 Task: Plan a trip to Rujewa, Tanzania from 22th December, 2023 to 26th December, 2023 for 8 adults. Place can be private room with 8 bedrooms having 8 beds and 8 bathrooms. Property type can be hotel. Amenities needed are: wifi, TV, free parkinig on premises, gym, breakfast.
Action: Mouse moved to (500, 131)
Screenshot: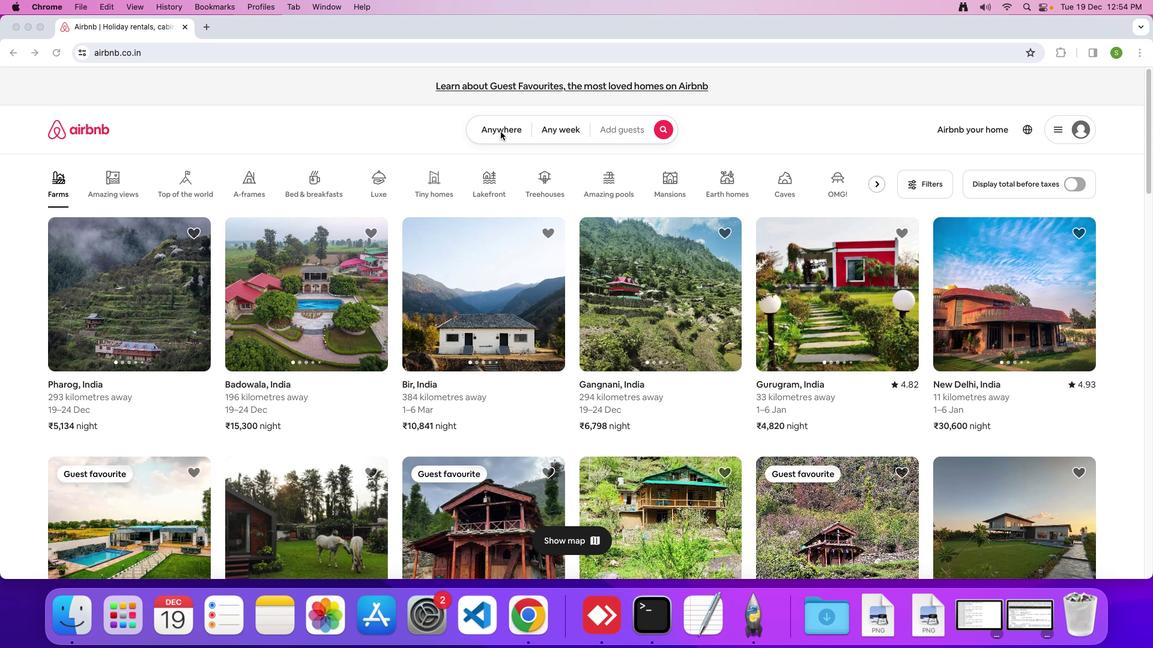 
Action: Mouse pressed left at (500, 131)
Screenshot: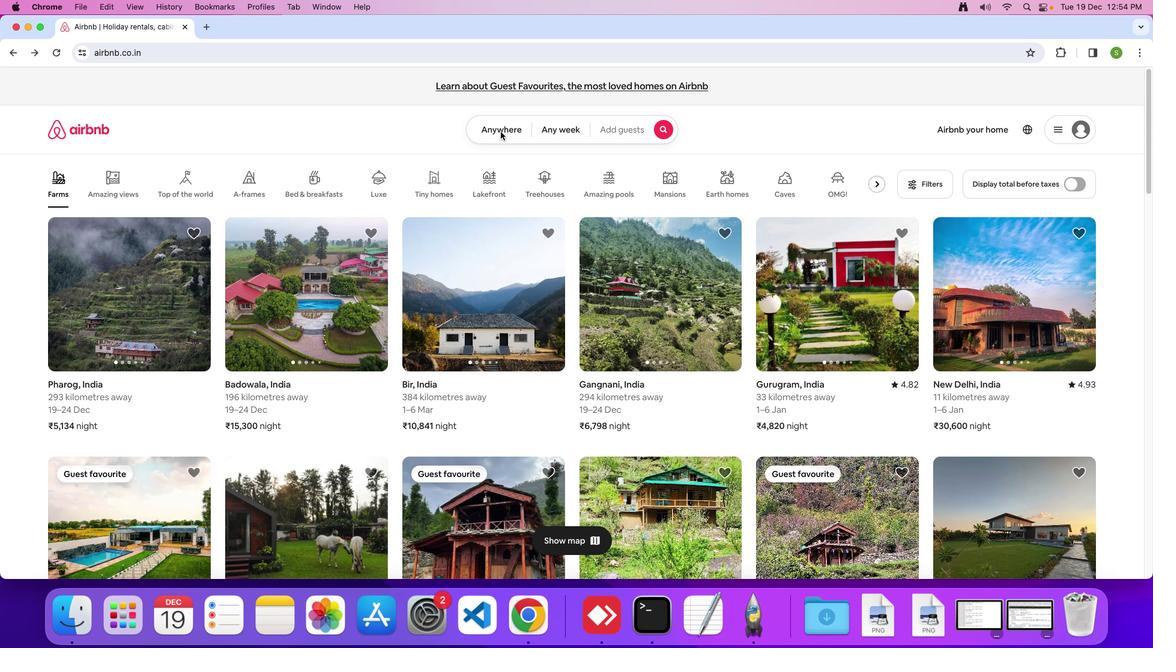 
Action: Mouse moved to (499, 130)
Screenshot: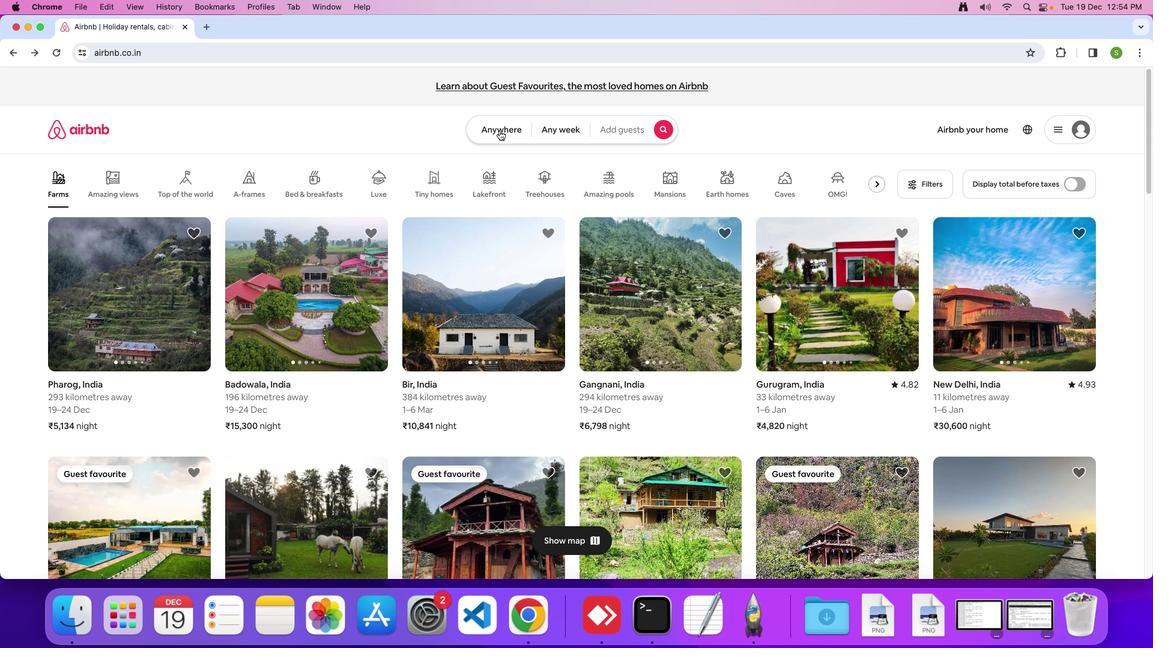 
Action: Mouse pressed left at (499, 130)
Screenshot: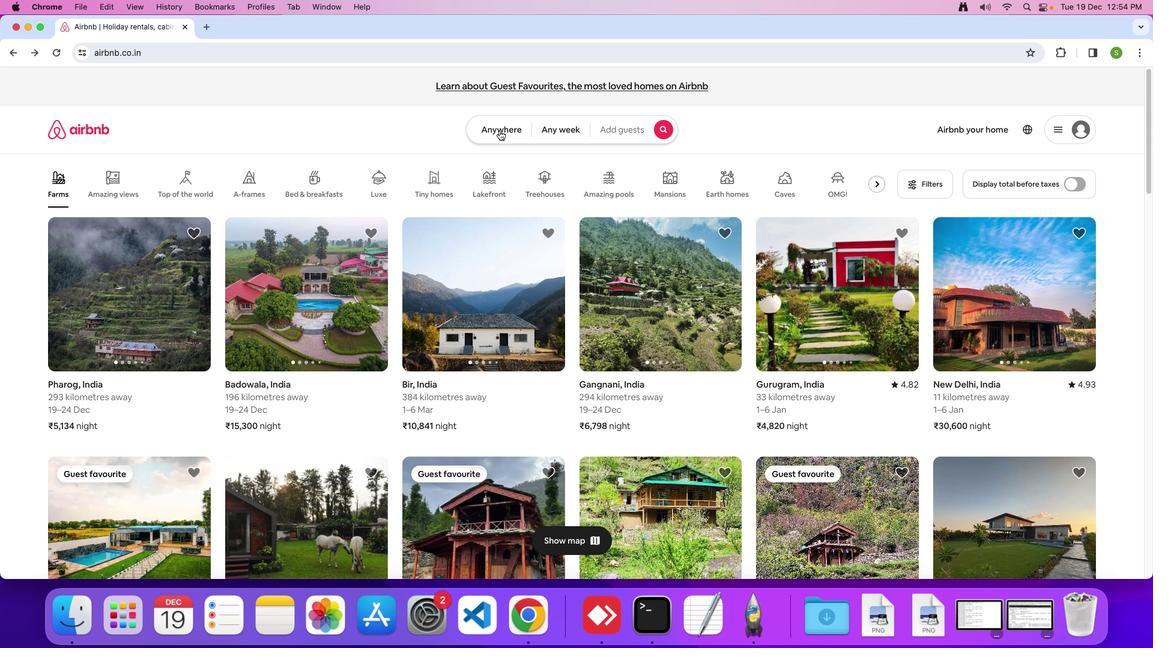 
Action: Mouse moved to (424, 168)
Screenshot: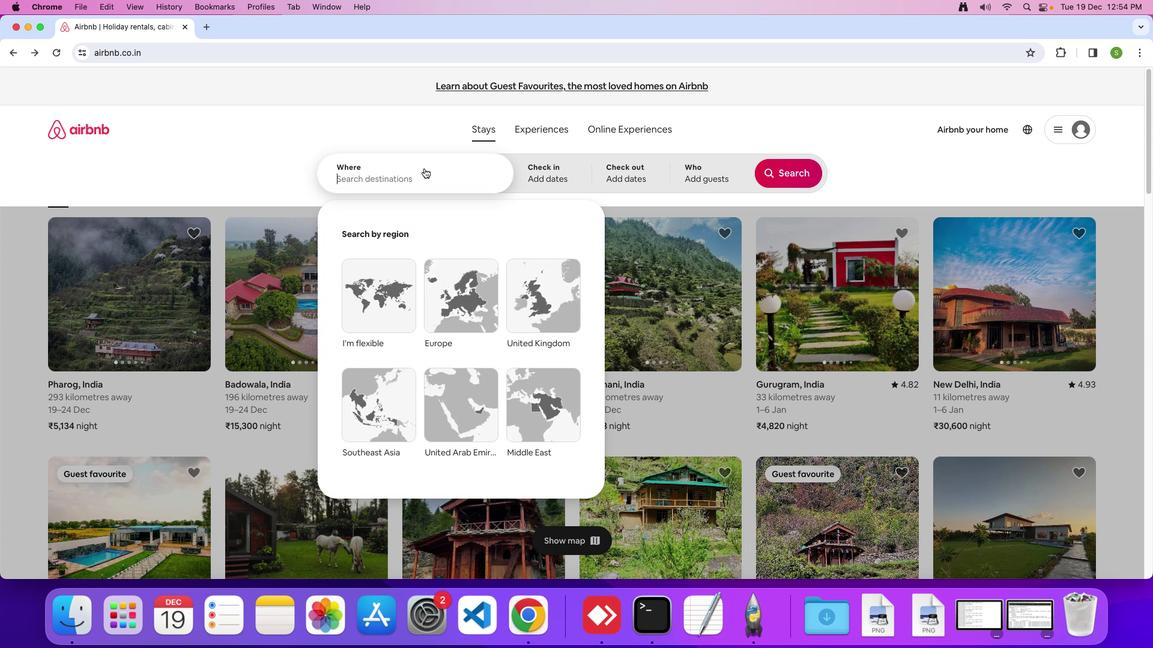 
Action: Mouse pressed left at (424, 168)
Screenshot: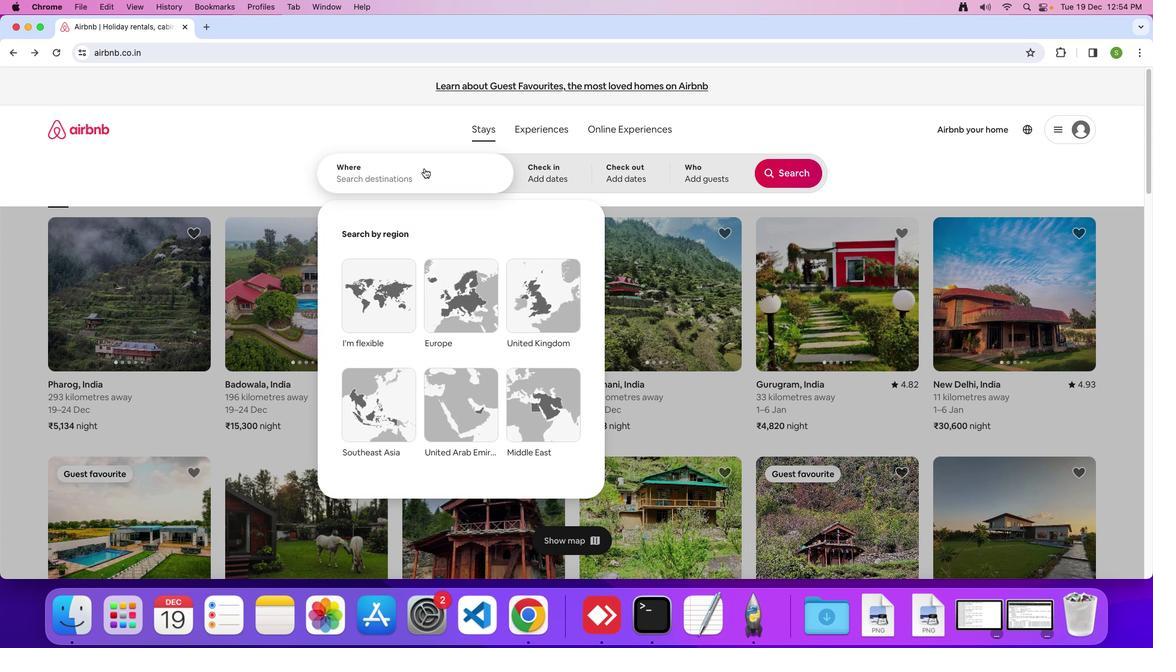 
Action: Mouse moved to (427, 167)
Screenshot: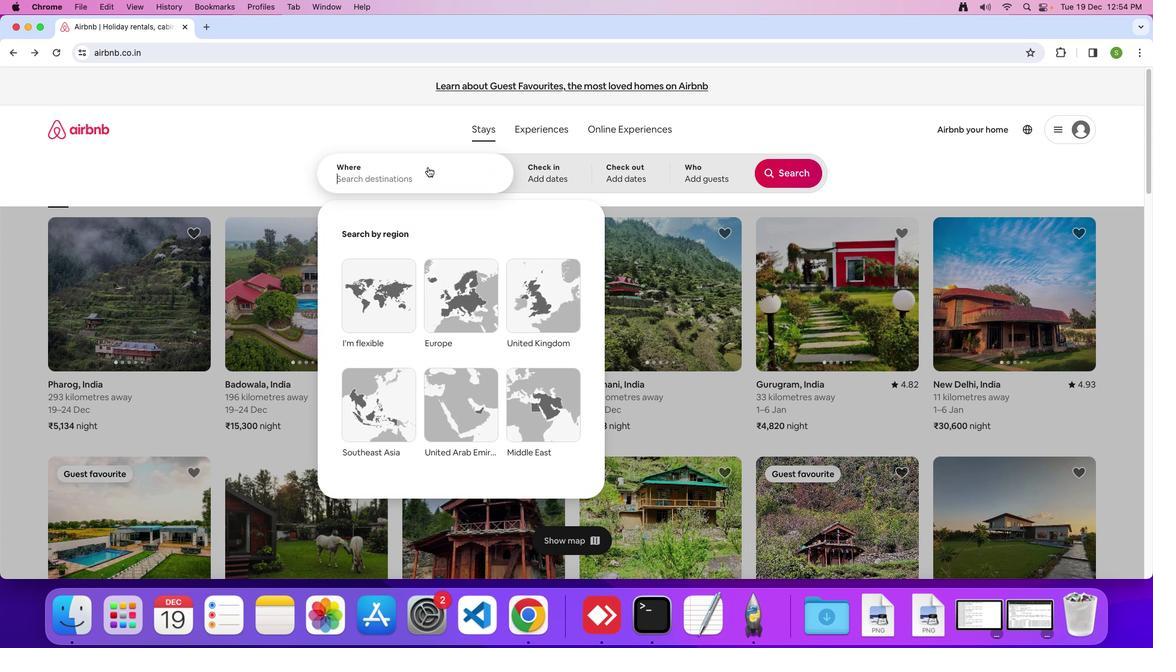 
Action: Key pressed 'R'Key.caps_lock'u''j''e''w''a'','Key.space
Screenshot: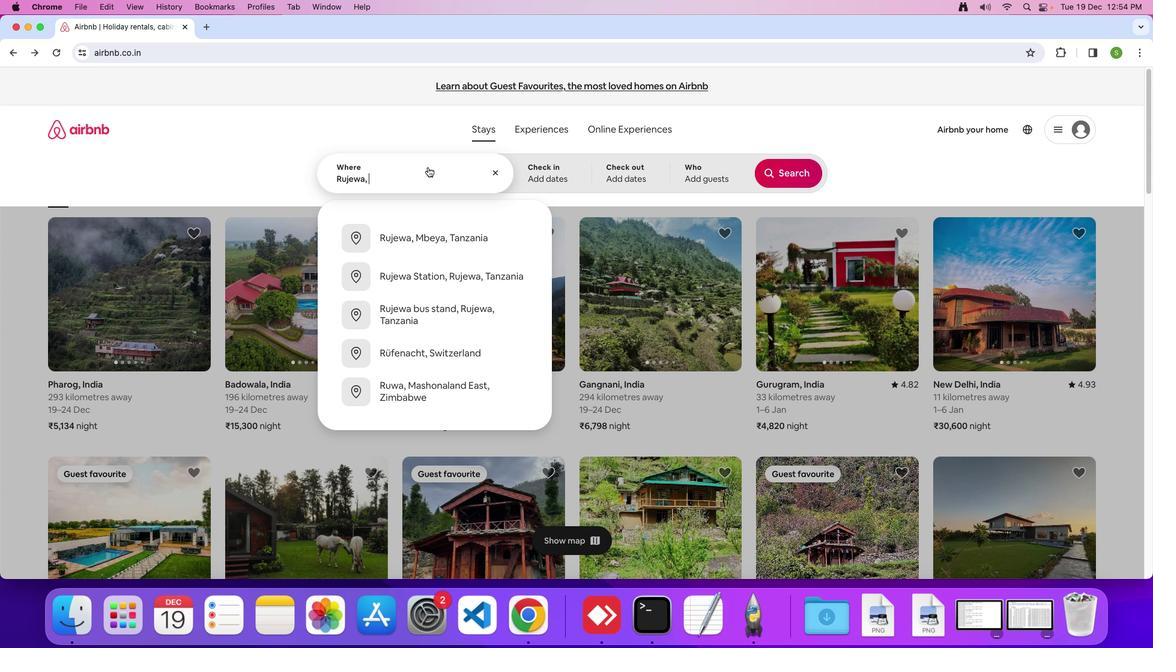 
Action: Mouse moved to (428, 167)
Screenshot: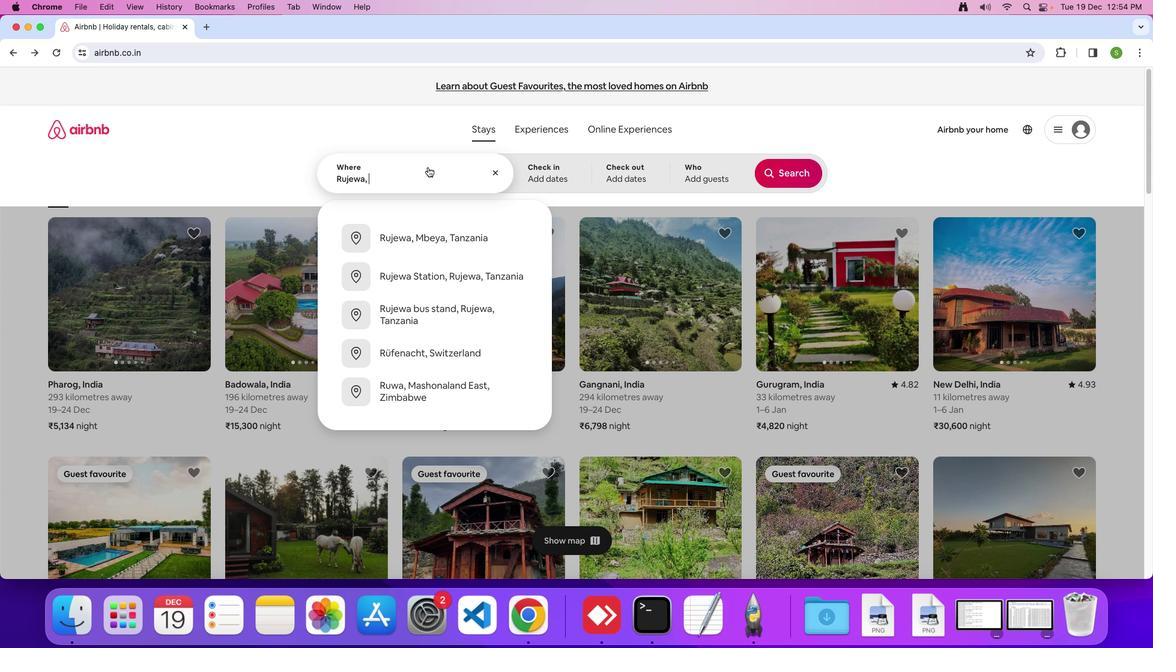 
Action: Key pressed Key.shift'T''a''n''z''a''n''i''a'Key.enter
Screenshot: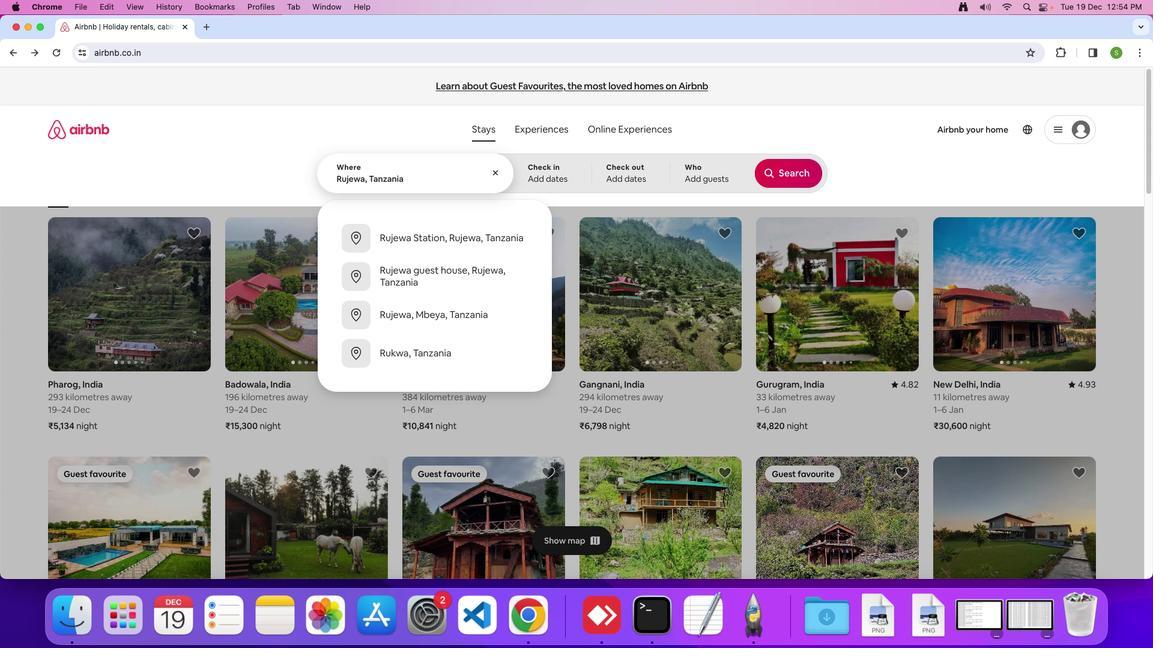 
Action: Mouse moved to (509, 408)
Screenshot: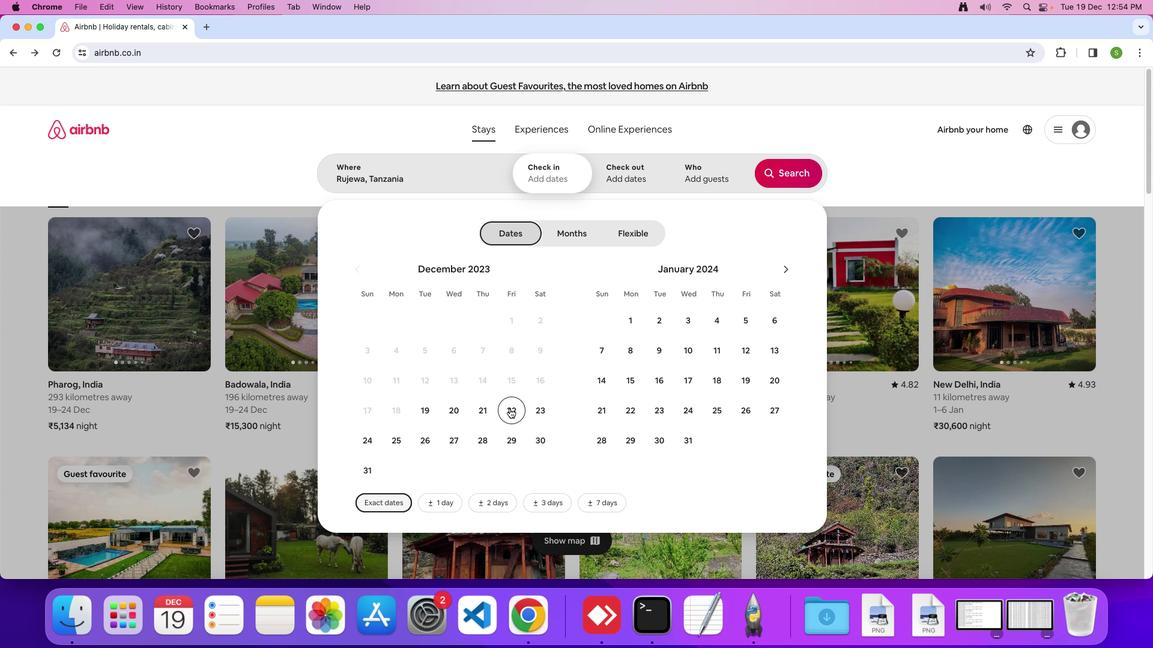 
Action: Mouse pressed left at (509, 408)
Screenshot: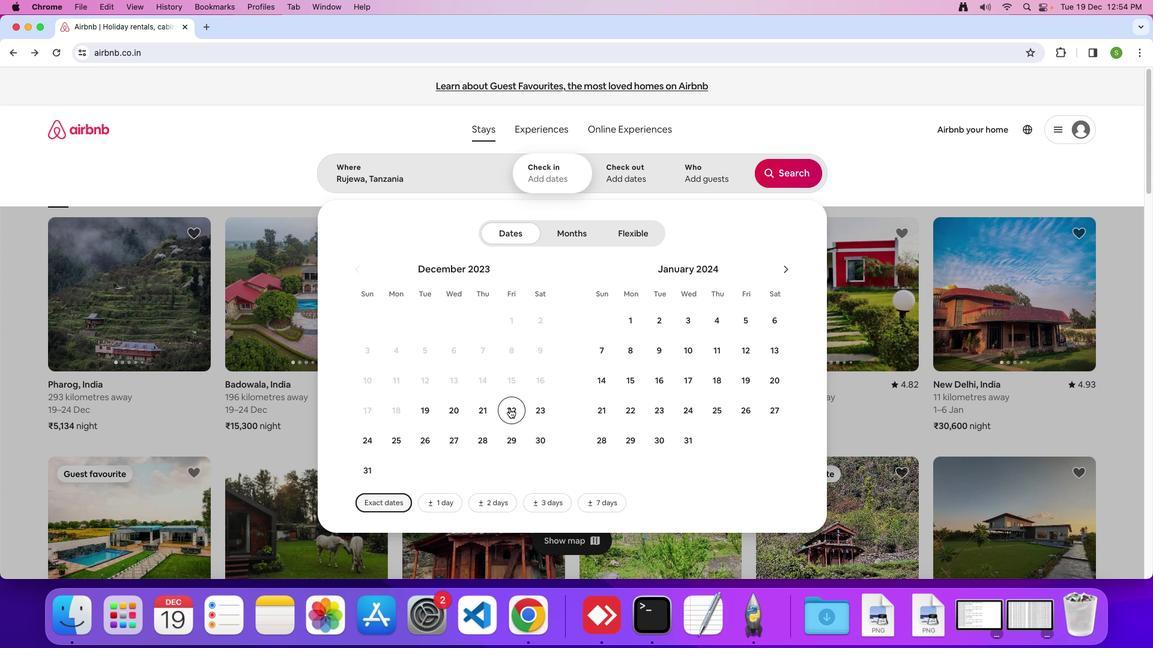 
Action: Mouse moved to (431, 446)
Screenshot: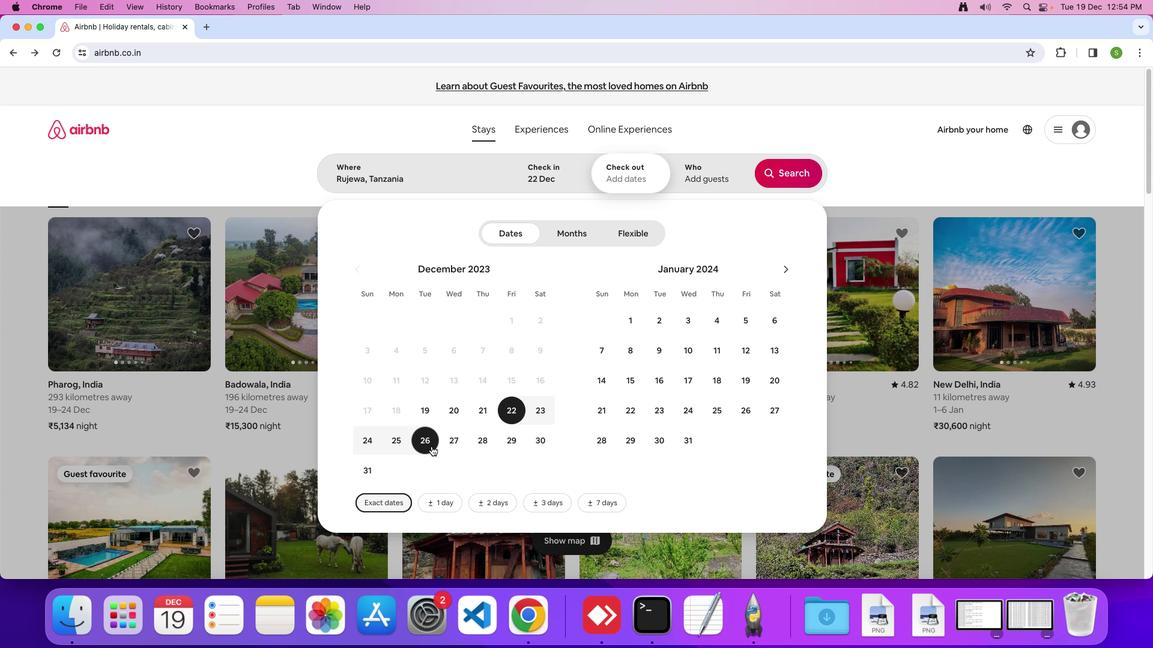 
Action: Mouse pressed left at (431, 446)
Screenshot: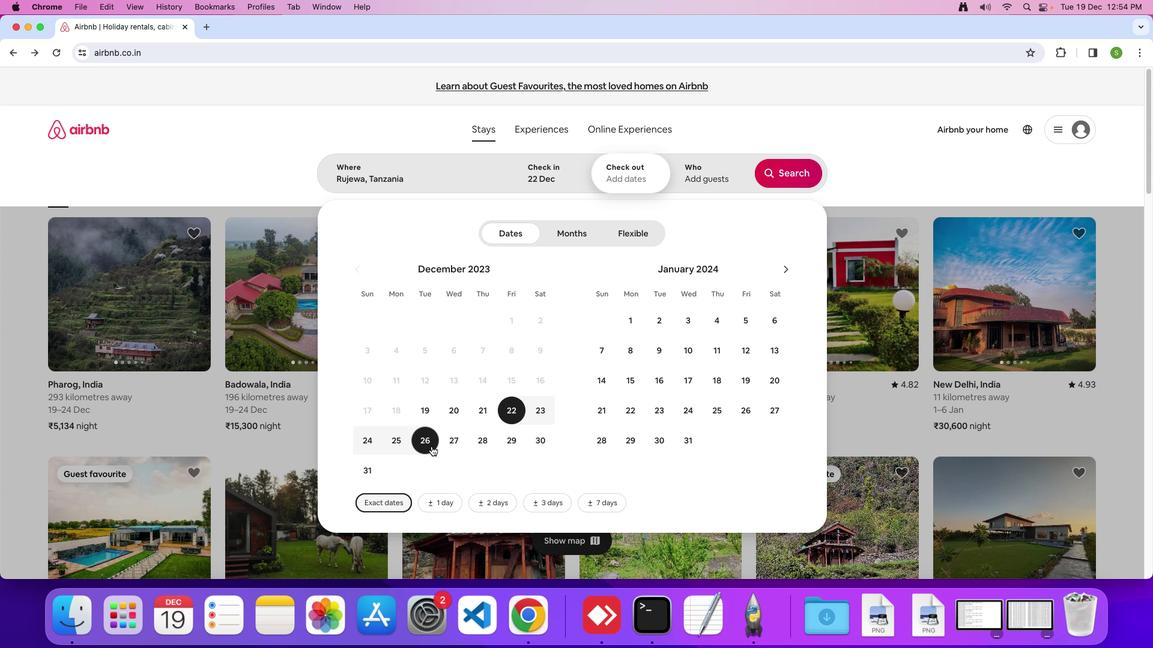 
Action: Mouse moved to (722, 180)
Screenshot: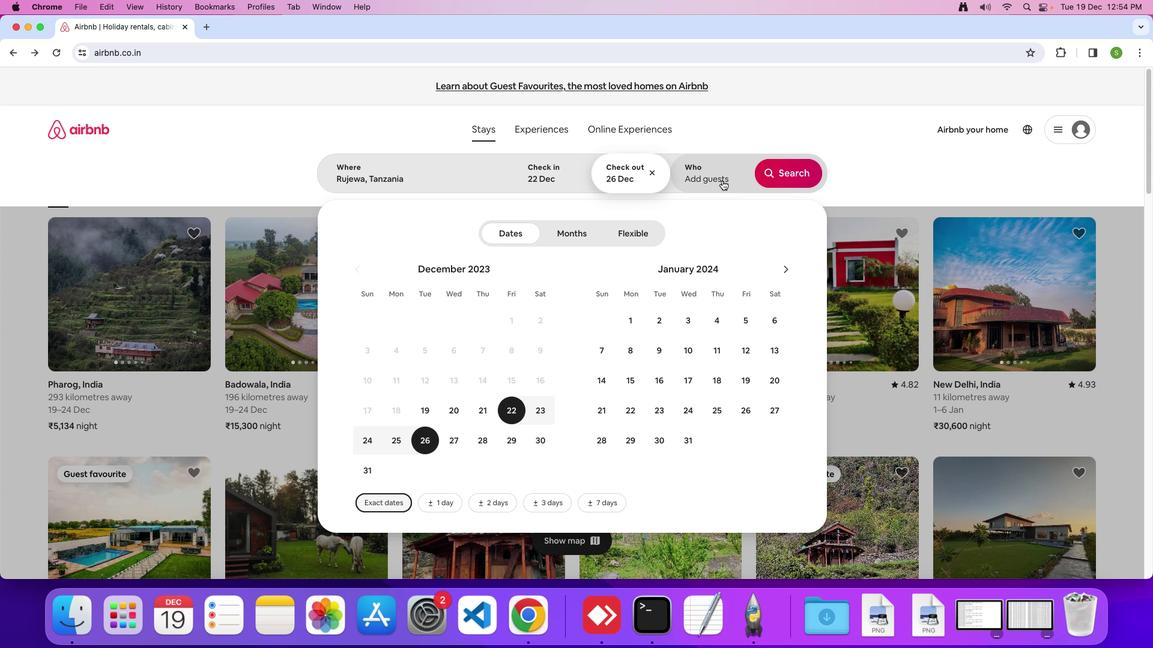
Action: Mouse pressed left at (722, 180)
Screenshot: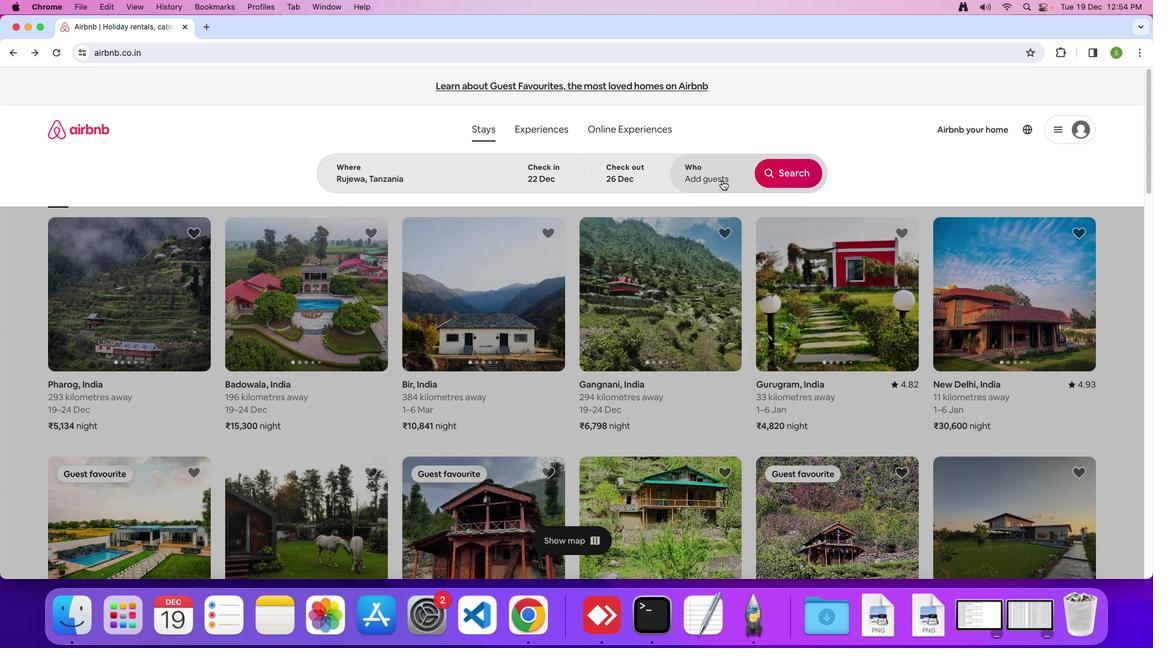 
Action: Mouse moved to (794, 237)
Screenshot: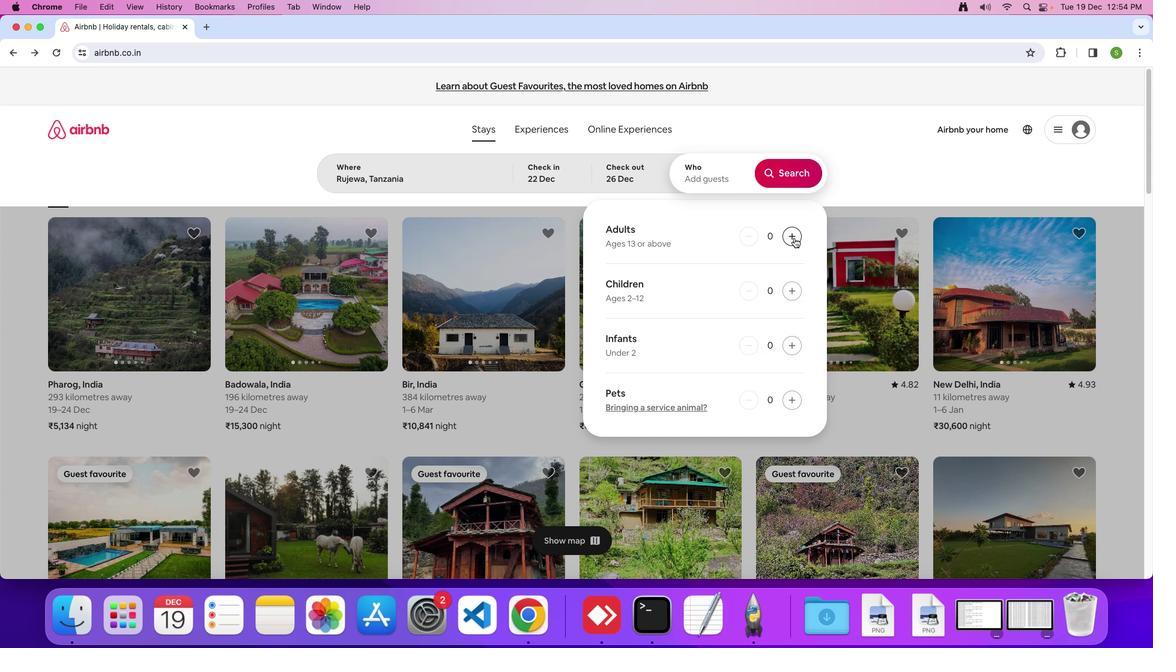 
Action: Mouse pressed left at (794, 237)
Screenshot: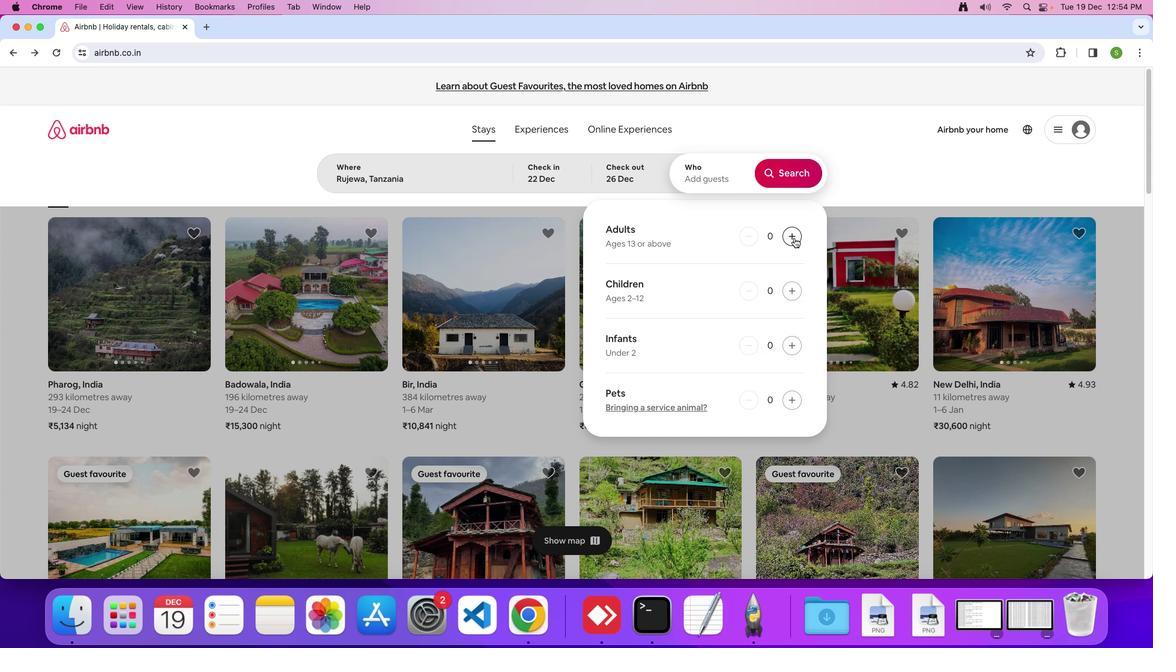 
Action: Mouse pressed left at (794, 237)
Screenshot: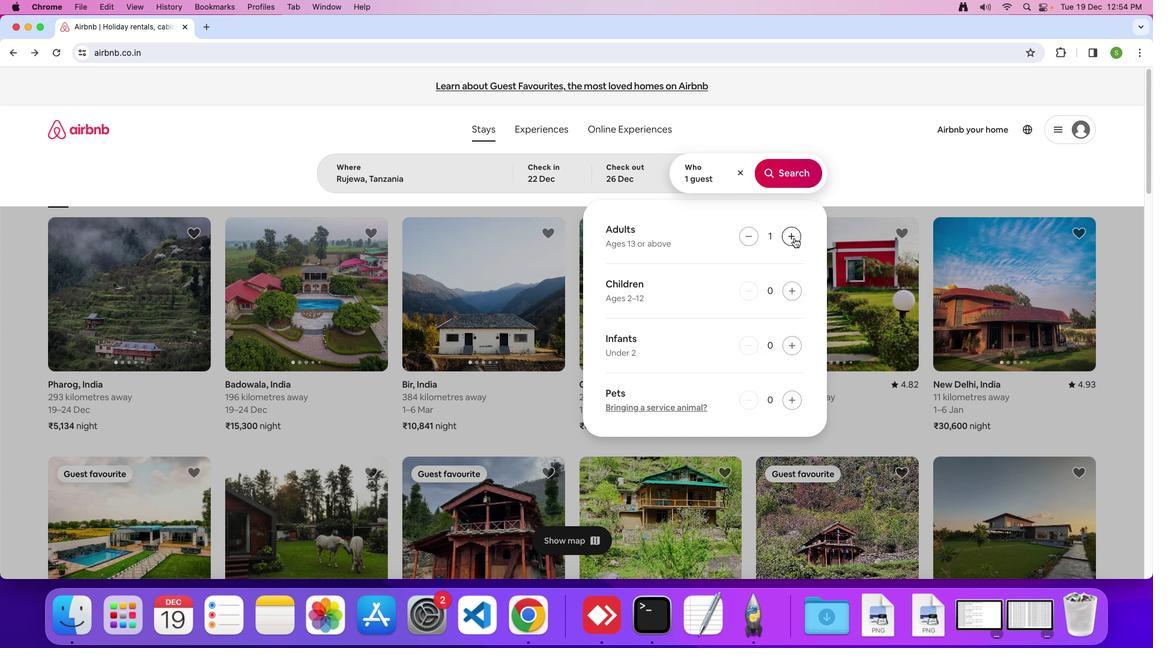 
Action: Mouse pressed left at (794, 237)
Screenshot: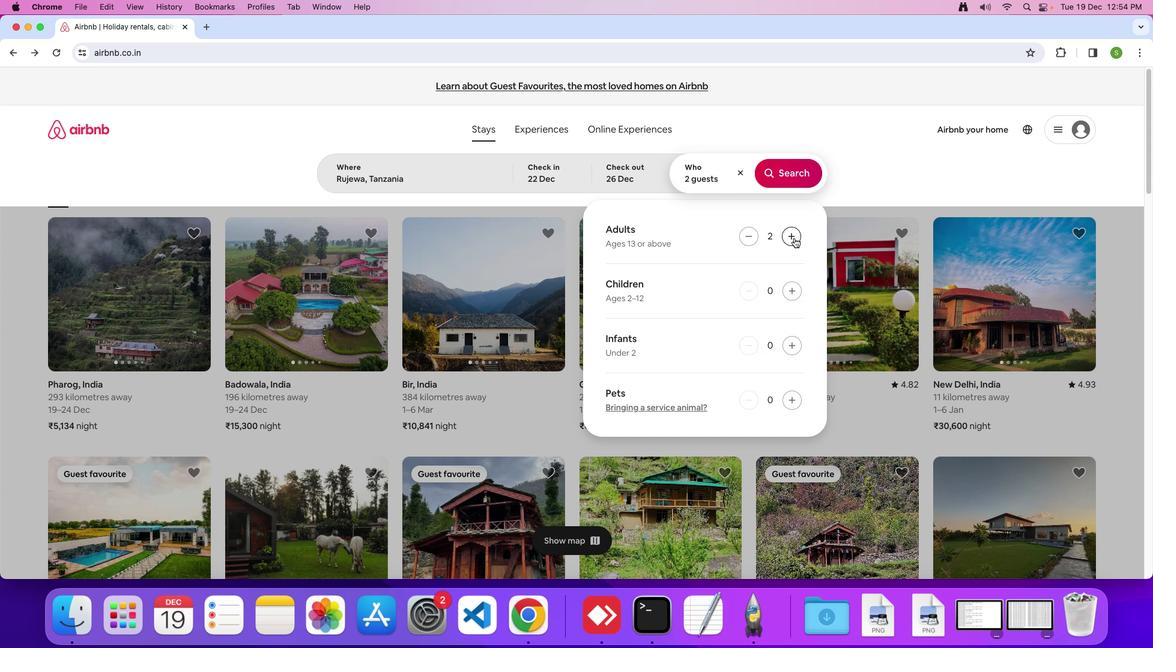 
Action: Mouse pressed left at (794, 237)
Screenshot: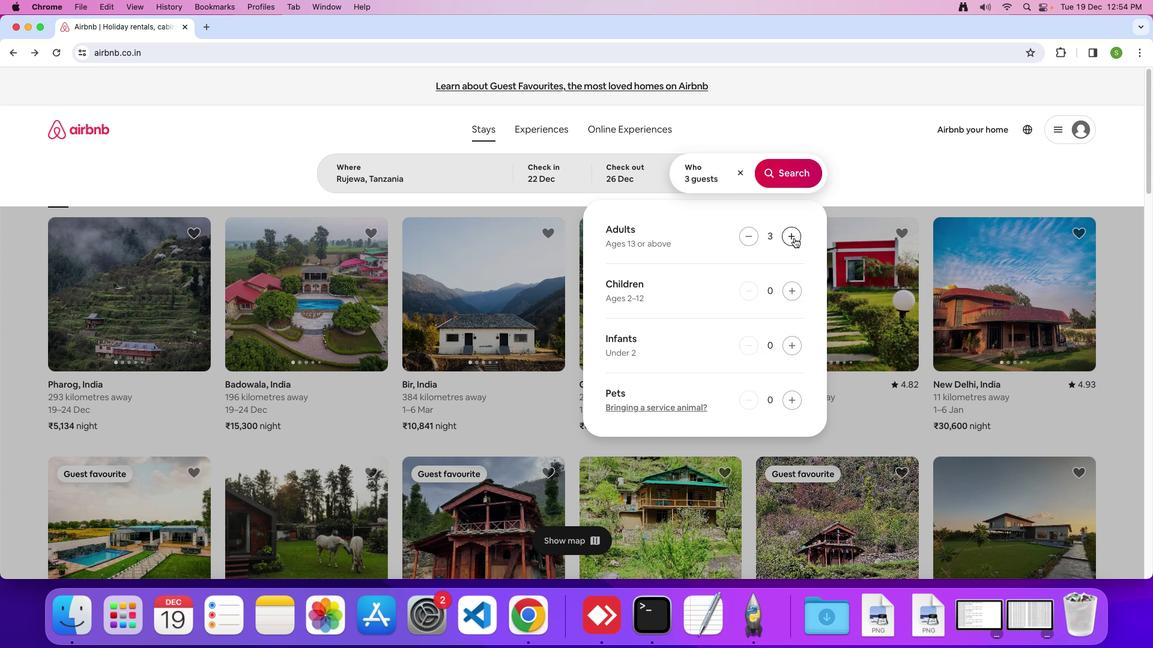 
Action: Mouse pressed left at (794, 237)
Screenshot: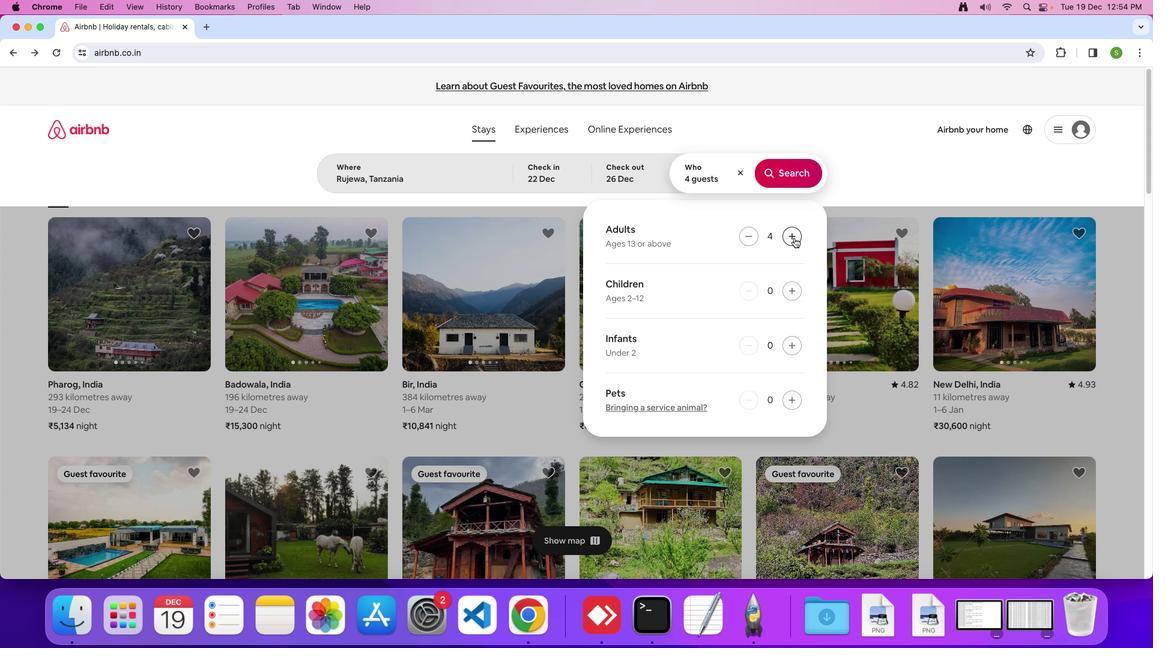 
Action: Mouse pressed left at (794, 237)
Screenshot: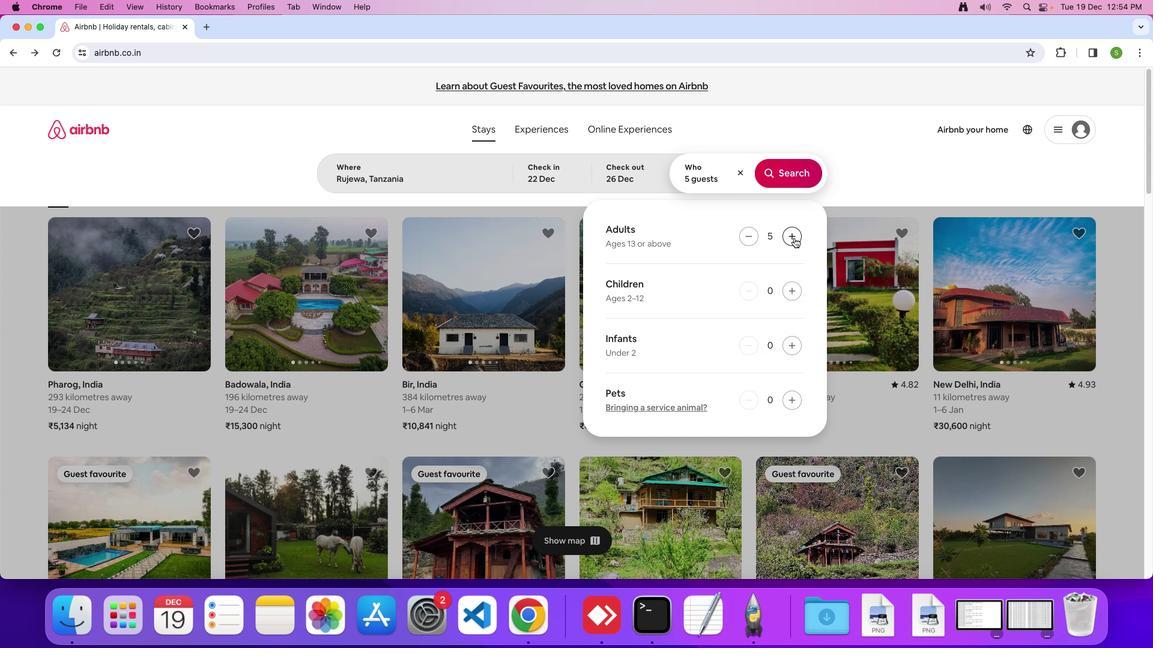 
Action: Mouse pressed left at (794, 237)
Screenshot: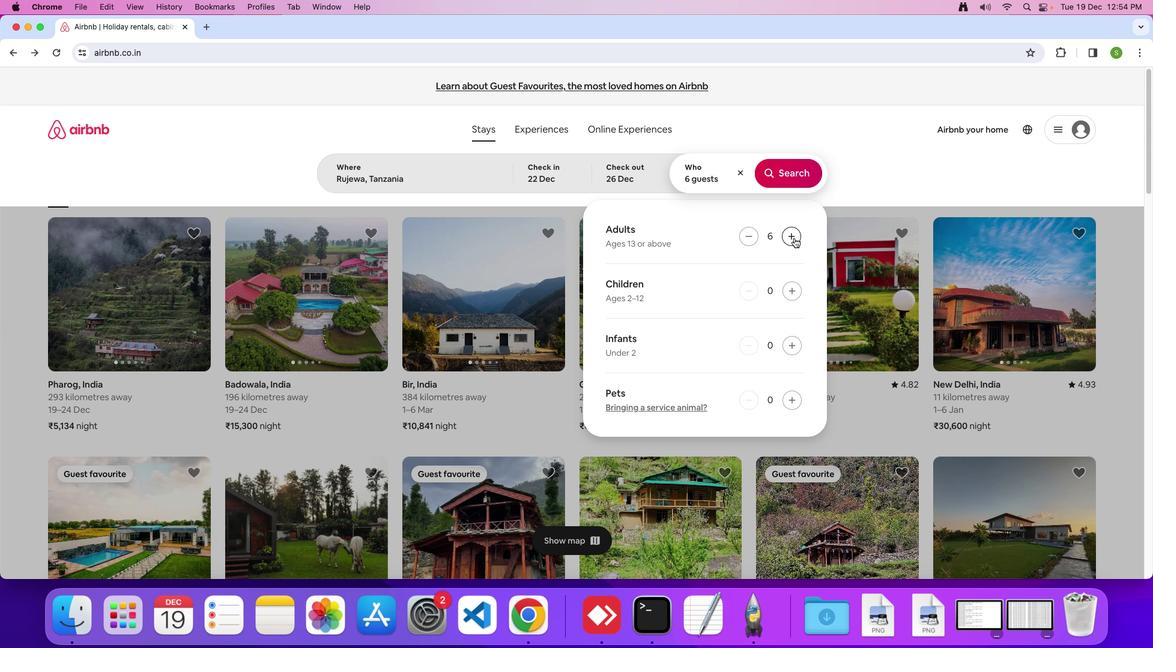 
Action: Mouse pressed left at (794, 237)
Screenshot: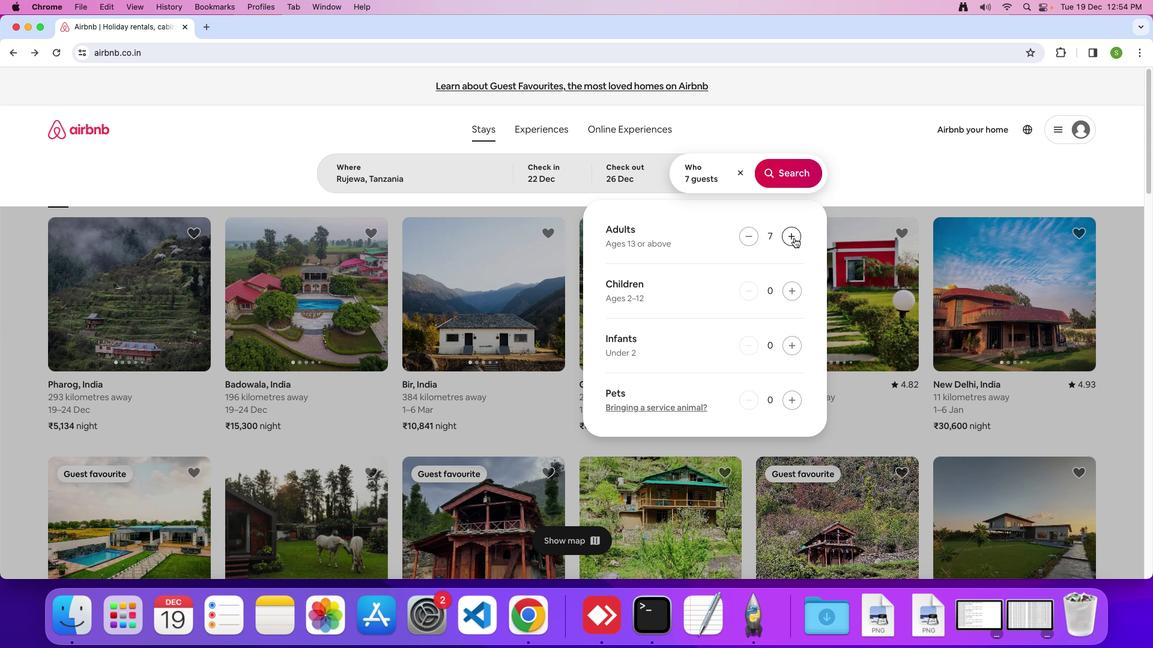 
Action: Mouse moved to (788, 179)
Screenshot: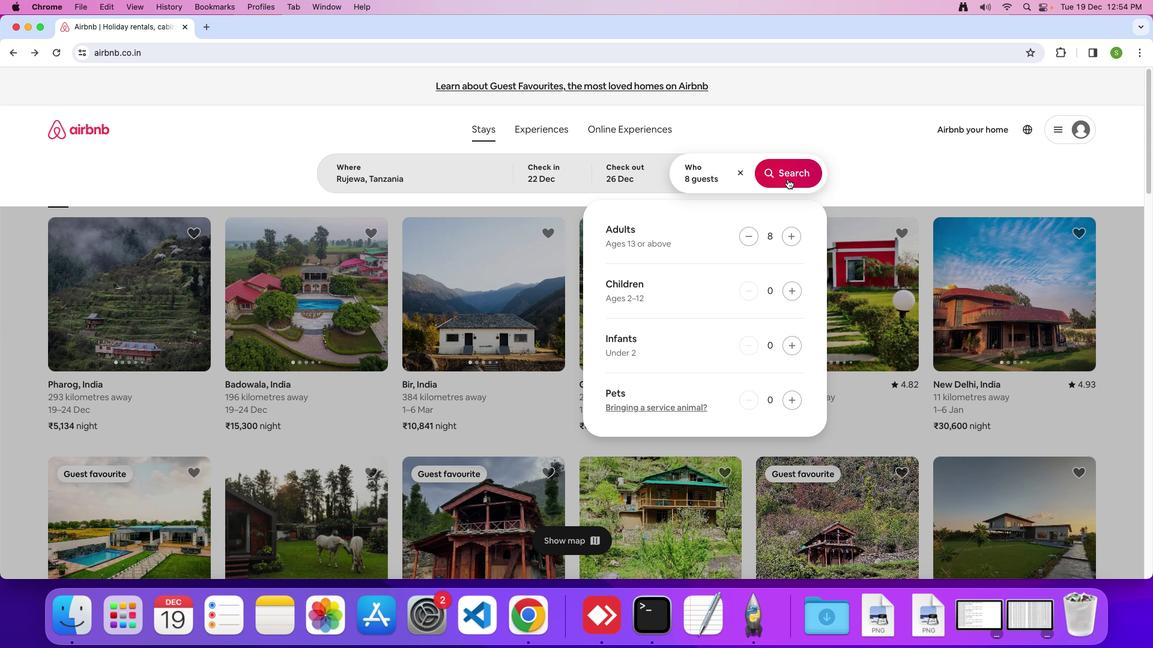 
Action: Mouse pressed left at (788, 179)
Screenshot: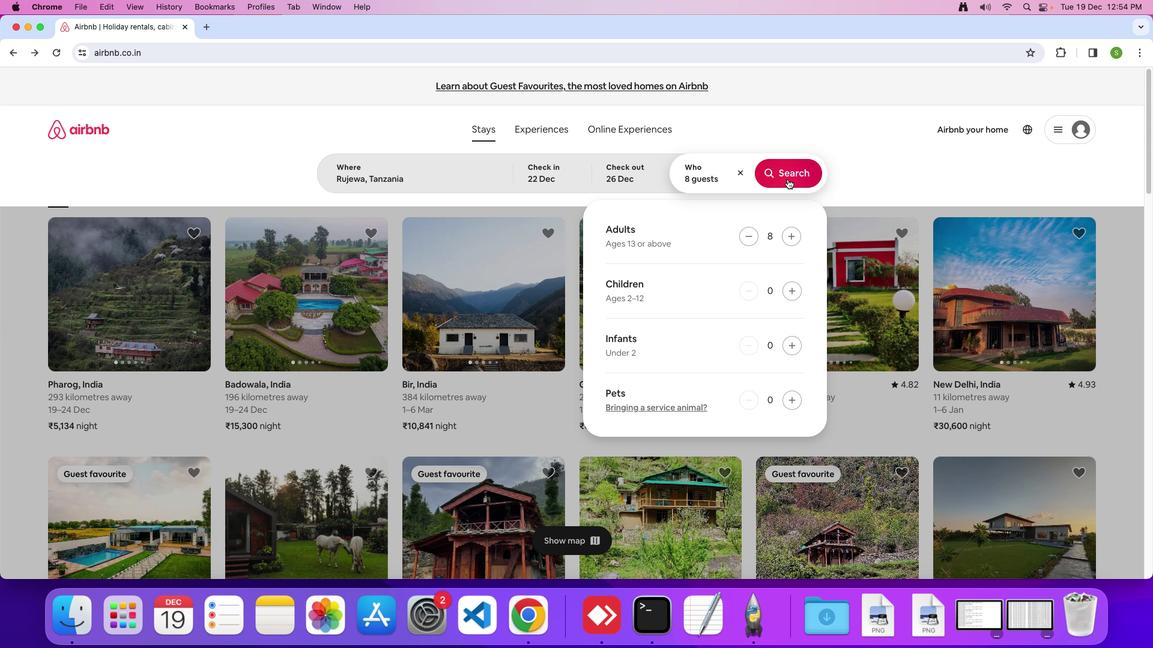 
Action: Mouse moved to (951, 143)
Screenshot: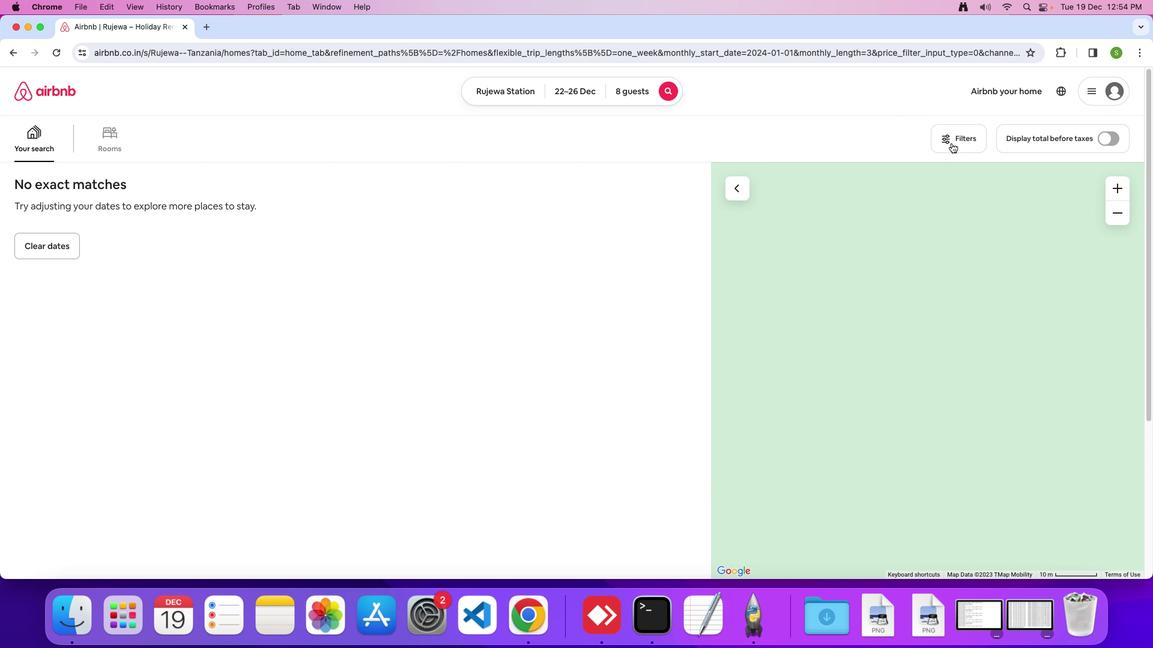 
Action: Mouse pressed left at (951, 143)
Screenshot: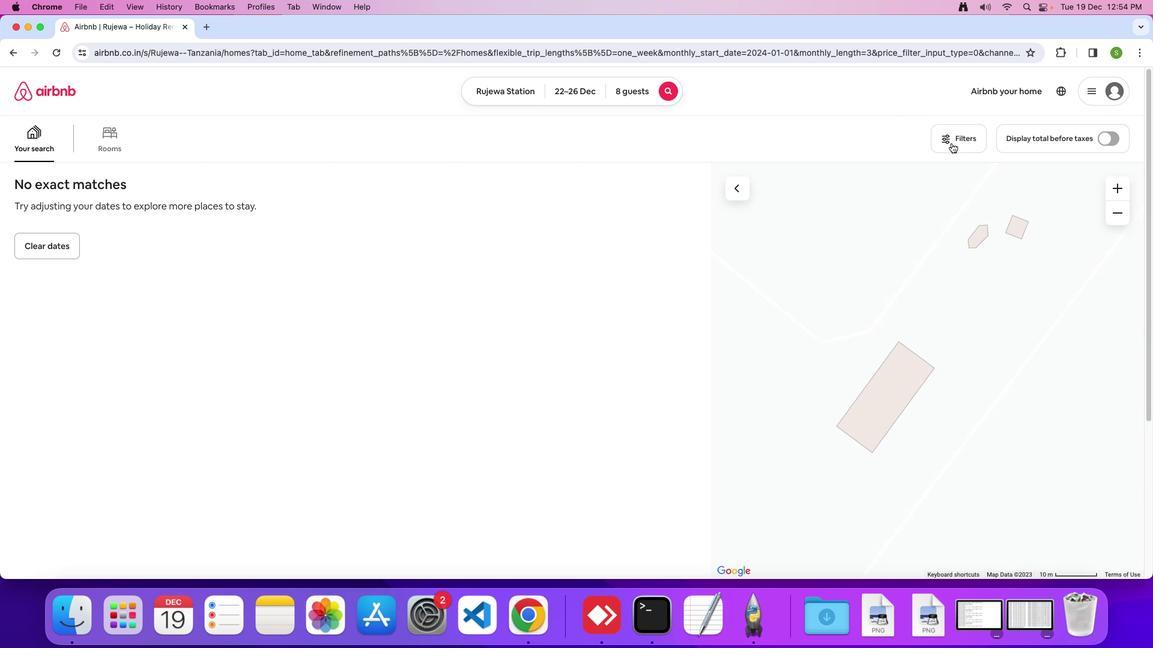 
Action: Mouse moved to (580, 423)
Screenshot: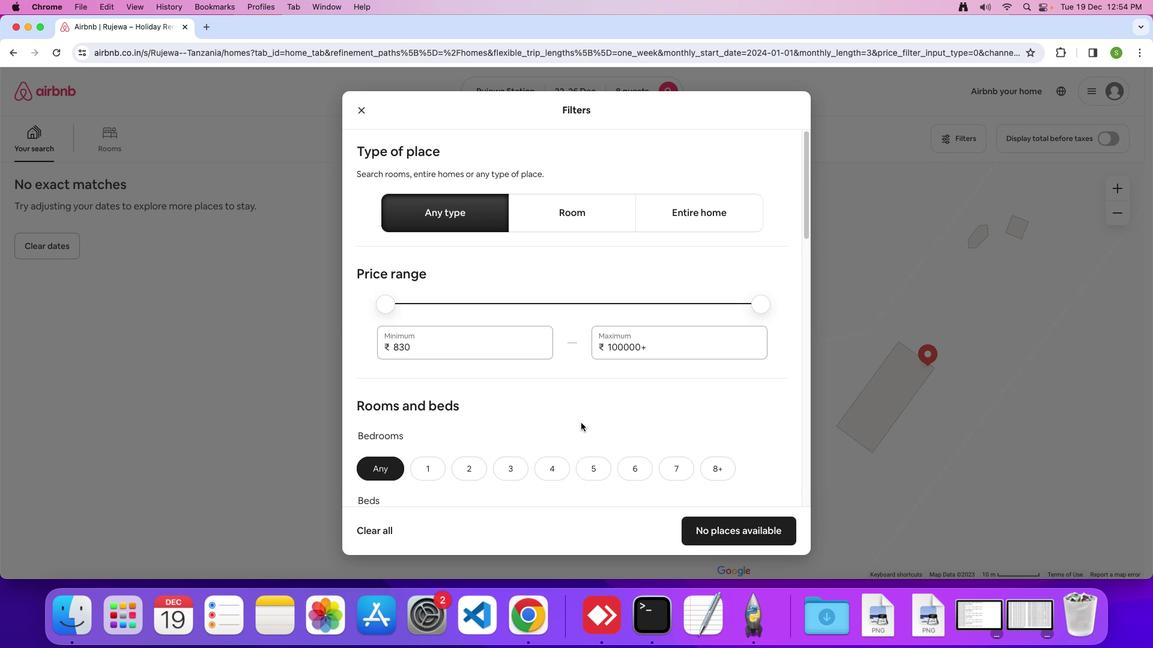 
Action: Mouse scrolled (580, 423) with delta (0, 0)
Screenshot: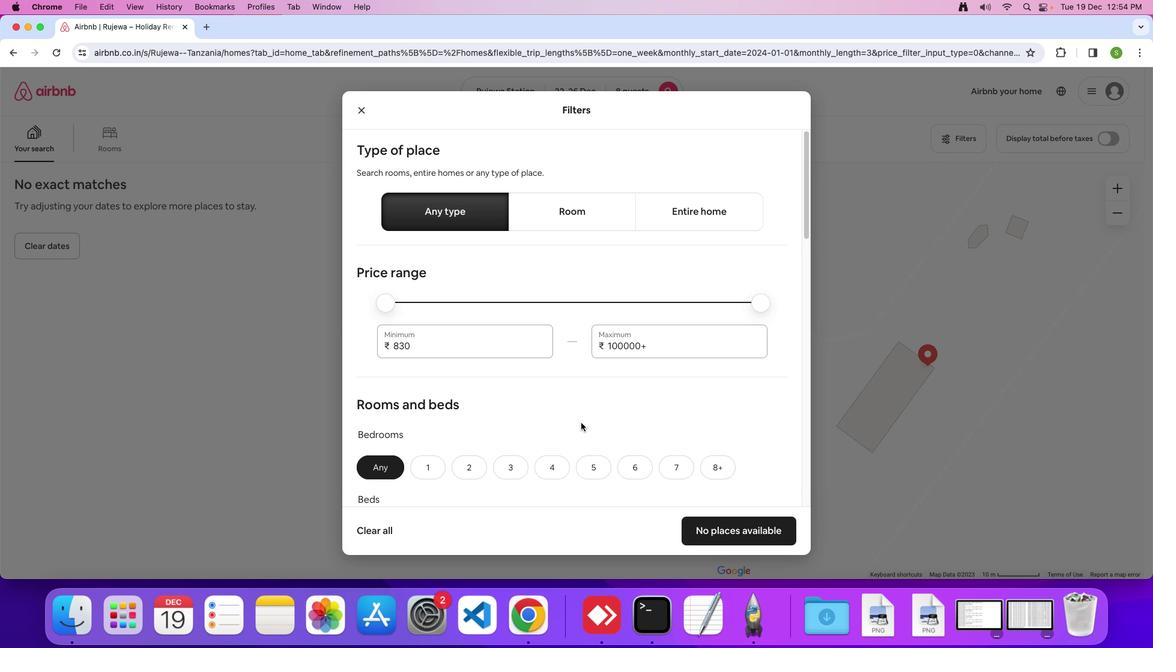 
Action: Mouse moved to (581, 422)
Screenshot: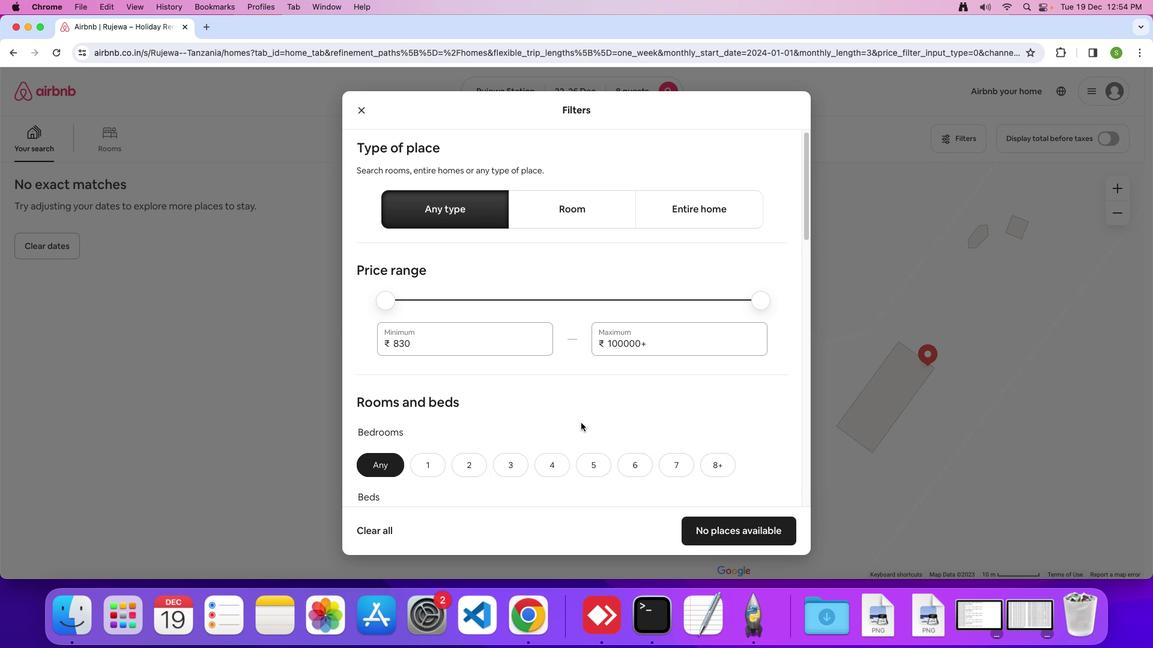 
Action: Mouse scrolled (581, 422) with delta (0, 0)
Screenshot: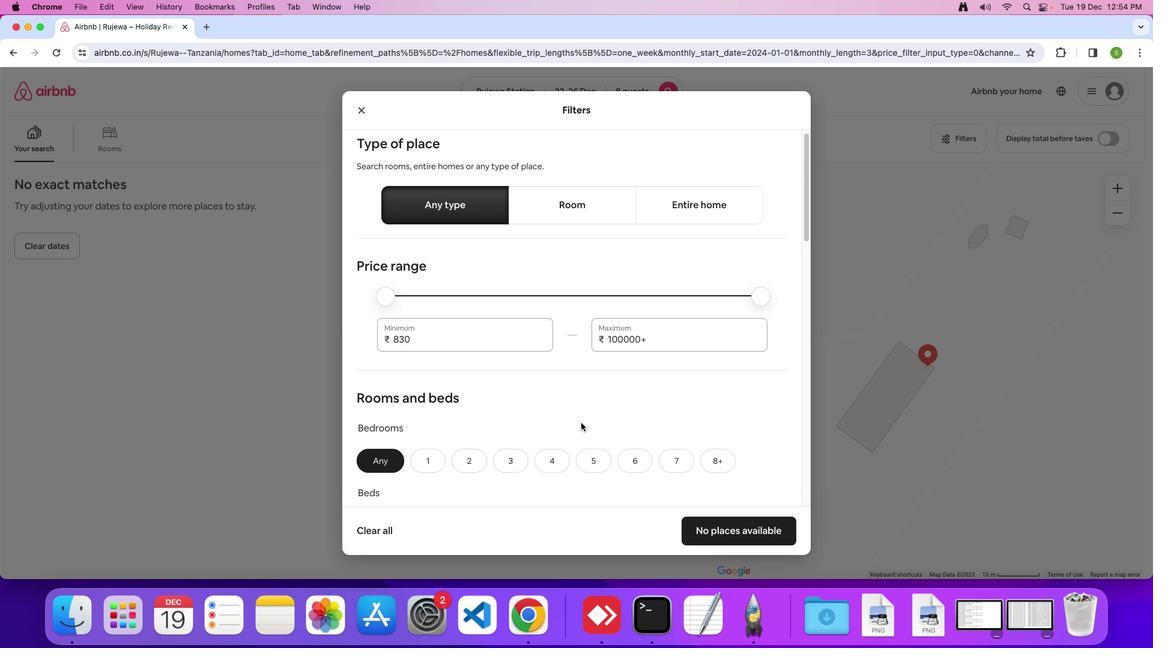 
Action: Mouse moved to (581, 421)
Screenshot: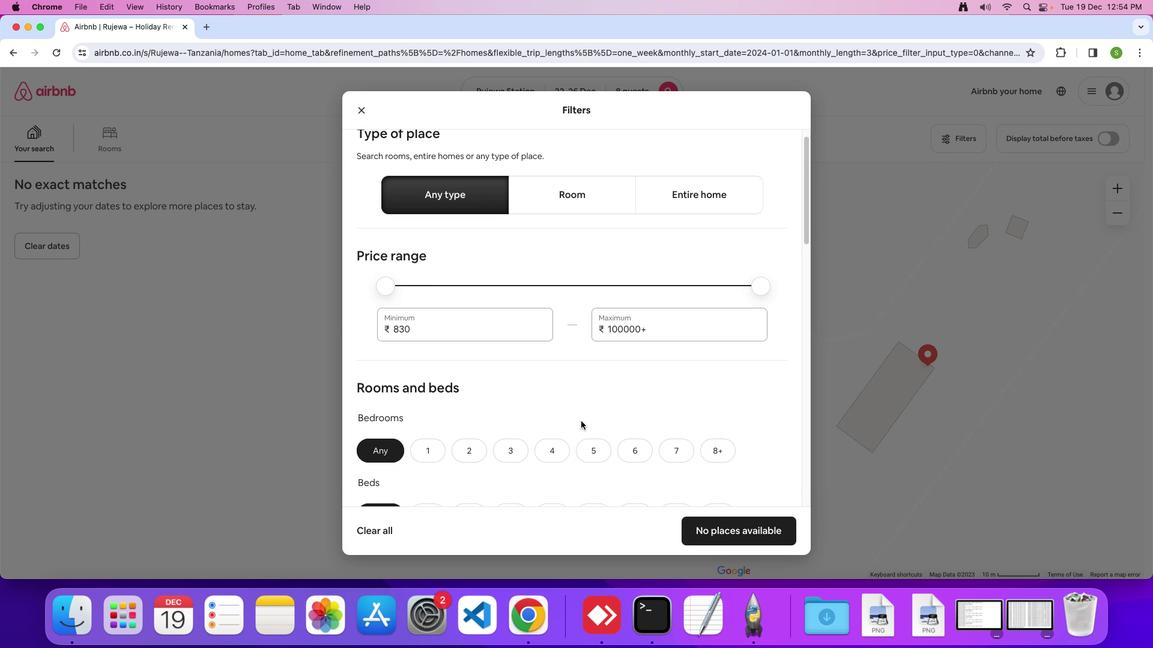 
Action: Mouse scrolled (581, 421) with delta (0, 0)
Screenshot: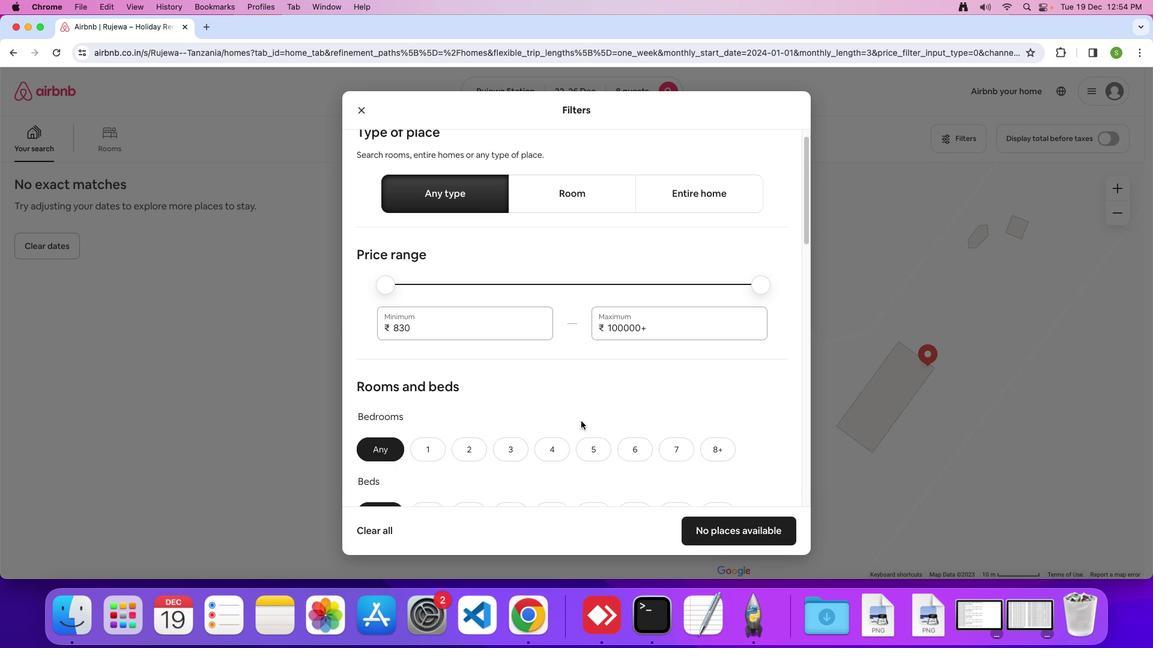 
Action: Mouse scrolled (581, 421) with delta (0, 0)
Screenshot: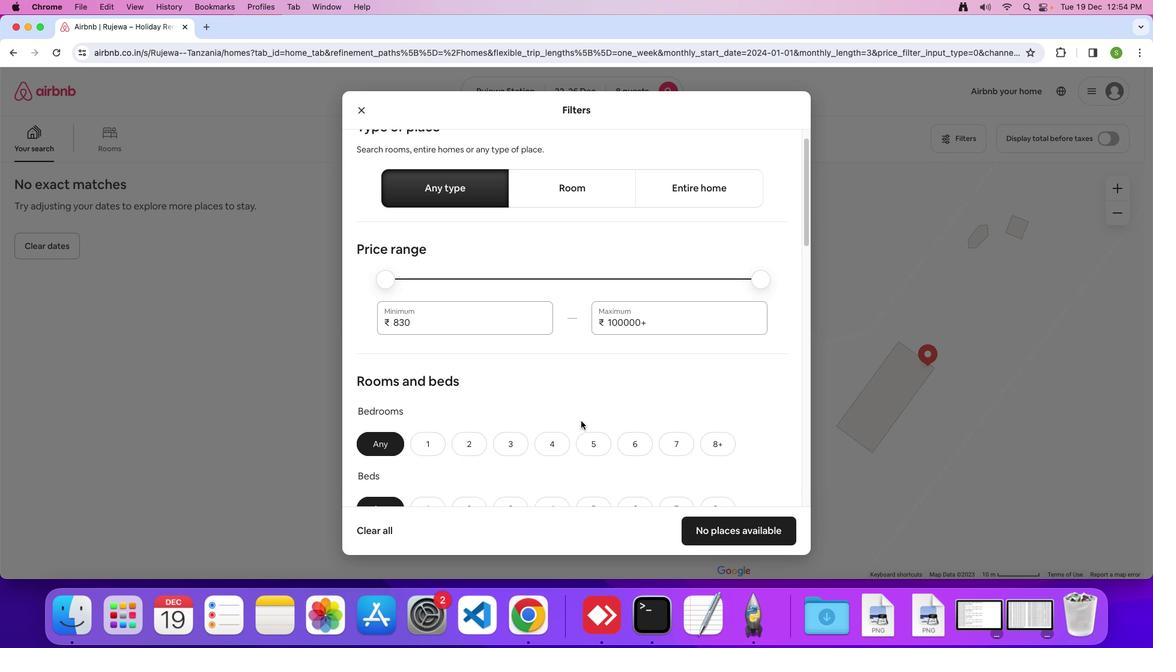 
Action: Mouse scrolled (581, 421) with delta (0, 0)
Screenshot: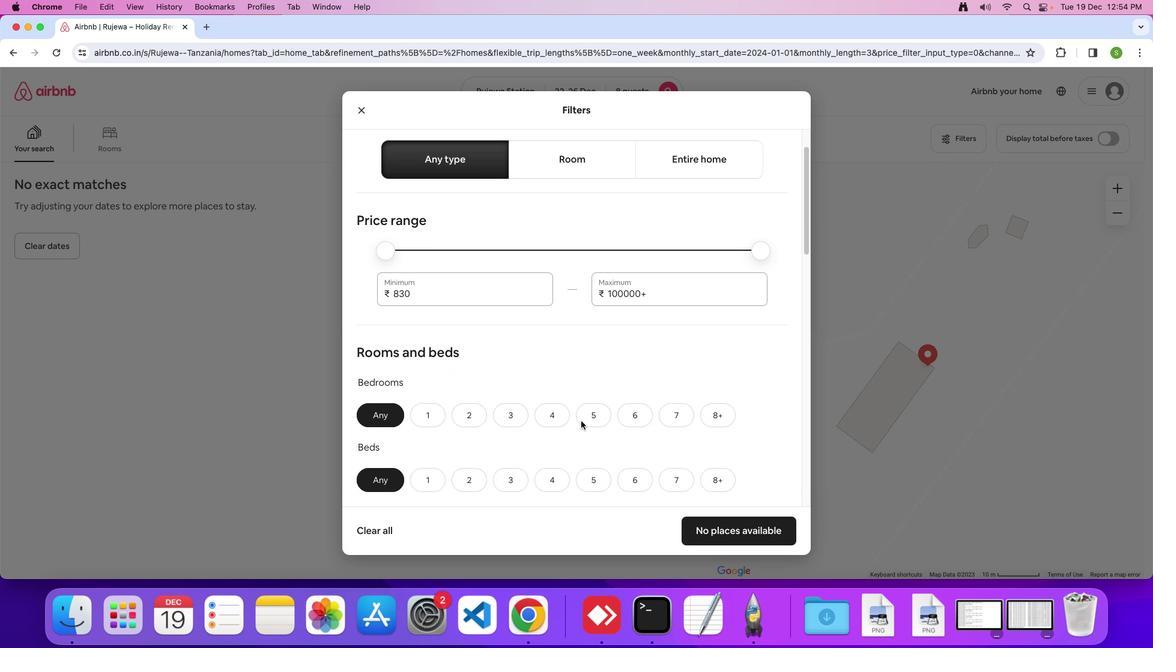 
Action: Mouse moved to (580, 421)
Screenshot: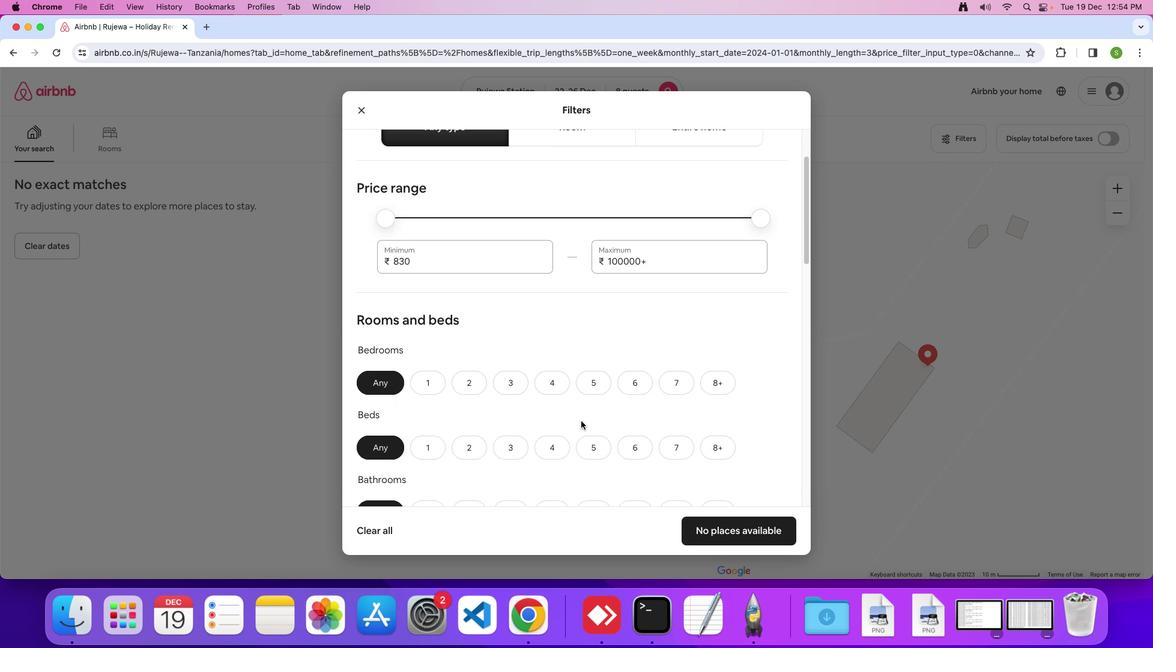 
Action: Mouse scrolled (580, 421) with delta (0, 0)
Screenshot: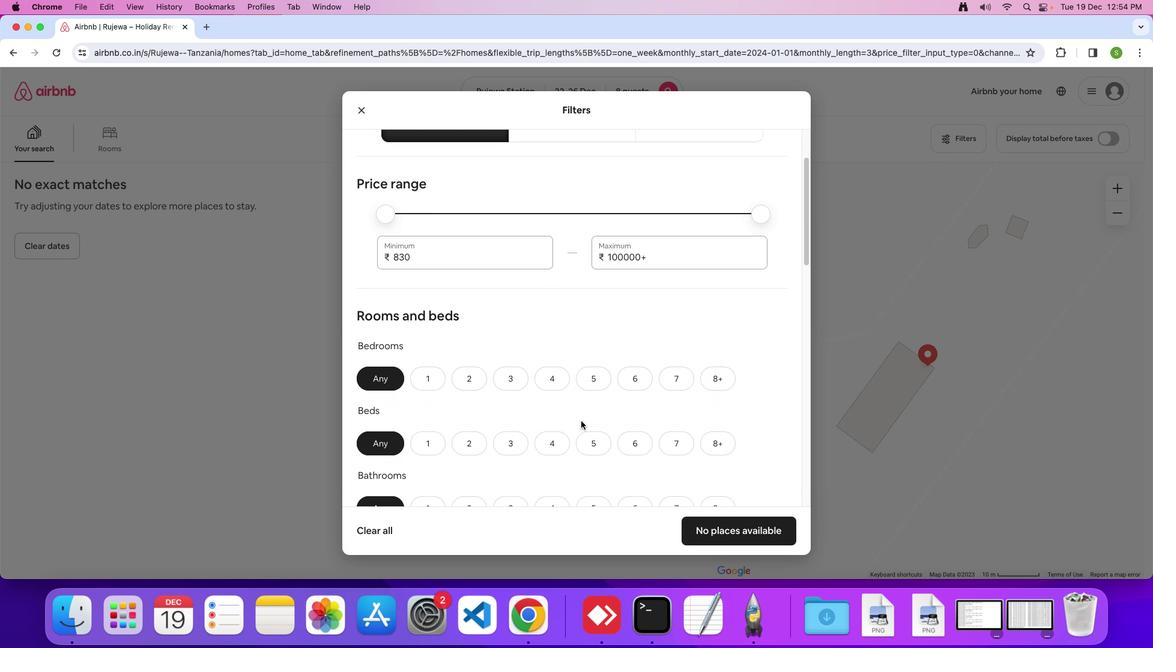 
Action: Mouse scrolled (580, 421) with delta (0, 0)
Screenshot: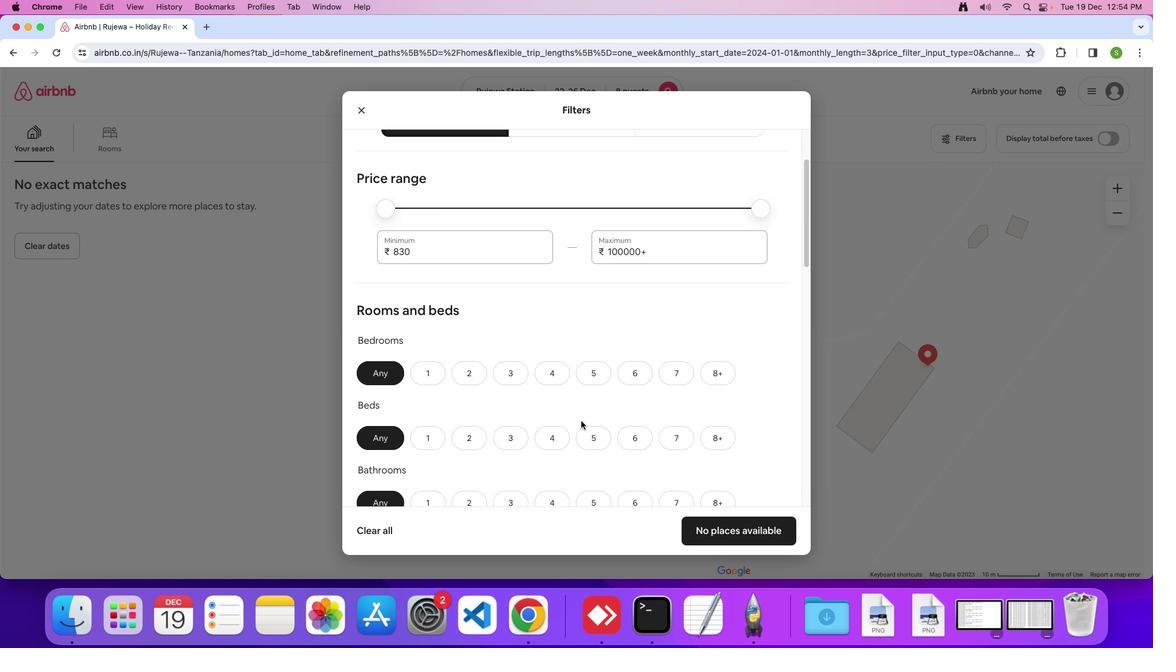 
Action: Mouse scrolled (580, 421) with delta (0, -1)
Screenshot: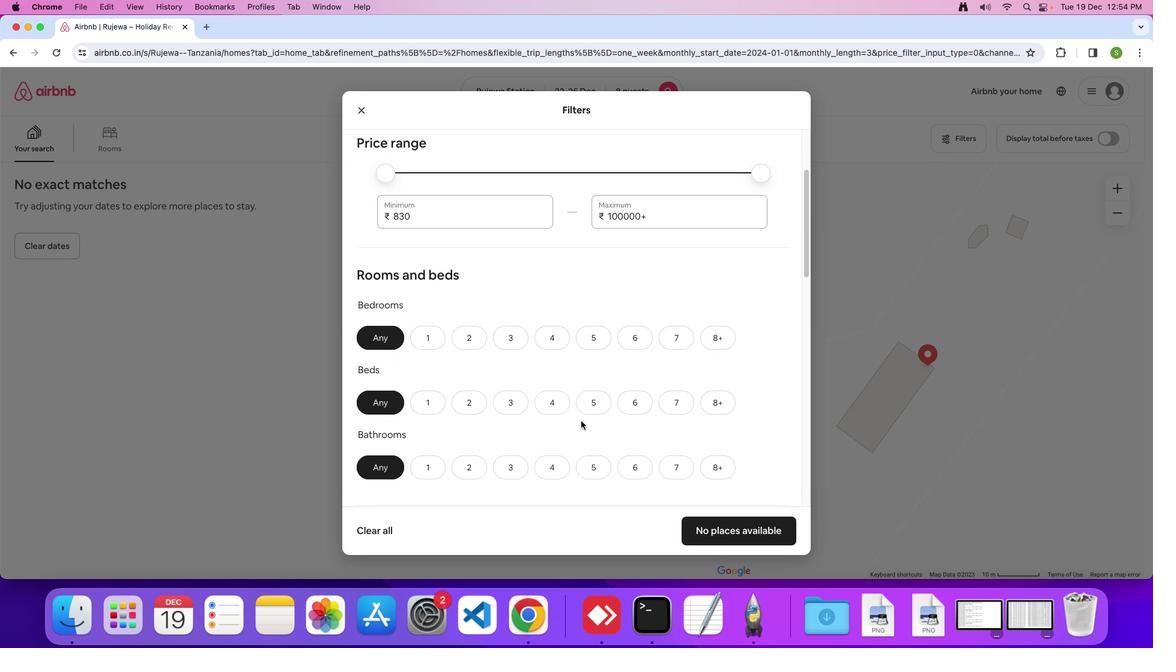 
Action: Mouse scrolled (580, 421) with delta (0, 0)
Screenshot: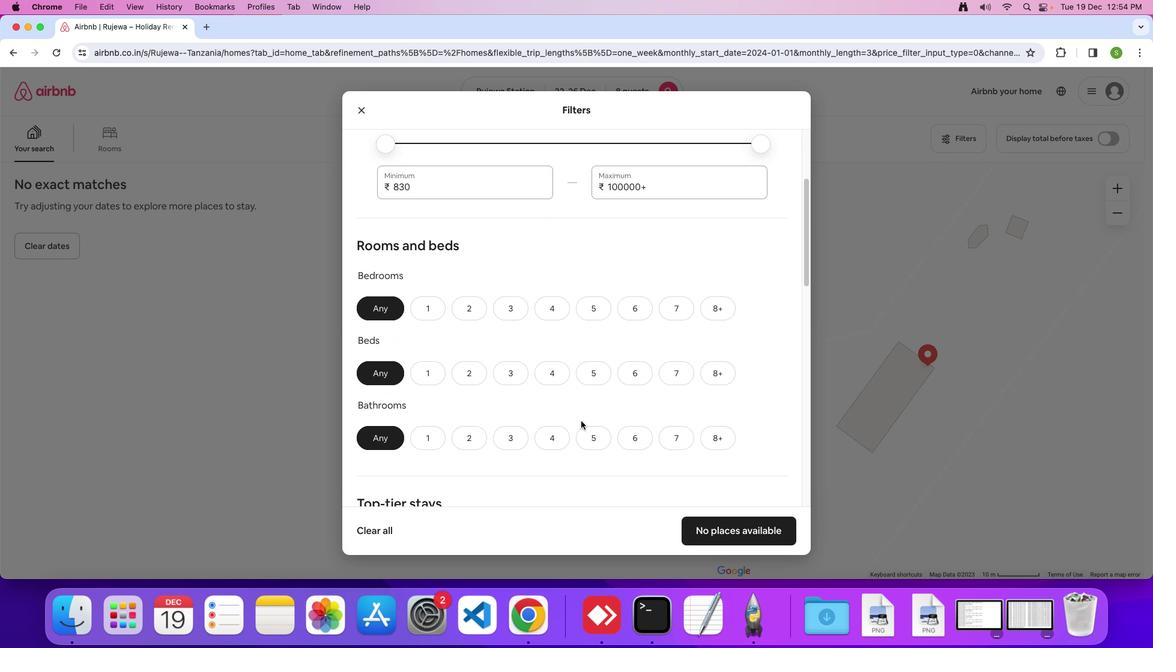 
Action: Mouse scrolled (580, 421) with delta (0, 0)
Screenshot: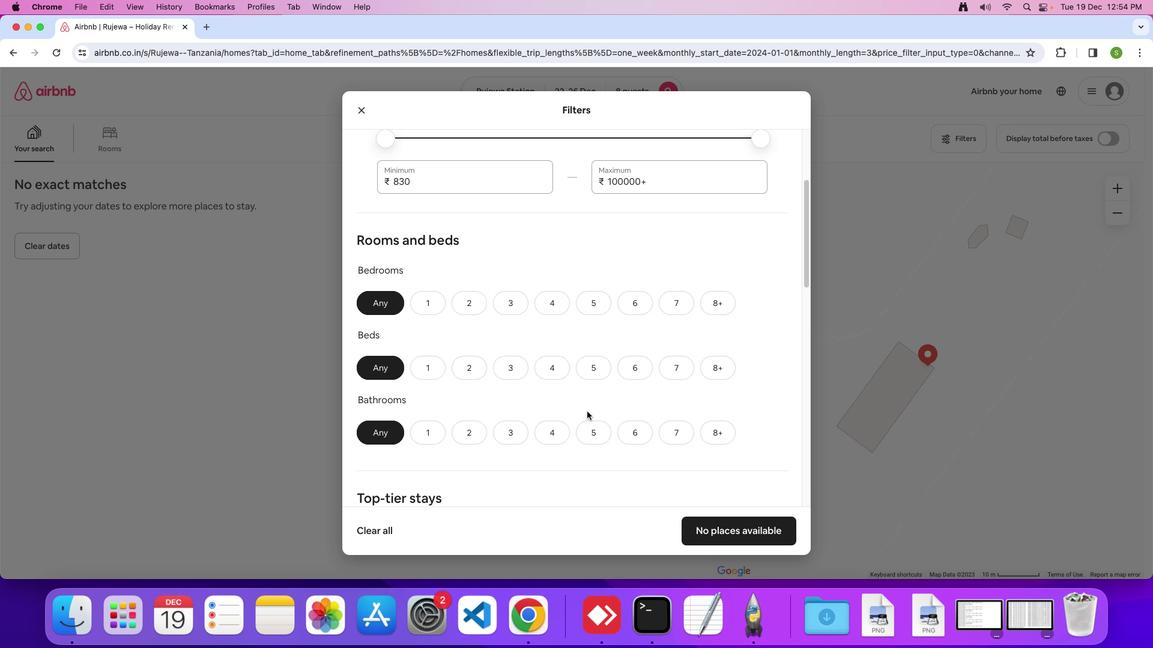 
Action: Mouse moved to (721, 305)
Screenshot: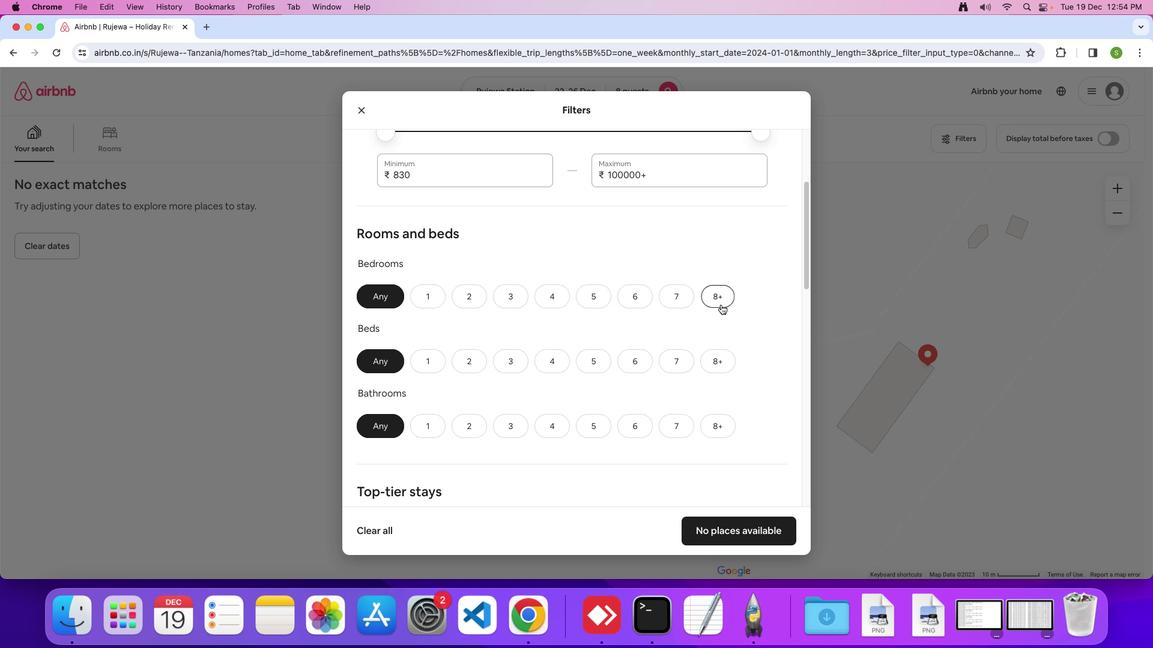 
Action: Mouse pressed left at (721, 305)
Screenshot: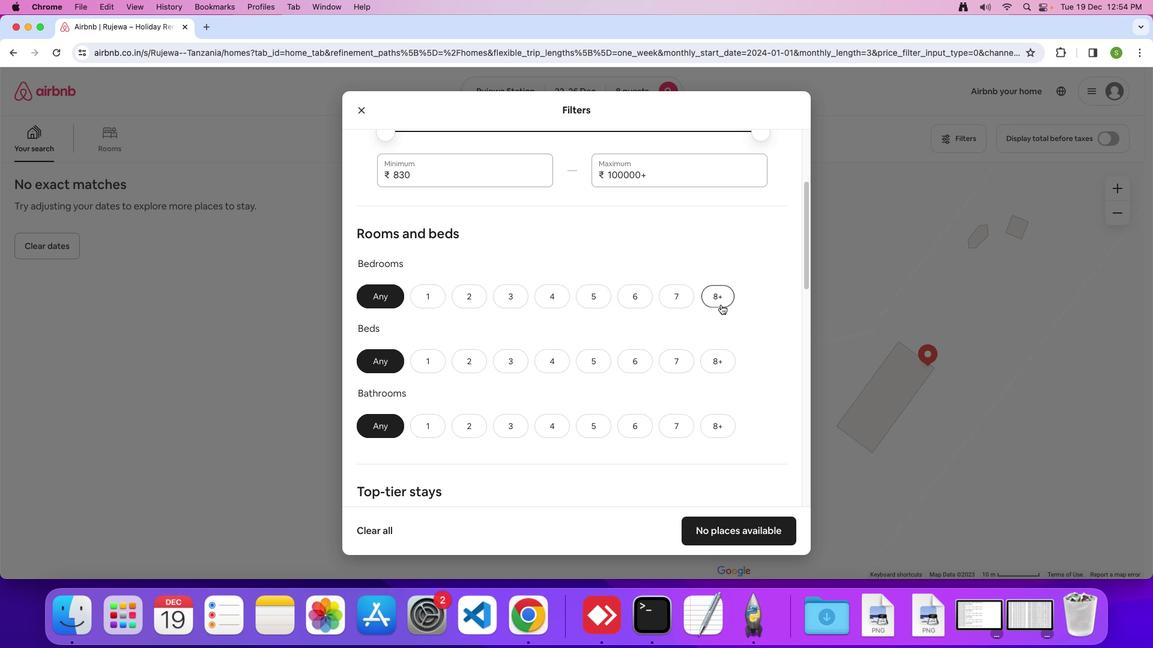 
Action: Mouse moved to (720, 352)
Screenshot: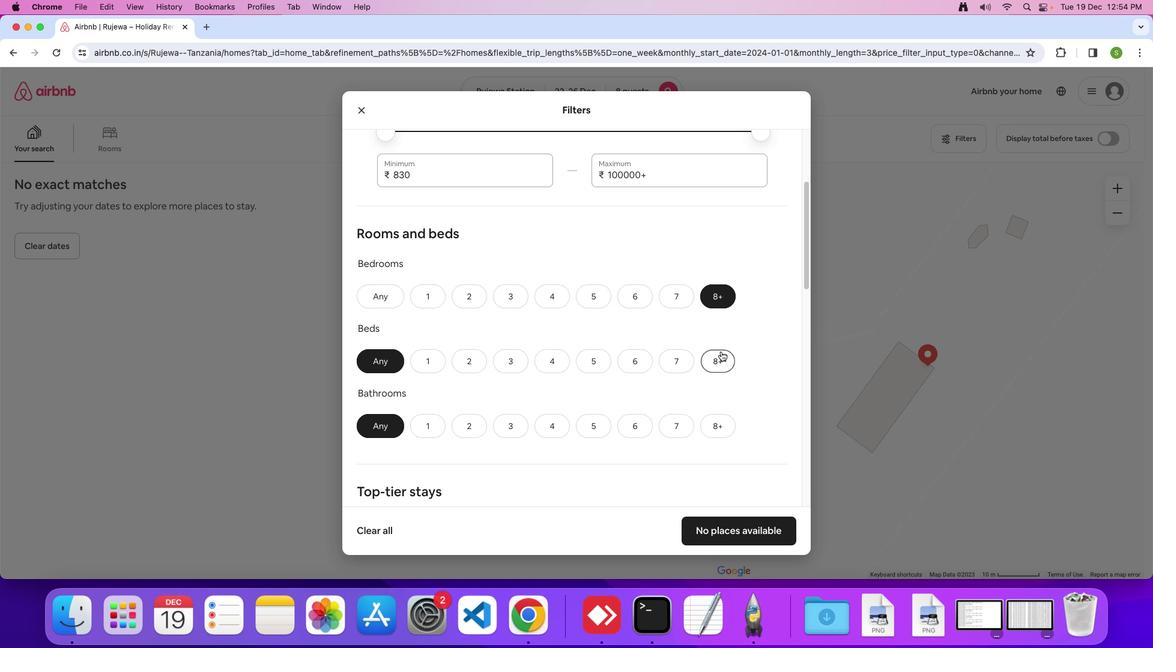 
Action: Mouse pressed left at (720, 352)
Screenshot: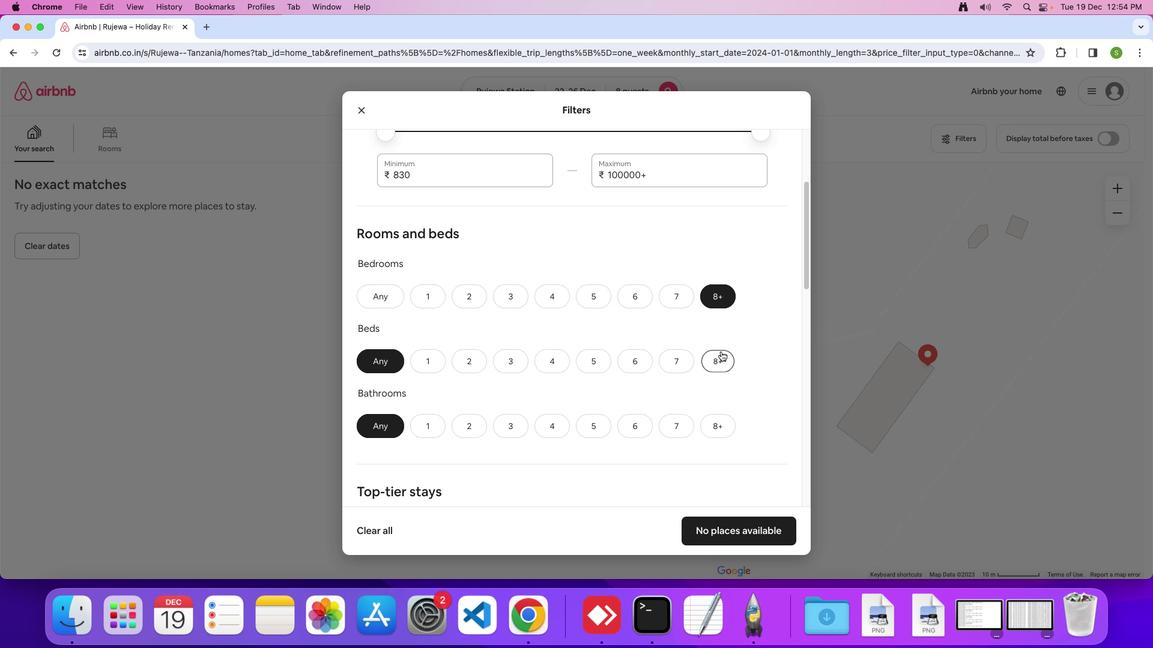 
Action: Mouse moved to (717, 422)
Screenshot: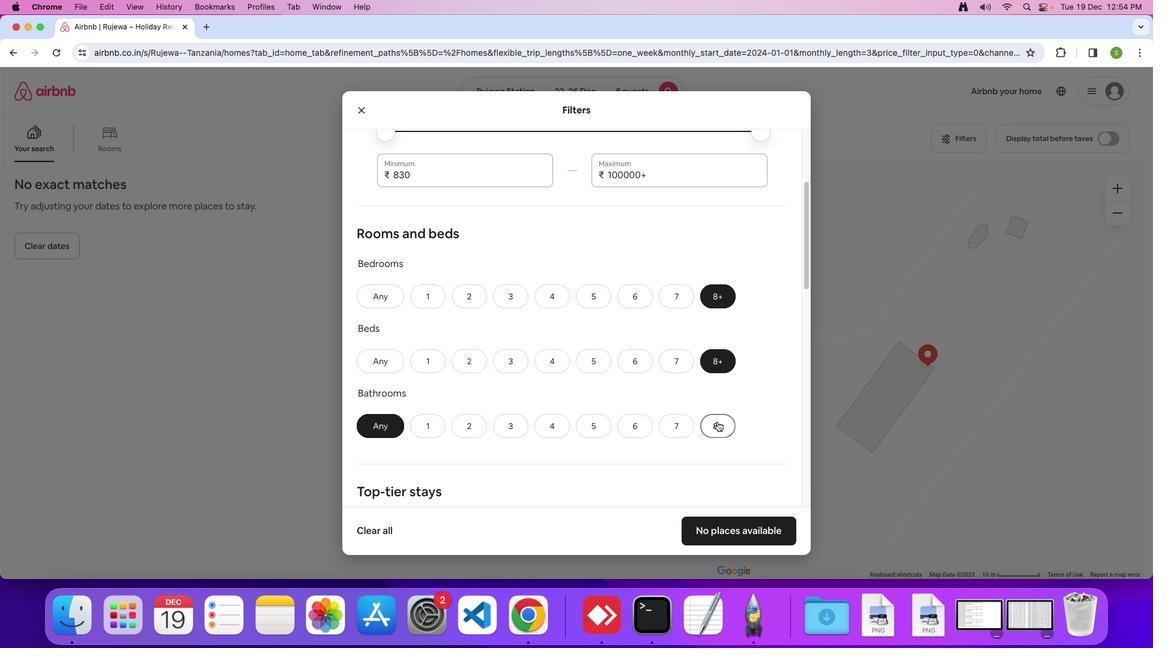 
Action: Mouse pressed left at (717, 422)
Screenshot: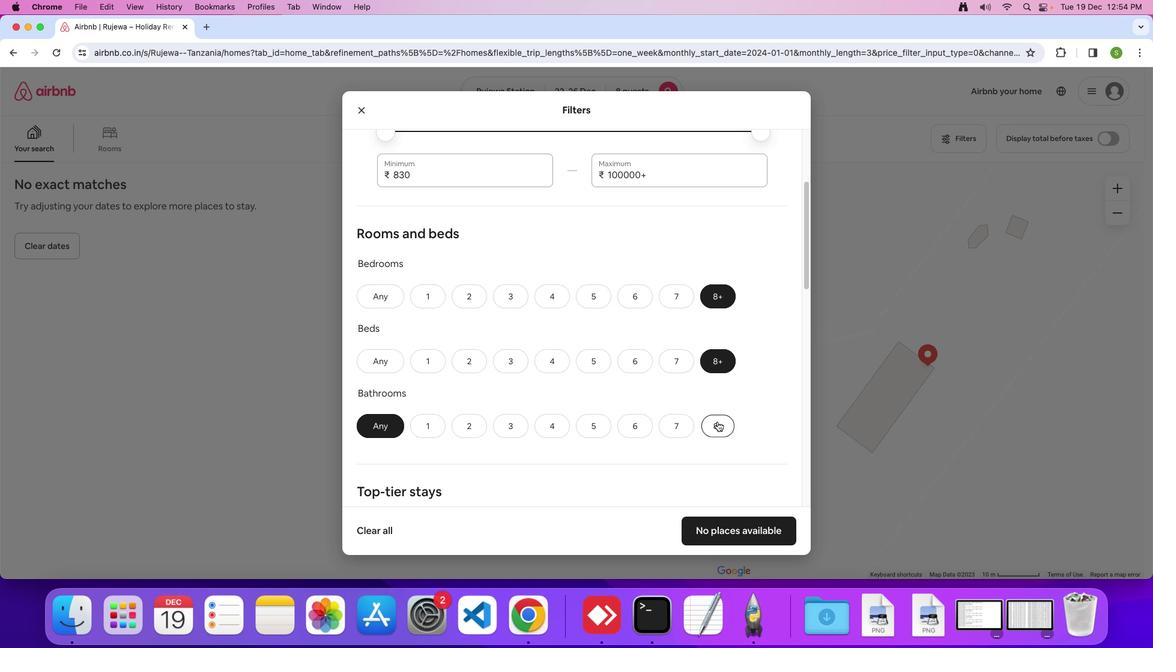 
Action: Mouse moved to (609, 394)
Screenshot: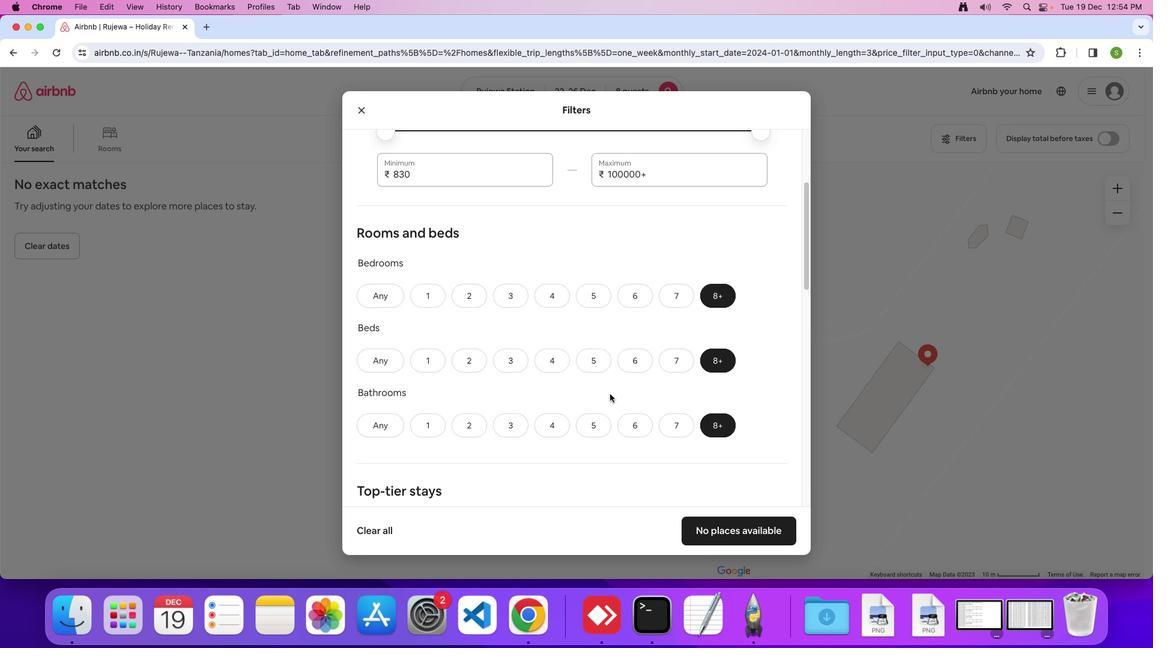 
Action: Mouse scrolled (609, 394) with delta (0, 0)
Screenshot: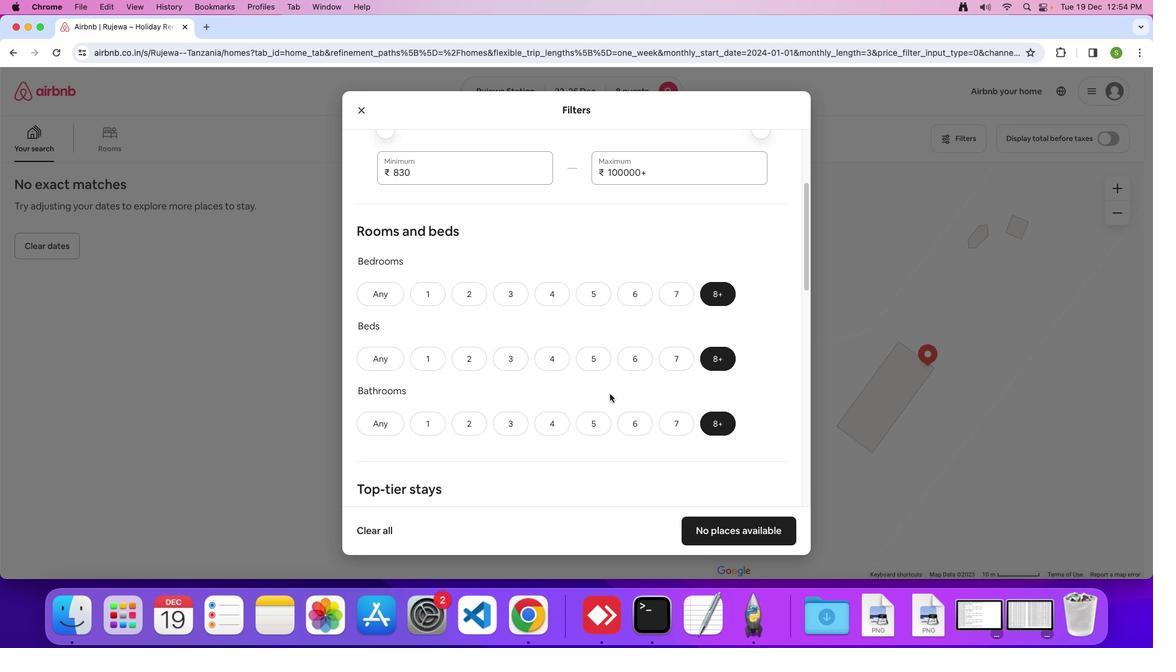
Action: Mouse scrolled (609, 394) with delta (0, 0)
Screenshot: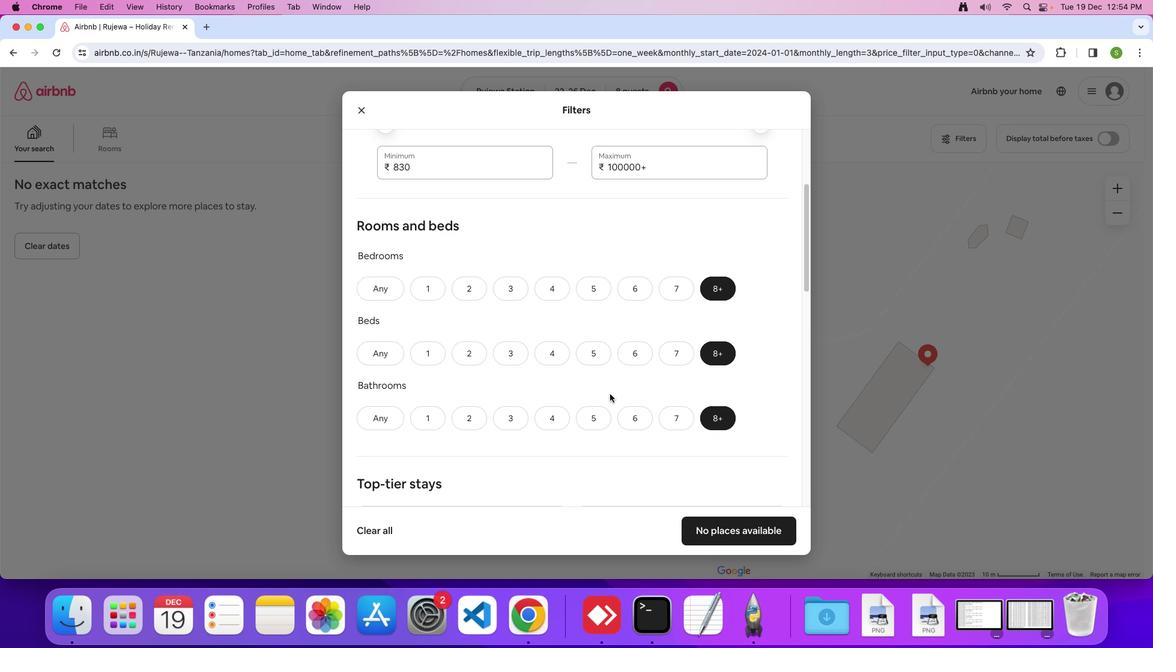 
Action: Mouse scrolled (609, 394) with delta (0, 0)
Screenshot: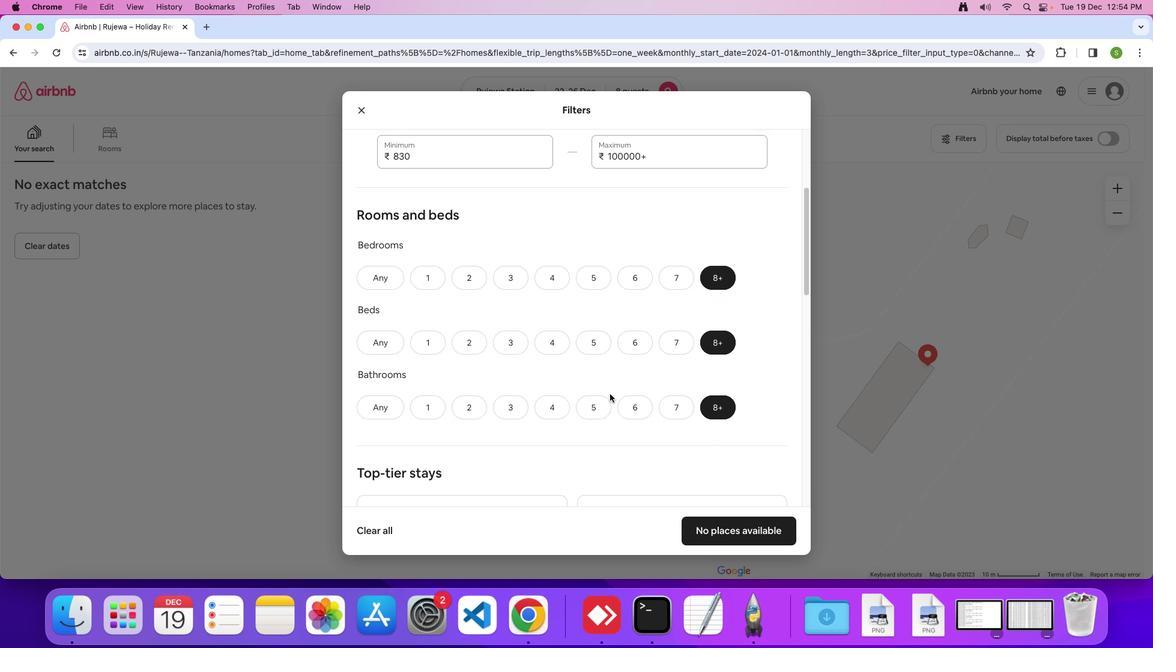 
Action: Mouse scrolled (609, 394) with delta (0, 0)
Screenshot: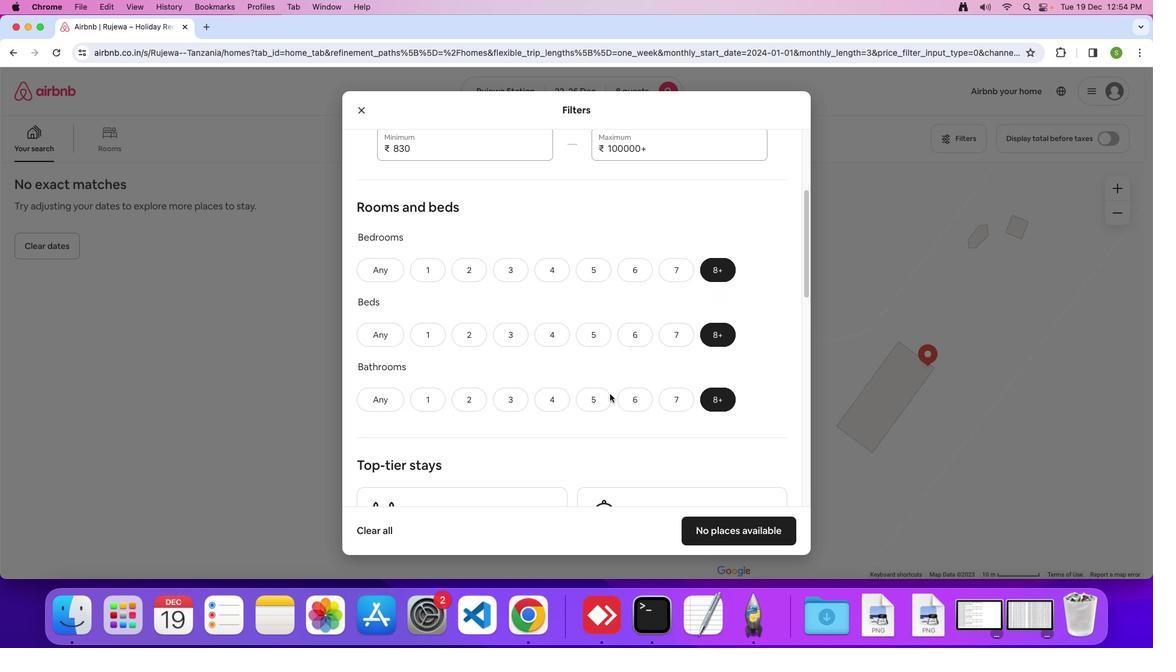 
Action: Mouse scrolled (609, 394) with delta (0, 0)
Screenshot: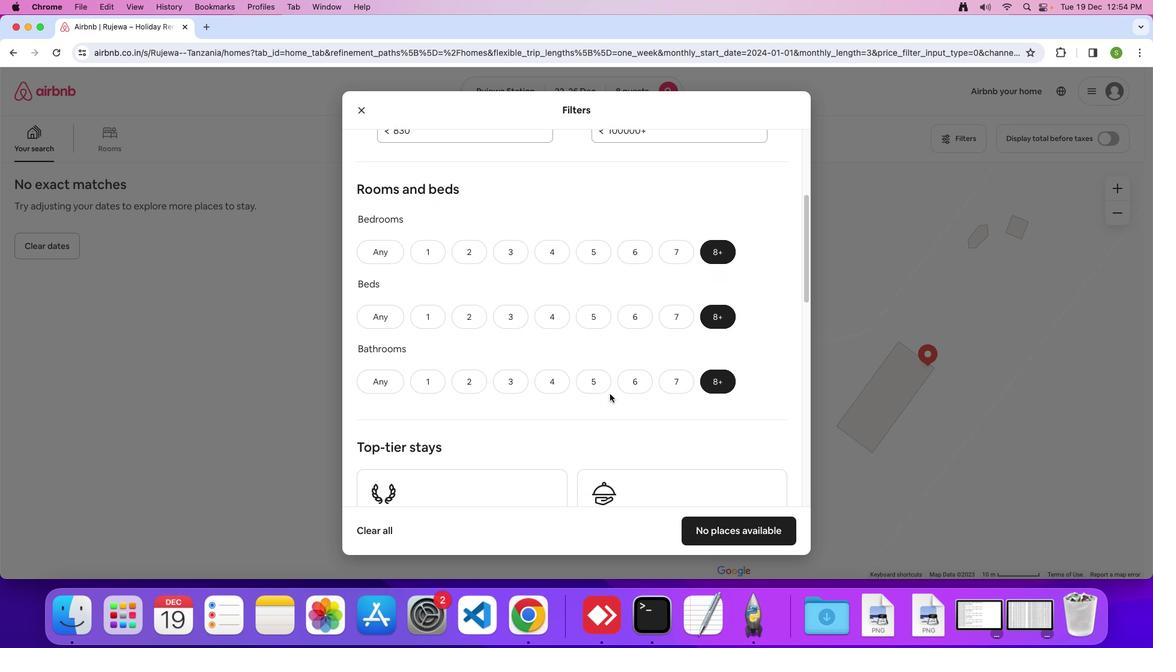 
Action: Mouse scrolled (609, 394) with delta (0, 0)
Screenshot: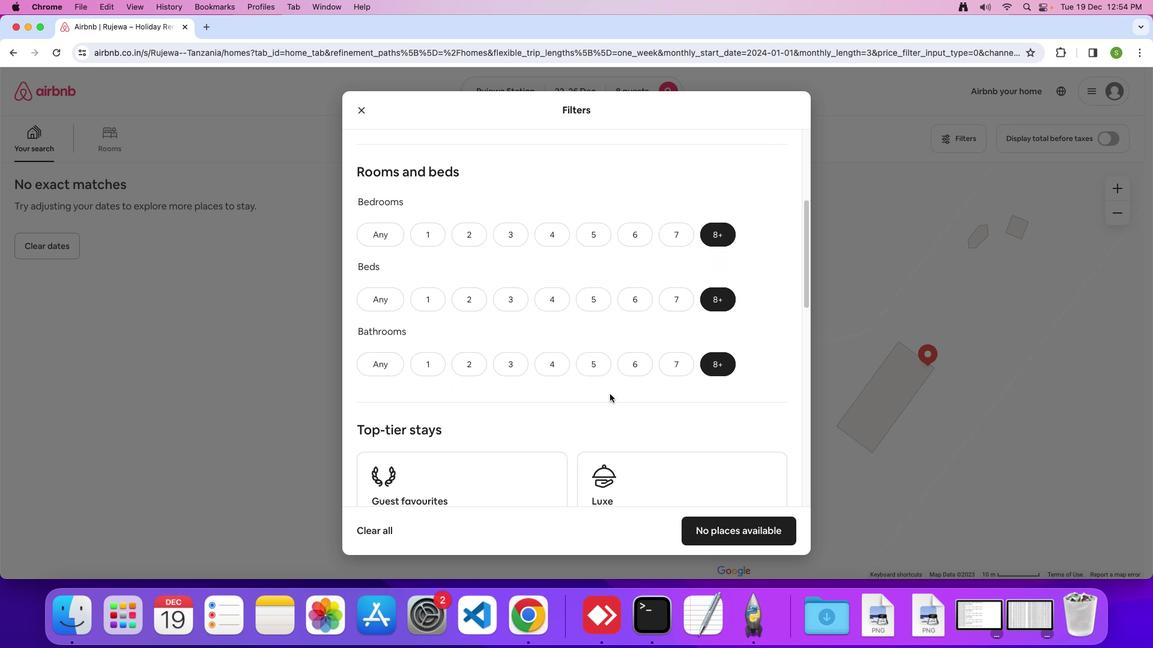 
Action: Mouse scrolled (609, 394) with delta (0, 0)
Screenshot: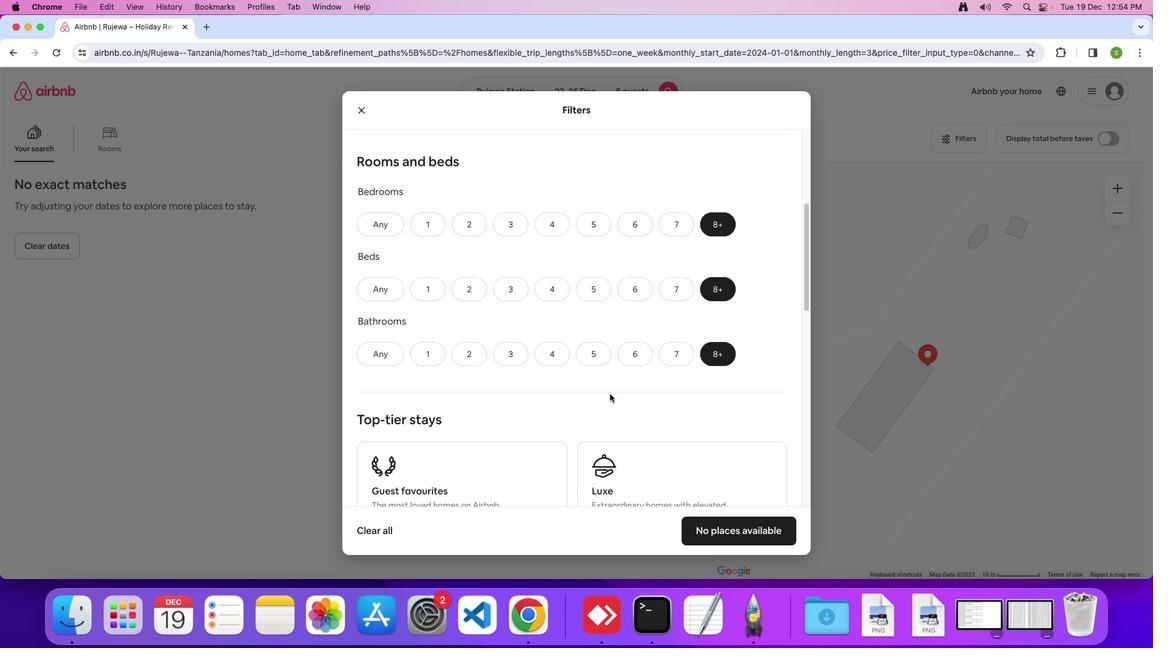
Action: Mouse scrolled (609, 394) with delta (0, 0)
Screenshot: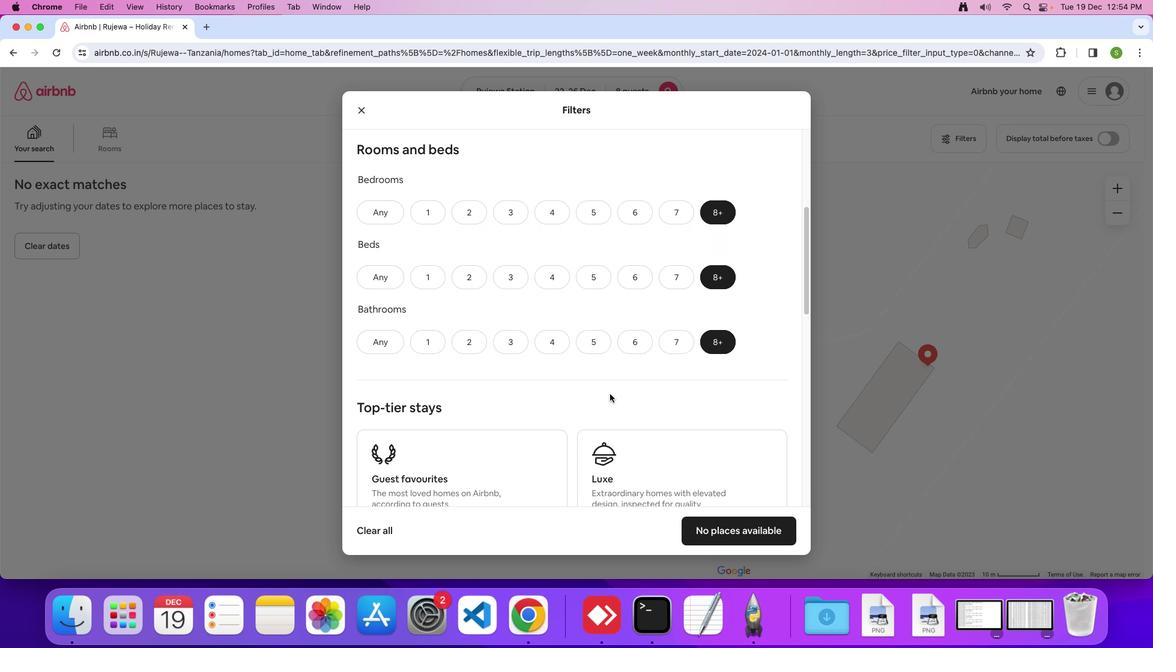 
Action: Mouse scrolled (609, 394) with delta (0, 0)
Screenshot: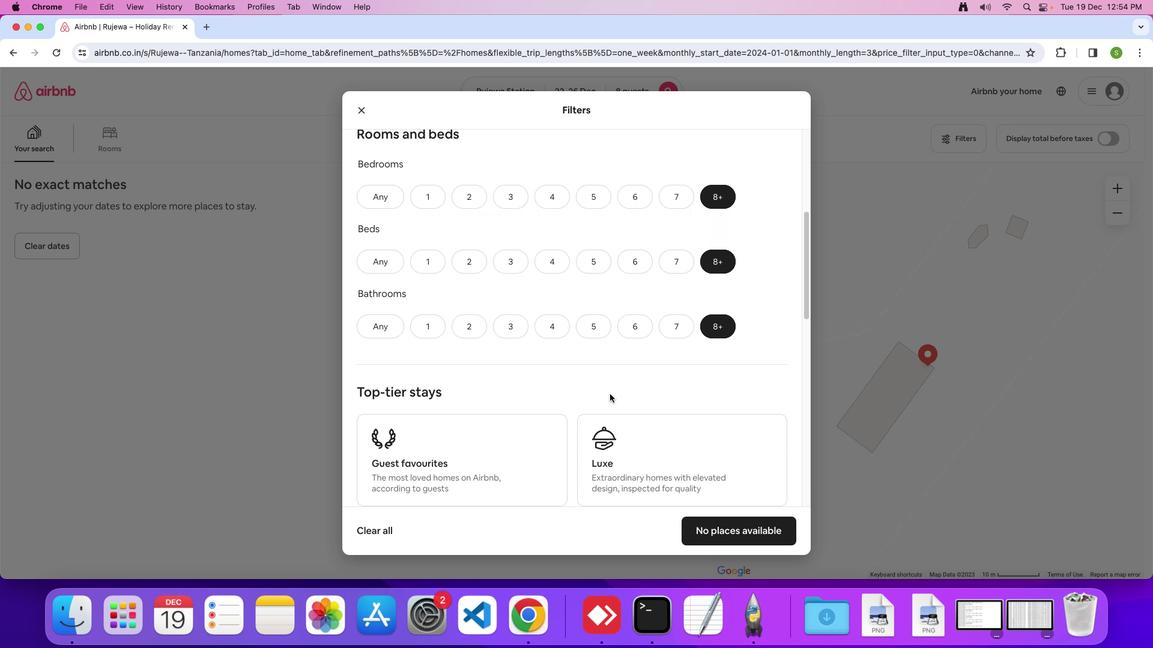 
Action: Mouse scrolled (609, 394) with delta (0, -1)
Screenshot: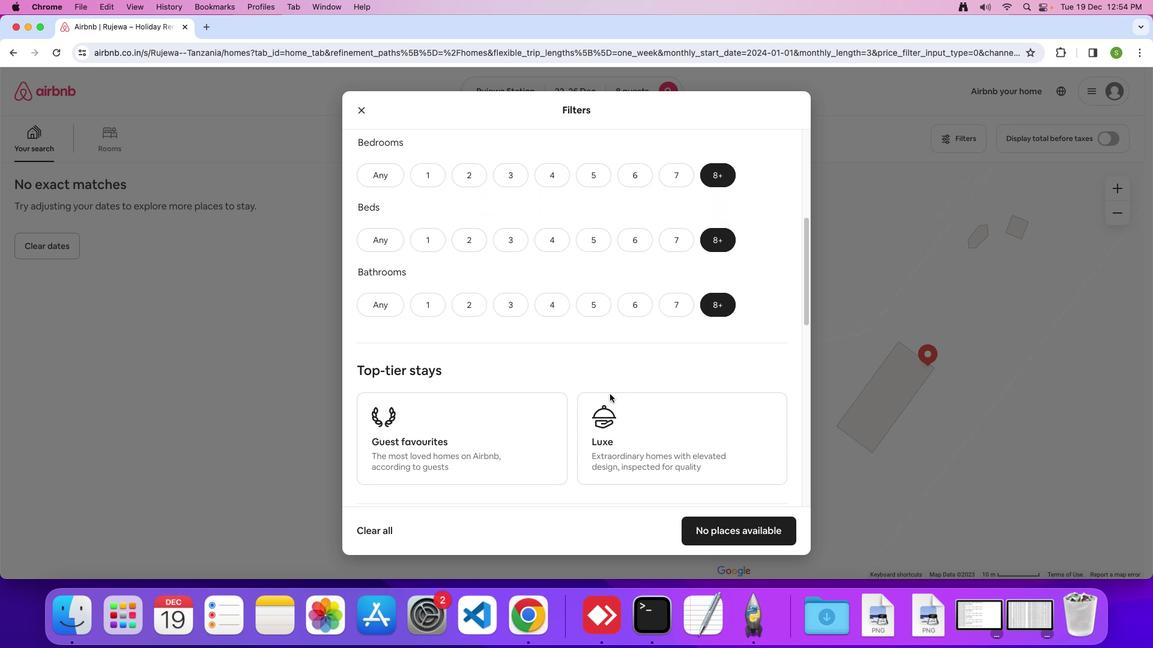 
Action: Mouse scrolled (609, 394) with delta (0, 0)
Screenshot: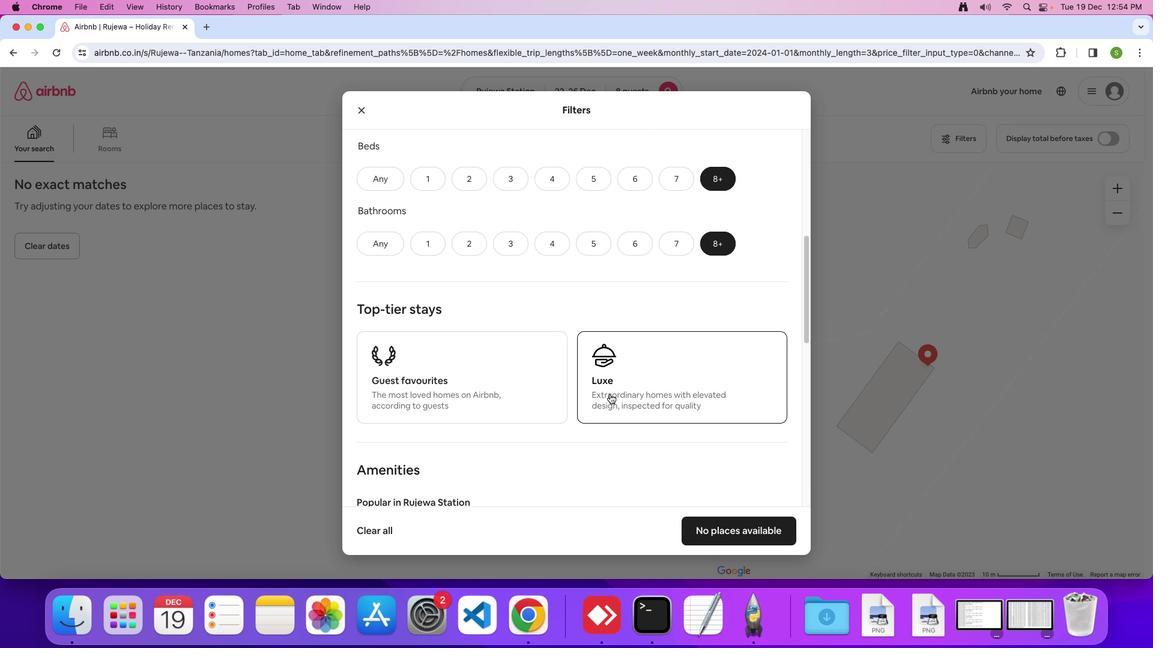 
Action: Mouse scrolled (609, 394) with delta (0, 0)
Screenshot: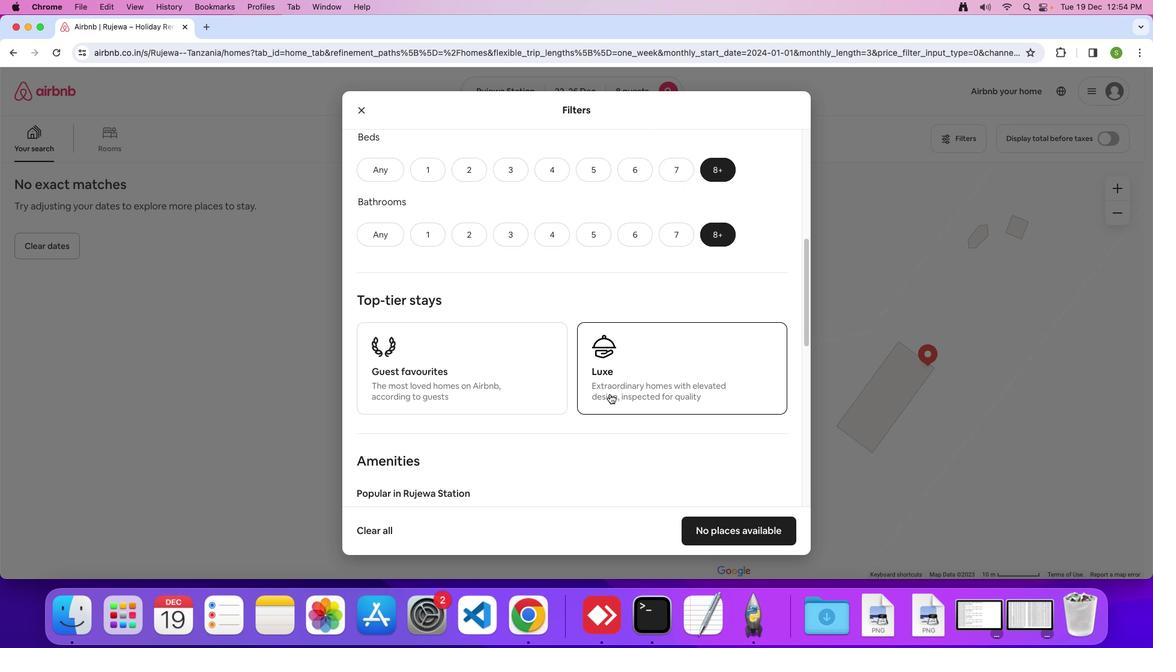 
Action: Mouse scrolled (609, 394) with delta (0, 0)
Screenshot: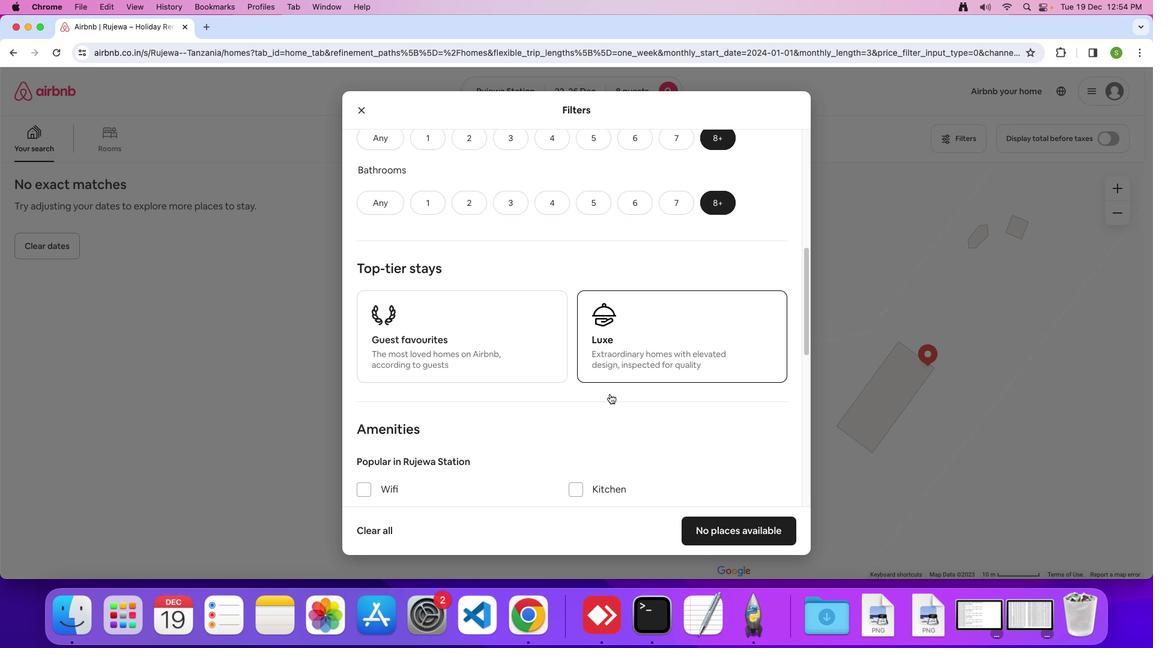 
Action: Mouse scrolled (609, 394) with delta (0, 0)
Screenshot: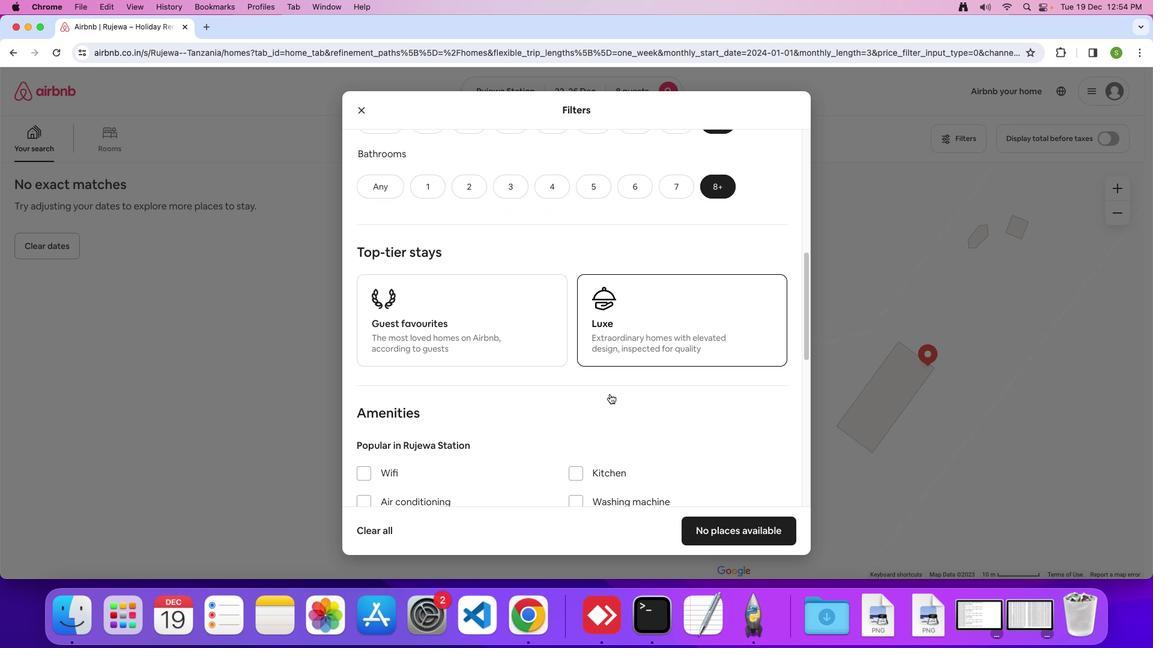
Action: Mouse scrolled (609, 394) with delta (0, 0)
Screenshot: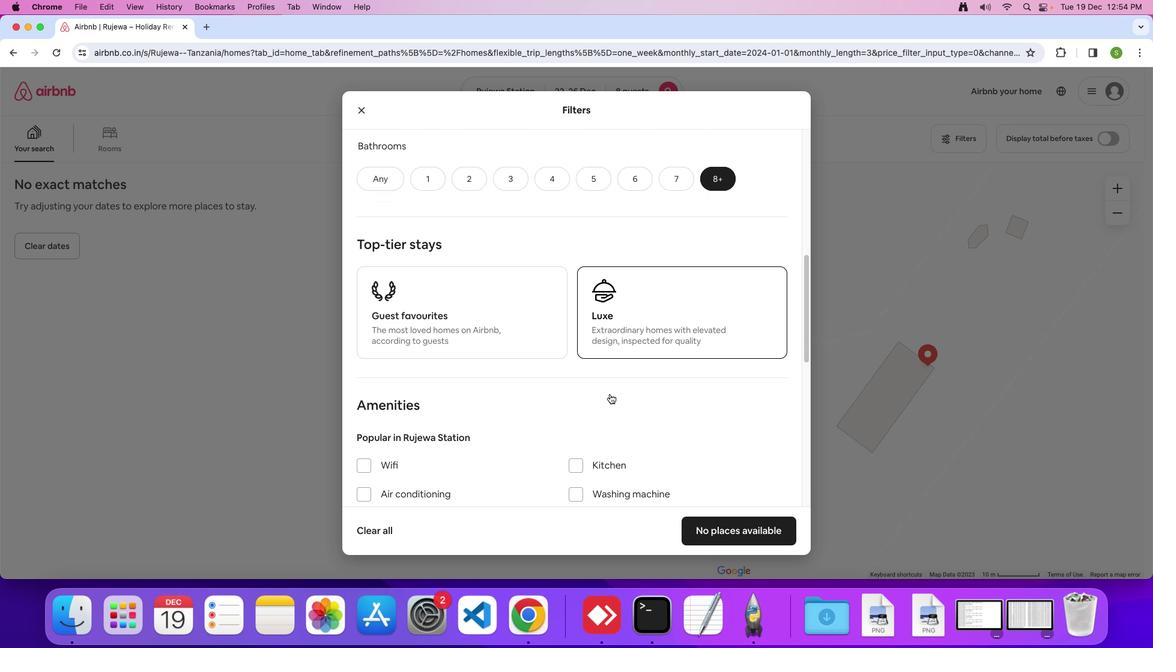 
Action: Mouse scrolled (609, 394) with delta (0, 0)
Screenshot: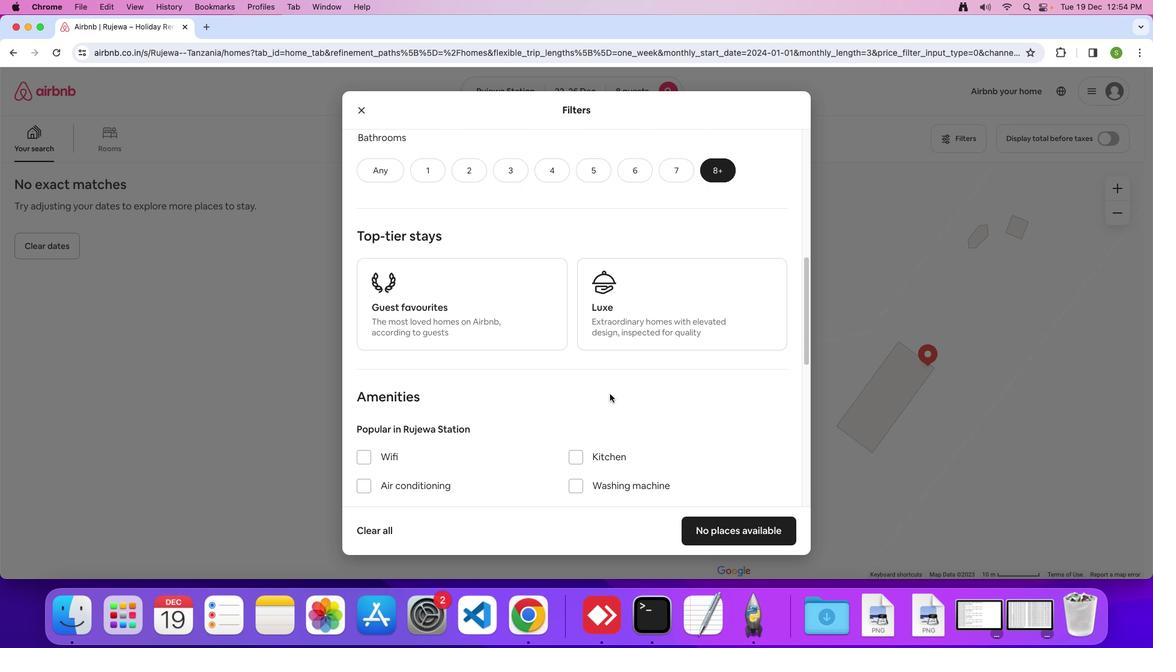 
Action: Mouse scrolled (609, 394) with delta (0, 0)
Screenshot: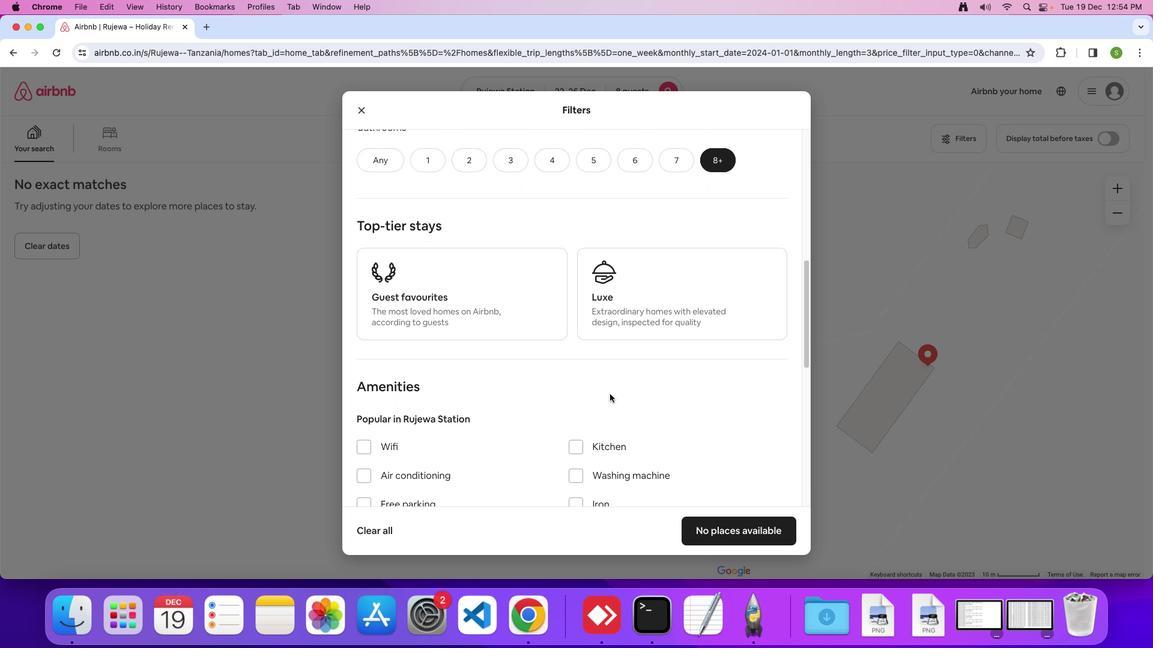 
Action: Mouse scrolled (609, 394) with delta (0, 0)
Screenshot: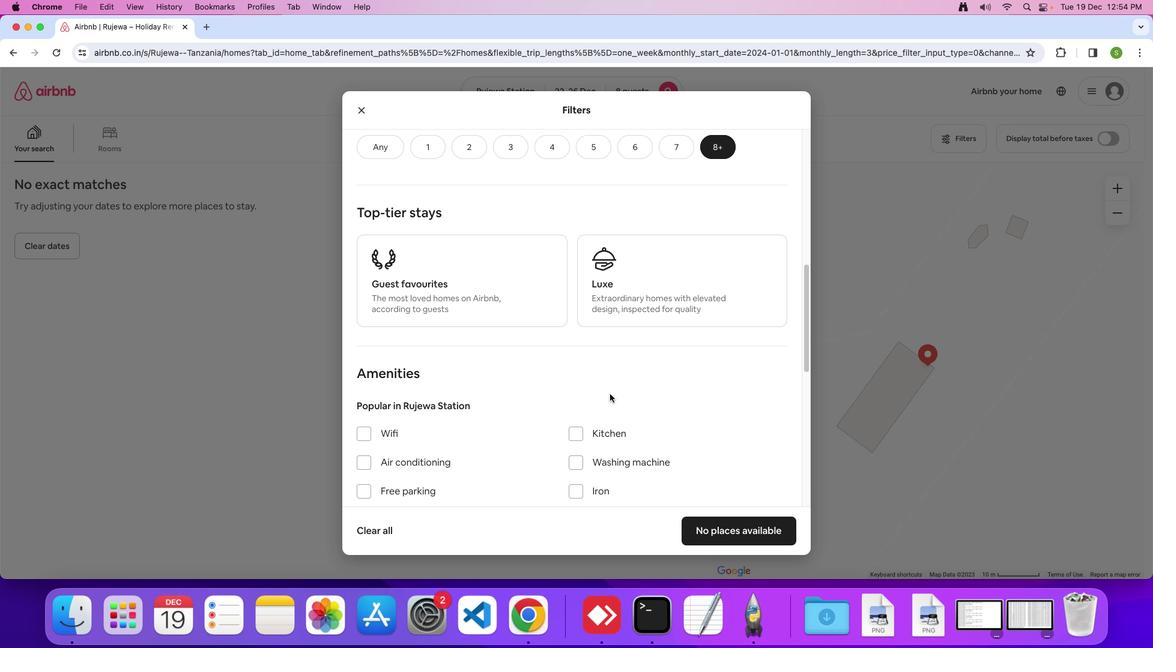 
Action: Mouse scrolled (609, 394) with delta (0, 0)
Screenshot: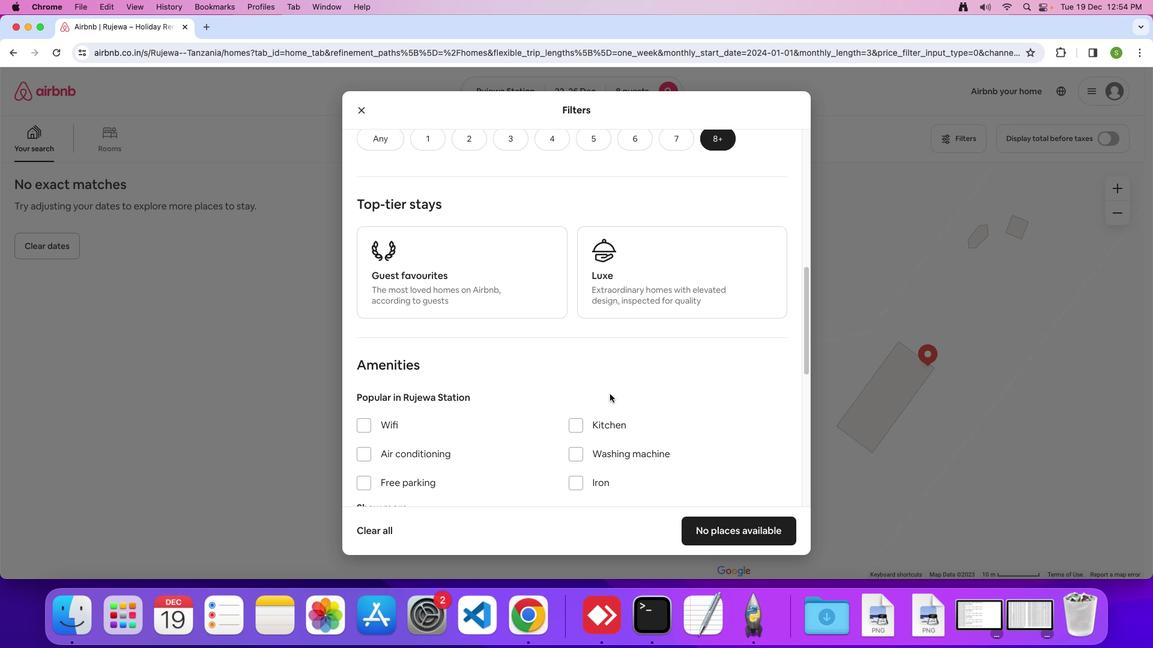 
Action: Mouse scrolled (609, 394) with delta (0, 0)
Screenshot: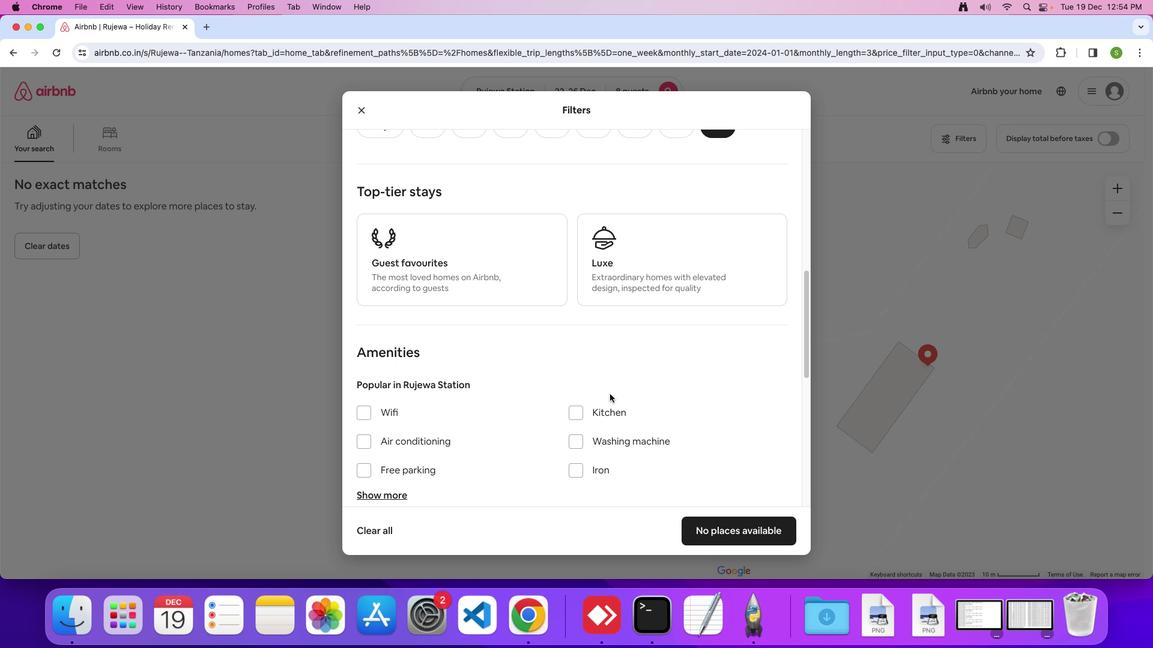 
Action: Mouse scrolled (609, 394) with delta (0, 0)
Screenshot: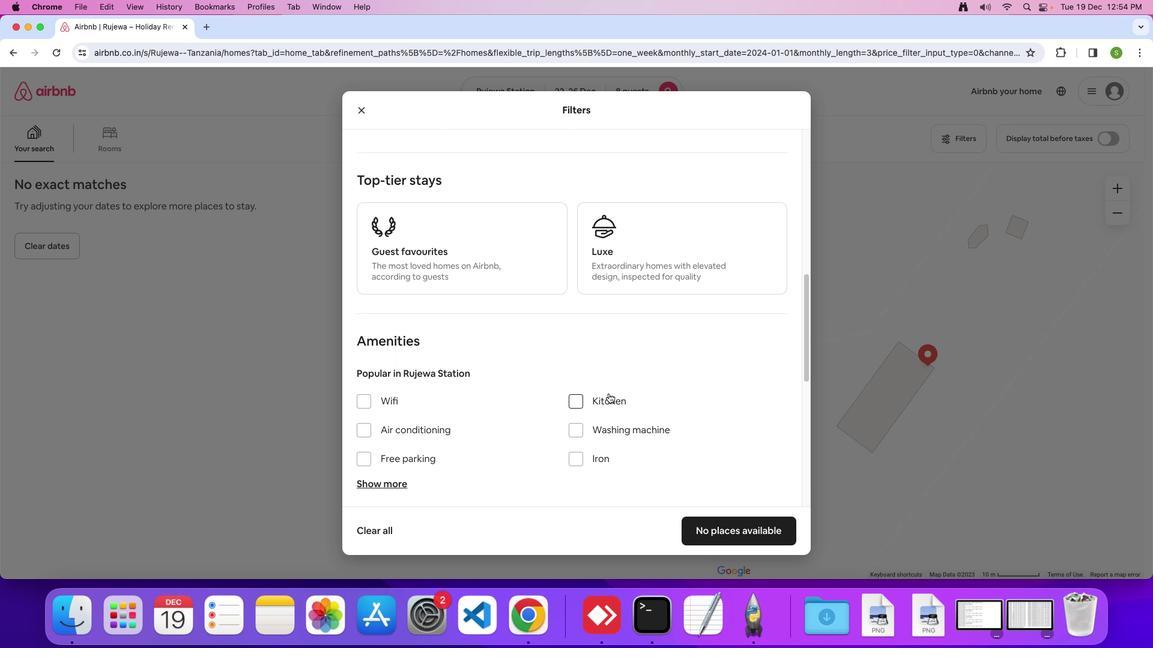 
Action: Mouse moved to (366, 397)
Screenshot: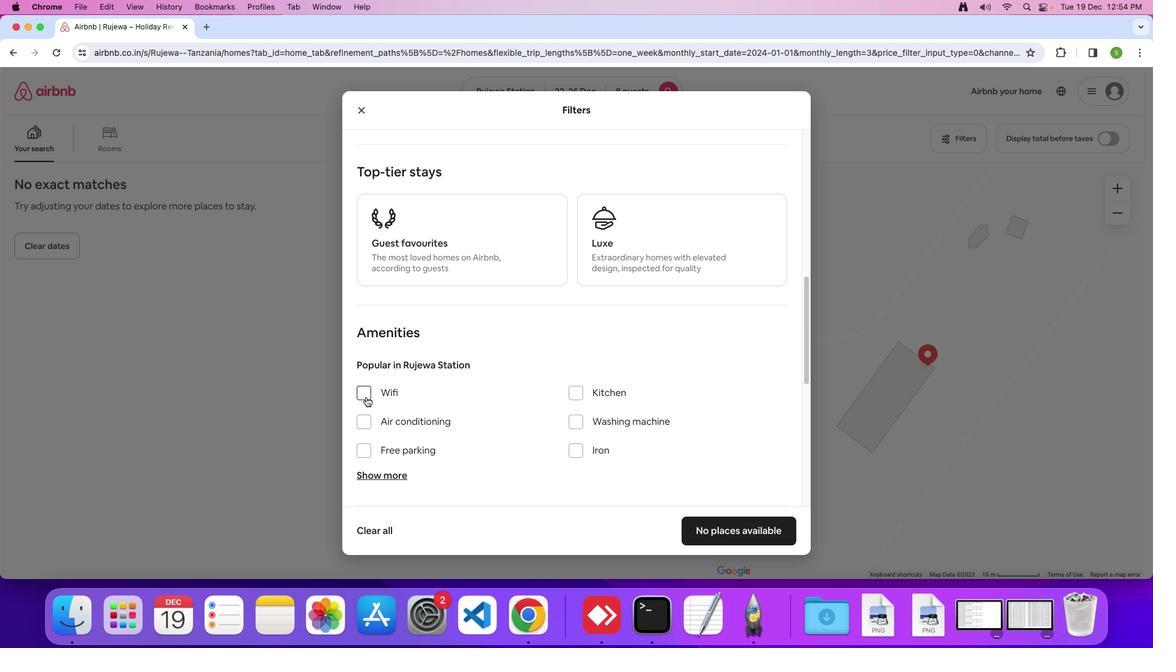 
Action: Mouse pressed left at (366, 397)
Screenshot: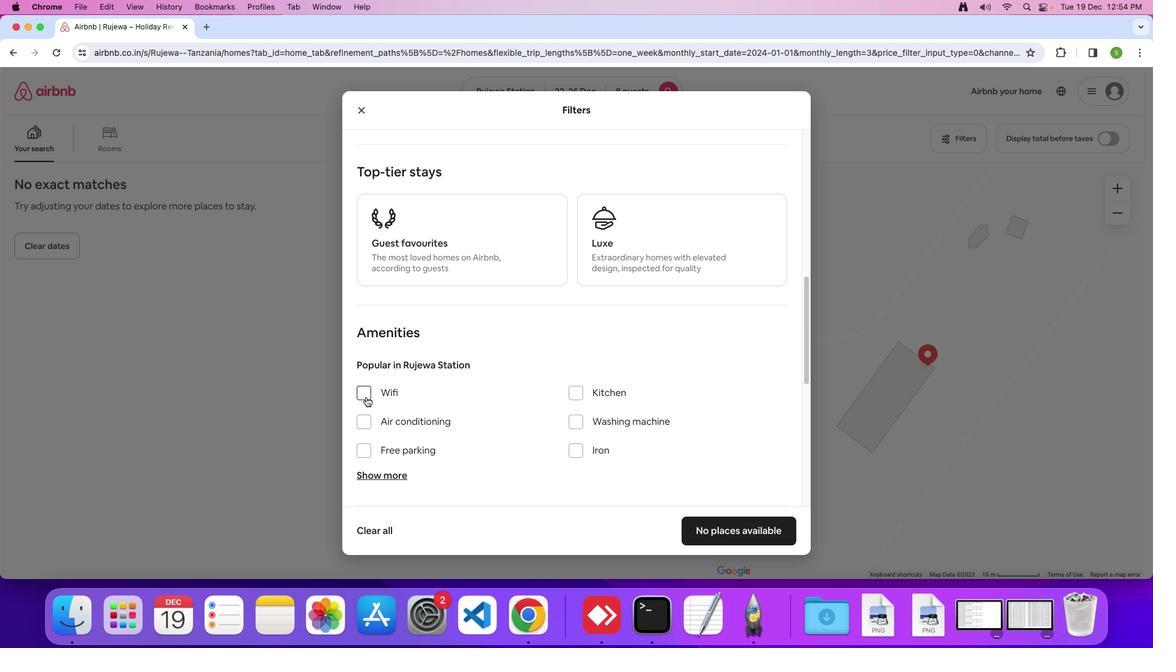 
Action: Mouse moved to (481, 394)
Screenshot: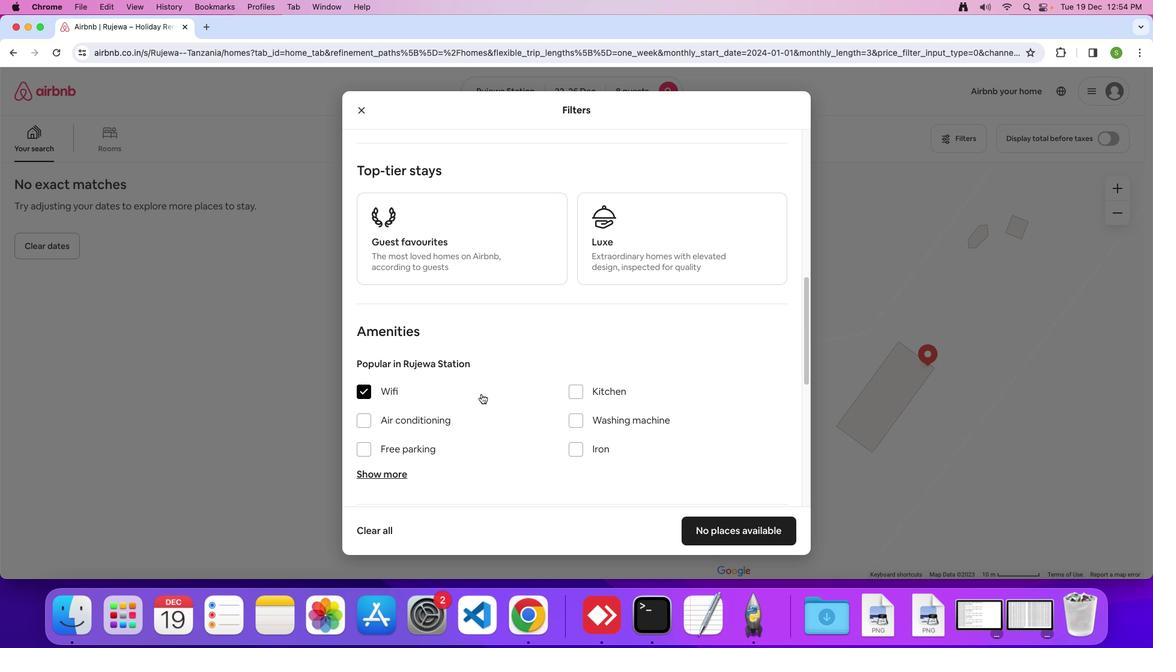 
Action: Mouse scrolled (481, 394) with delta (0, 0)
Screenshot: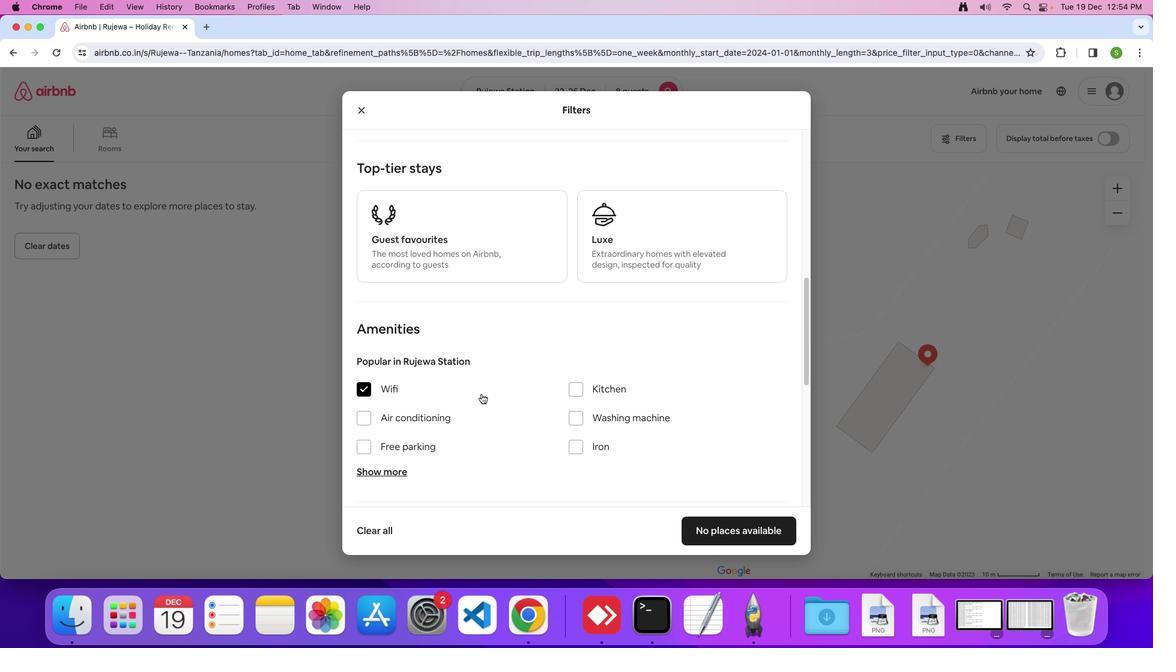 
Action: Mouse moved to (481, 394)
Screenshot: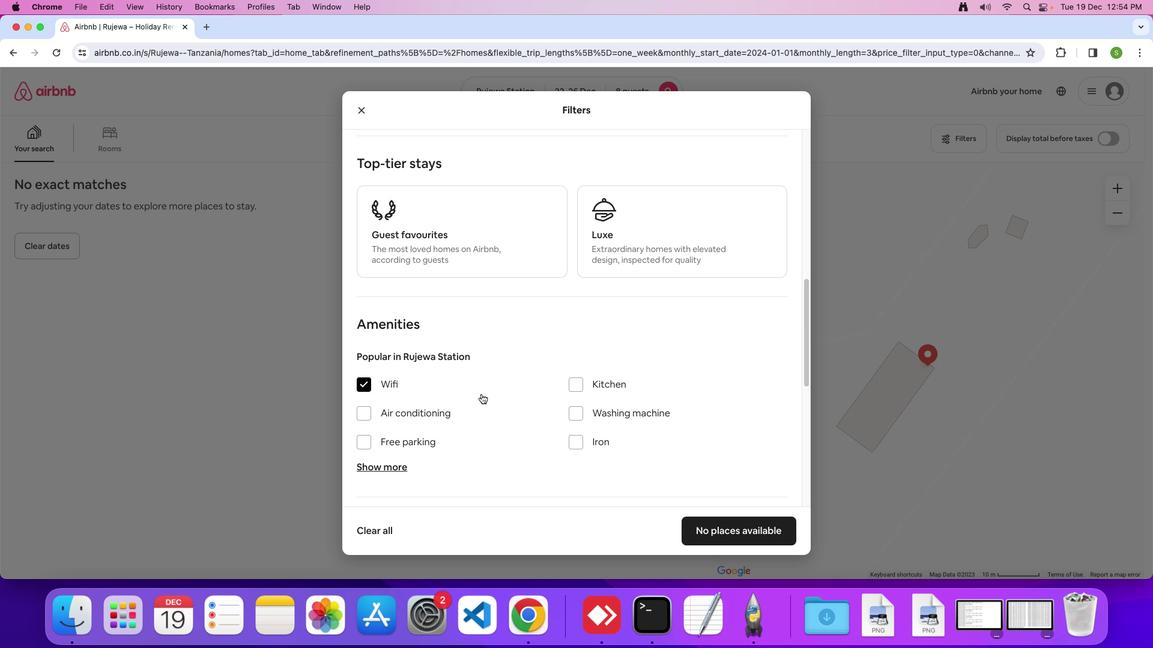 
Action: Mouse scrolled (481, 394) with delta (0, 0)
Screenshot: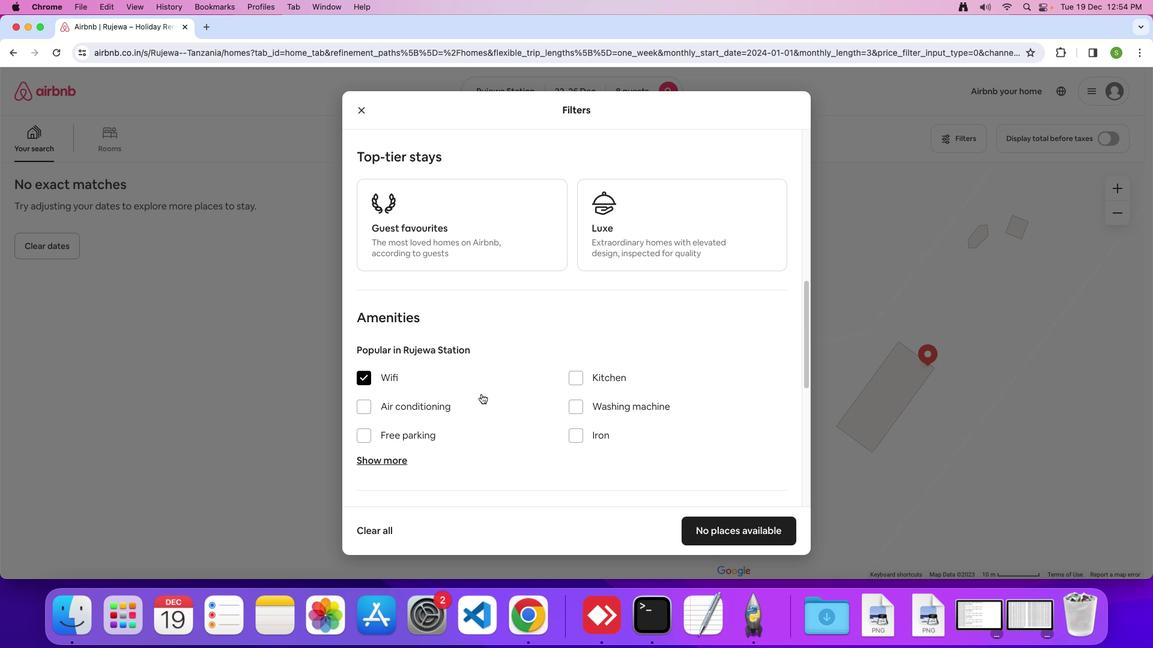 
Action: Mouse scrolled (481, 394) with delta (0, 0)
Screenshot: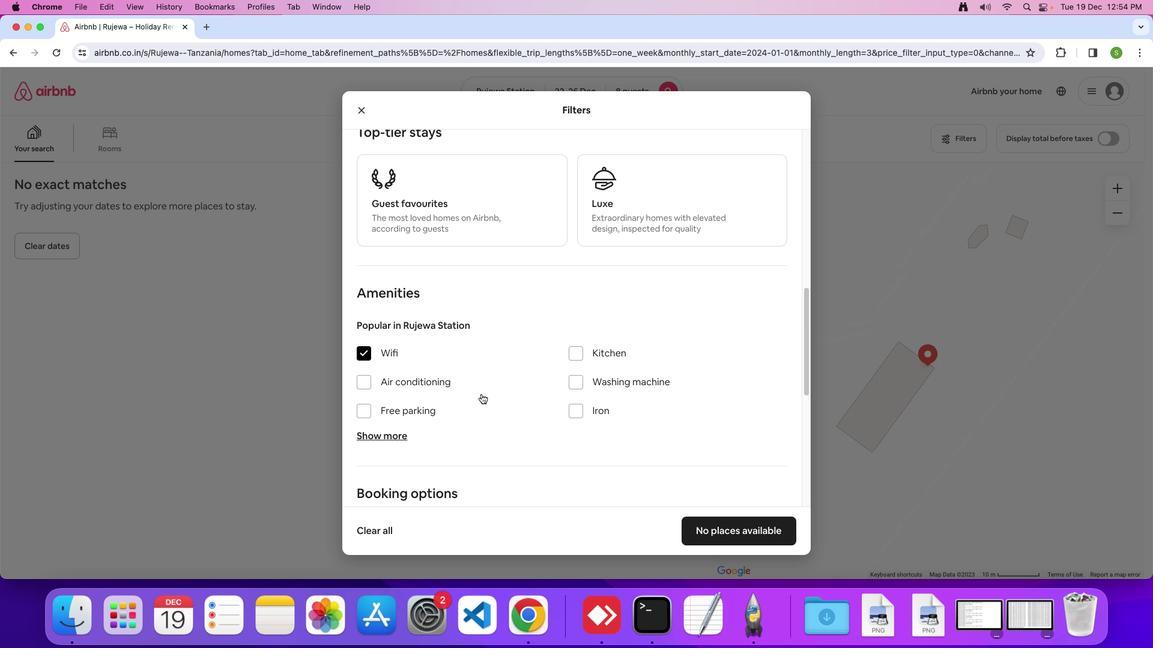 
Action: Mouse moved to (367, 386)
Screenshot: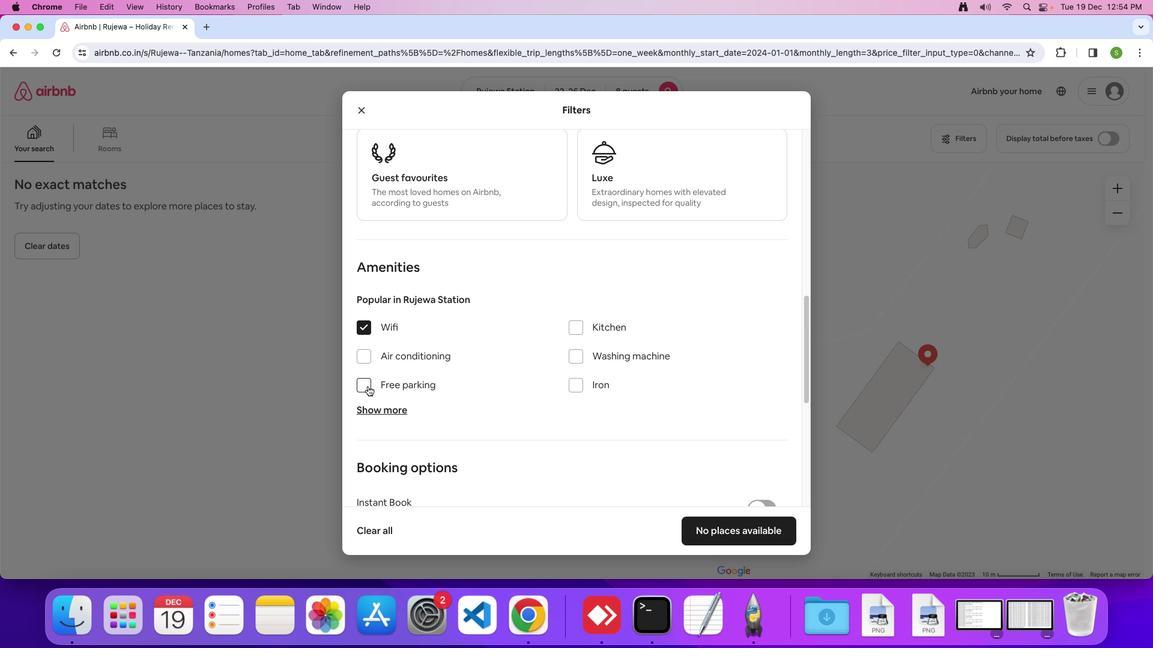 
Action: Mouse pressed left at (367, 386)
Screenshot: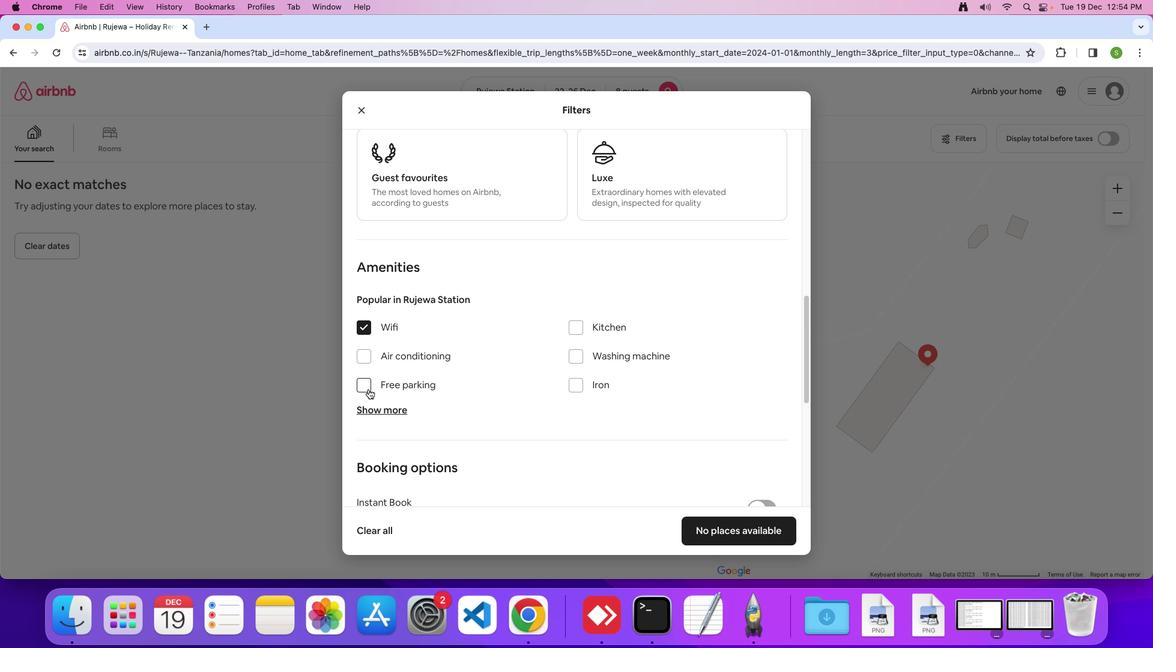 
Action: Mouse moved to (379, 410)
Screenshot: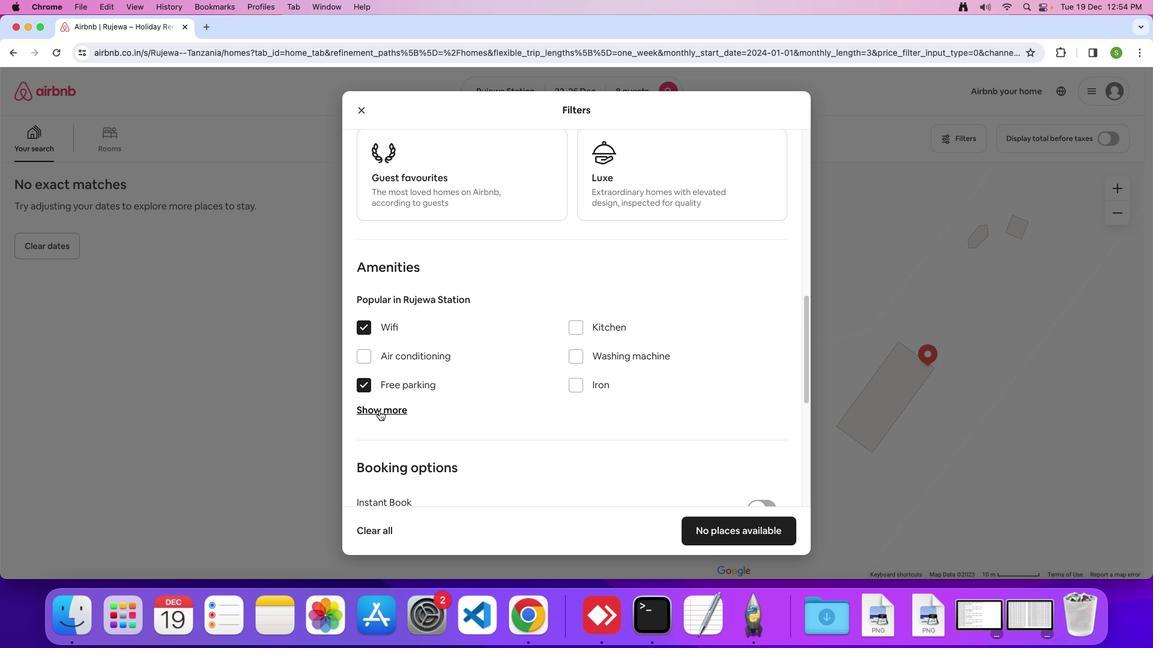 
Action: Mouse pressed left at (379, 410)
Screenshot: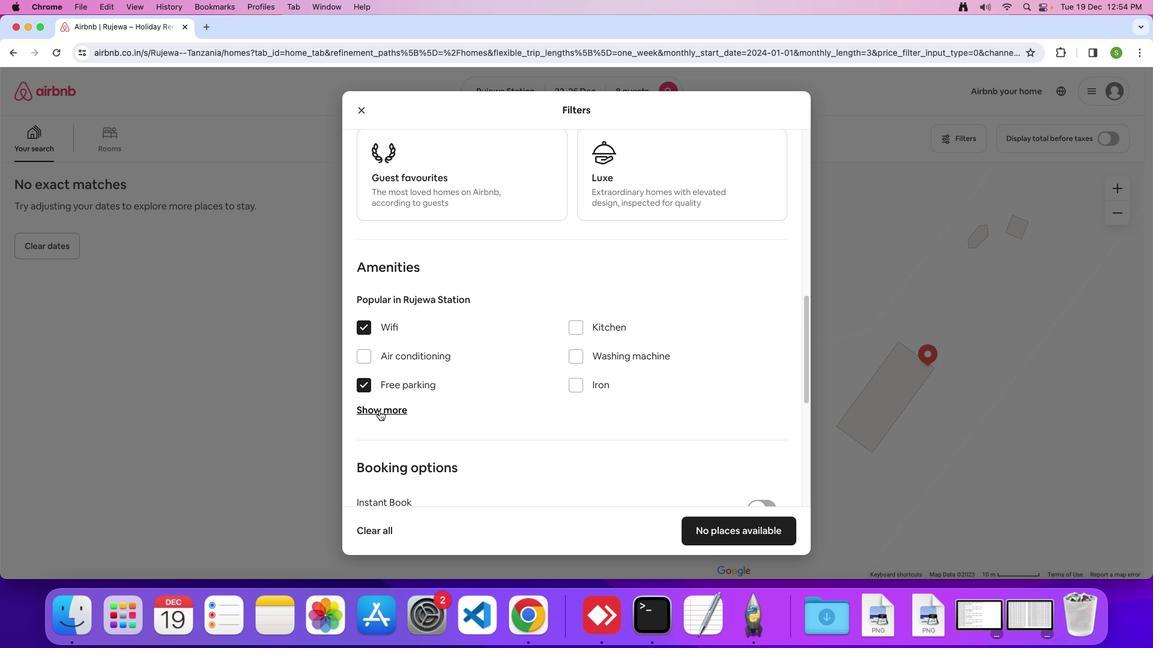 
Action: Mouse moved to (498, 385)
Screenshot: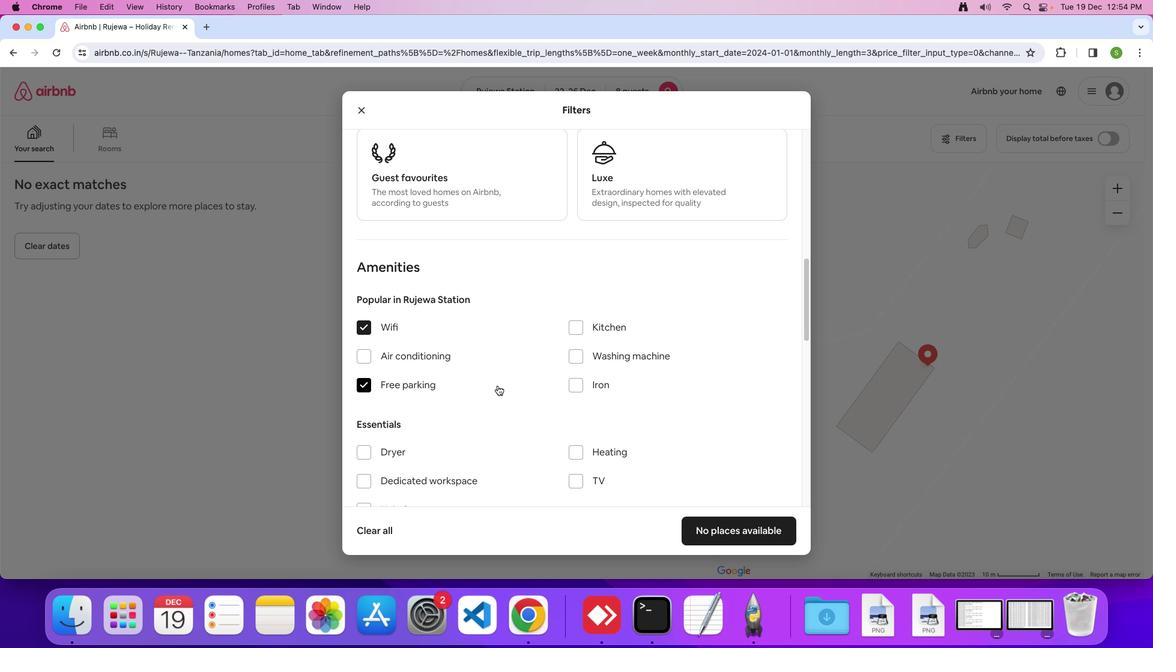
Action: Mouse scrolled (498, 385) with delta (0, 0)
Screenshot: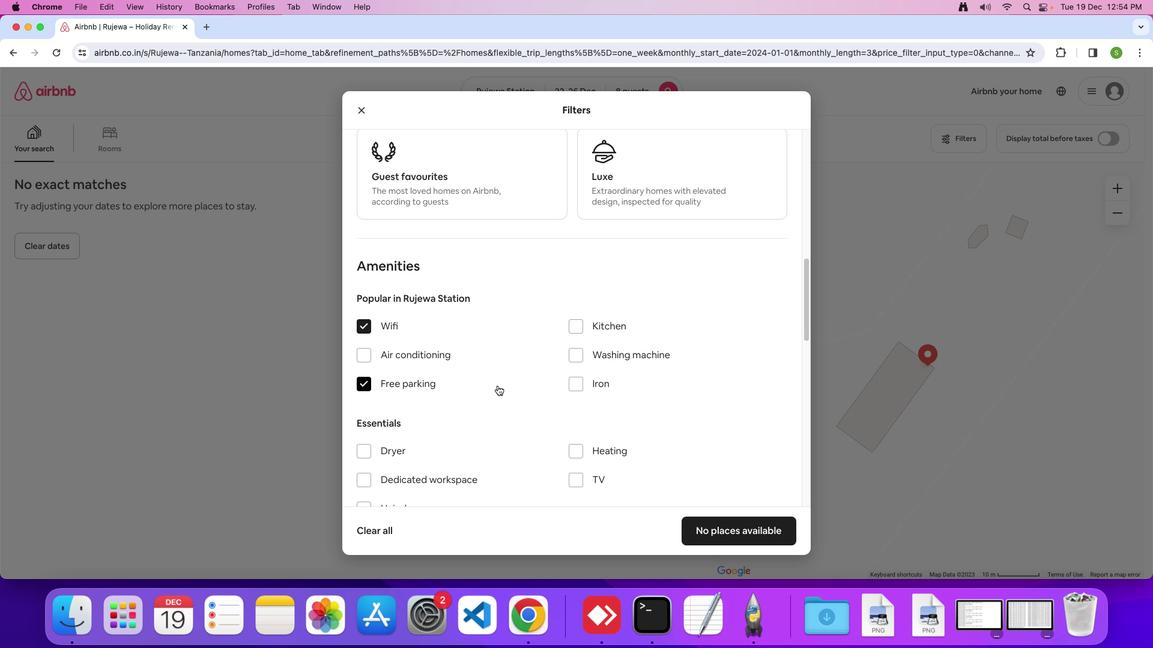 
Action: Mouse scrolled (498, 385) with delta (0, 0)
Screenshot: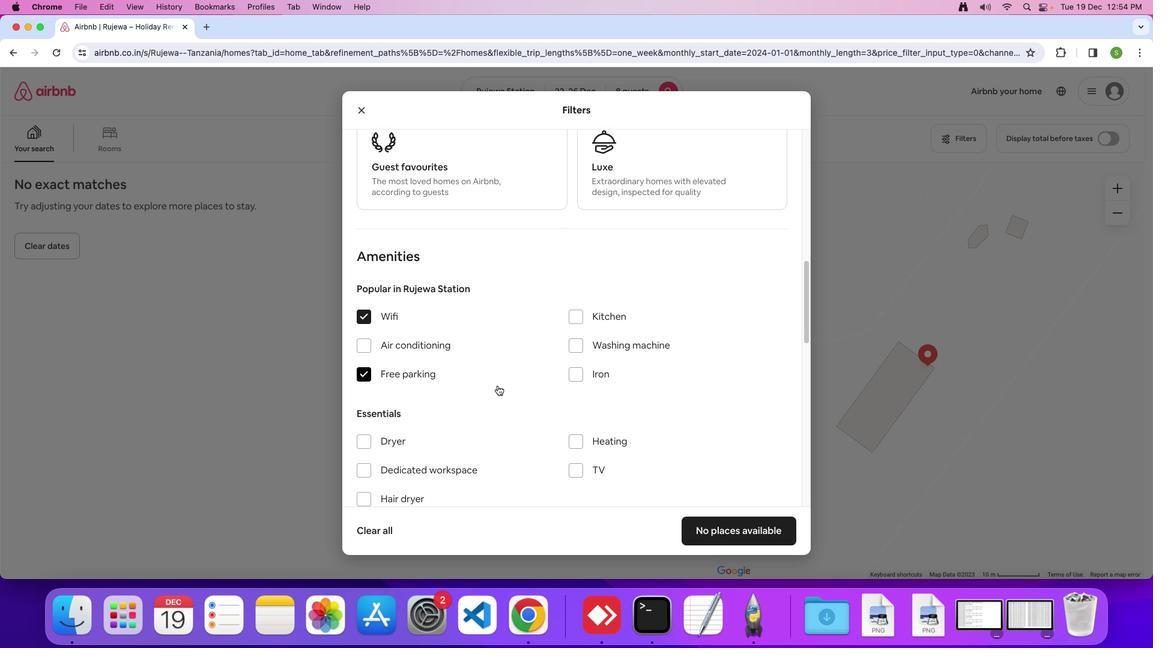 
Action: Mouse scrolled (498, 385) with delta (0, 0)
Screenshot: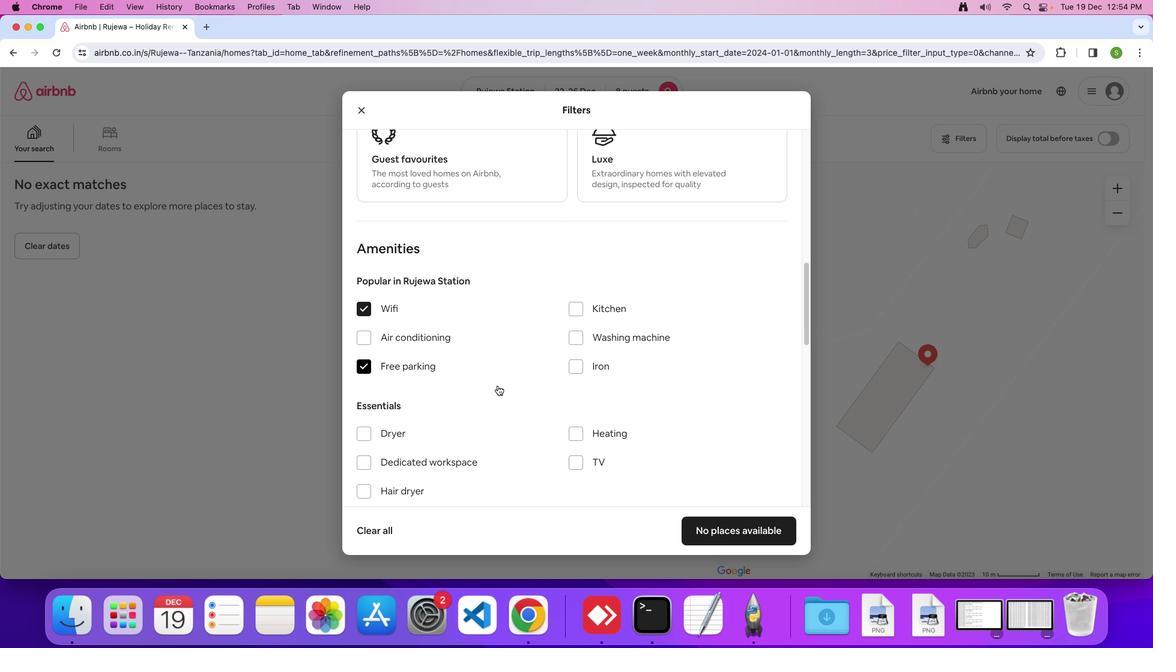 
Action: Mouse scrolled (498, 385) with delta (0, 0)
Screenshot: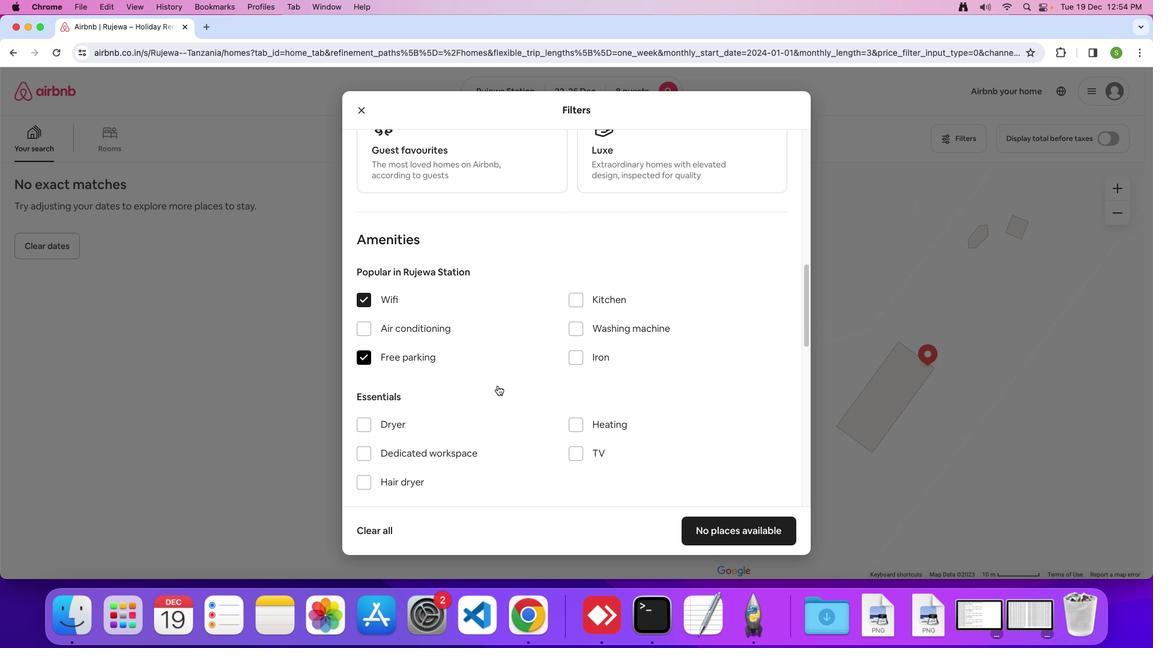 
Action: Mouse scrolled (498, 385) with delta (0, 0)
Screenshot: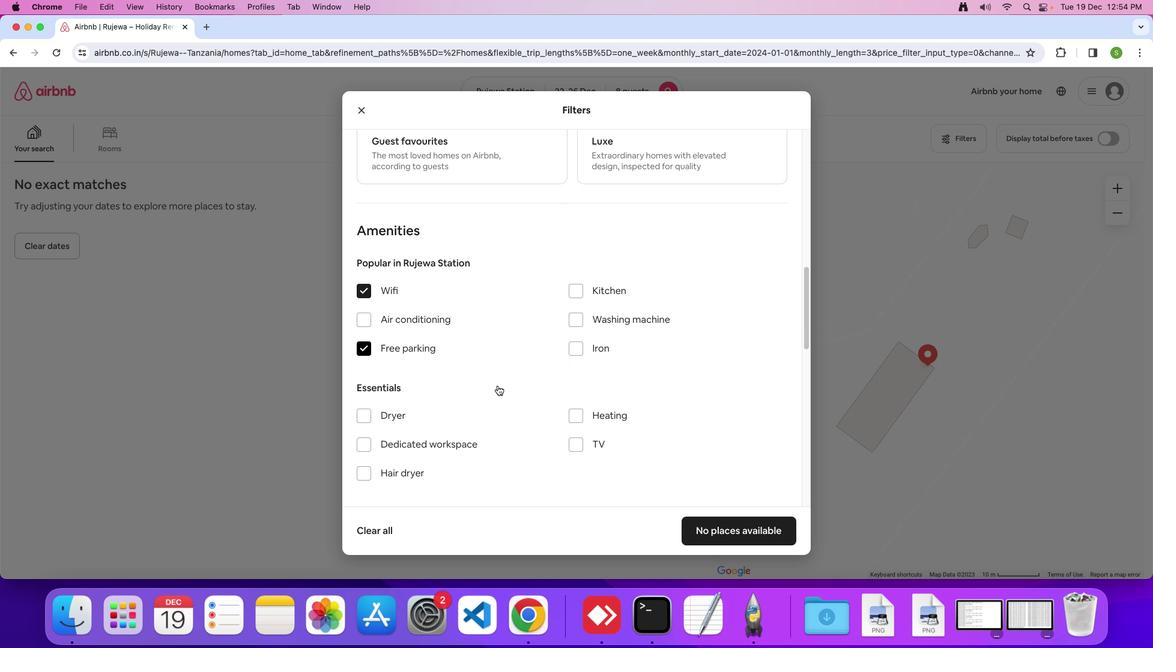 
Action: Mouse scrolled (498, 385) with delta (0, 0)
Screenshot: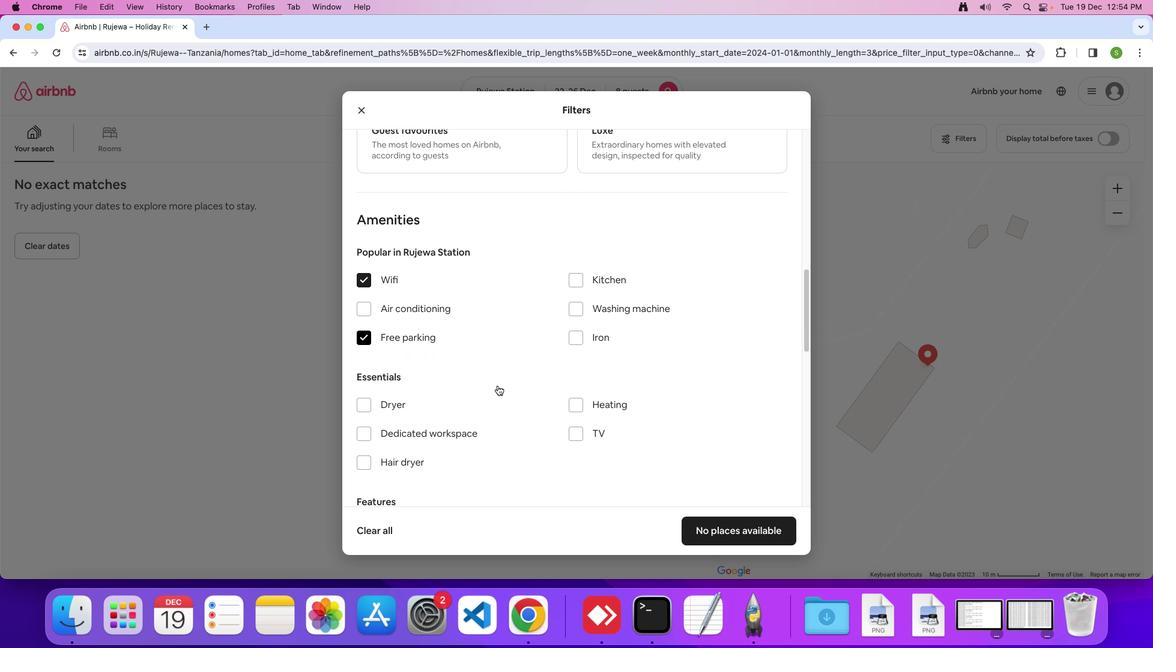 
Action: Mouse scrolled (498, 385) with delta (0, -1)
Screenshot: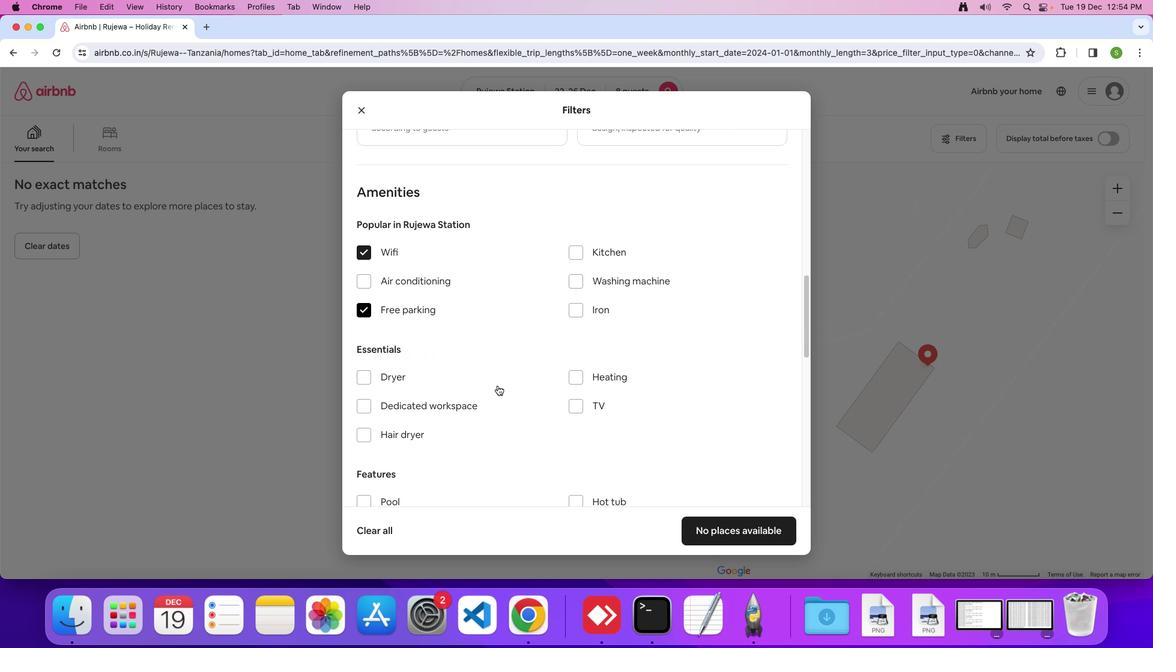 
Action: Mouse moved to (582, 380)
Screenshot: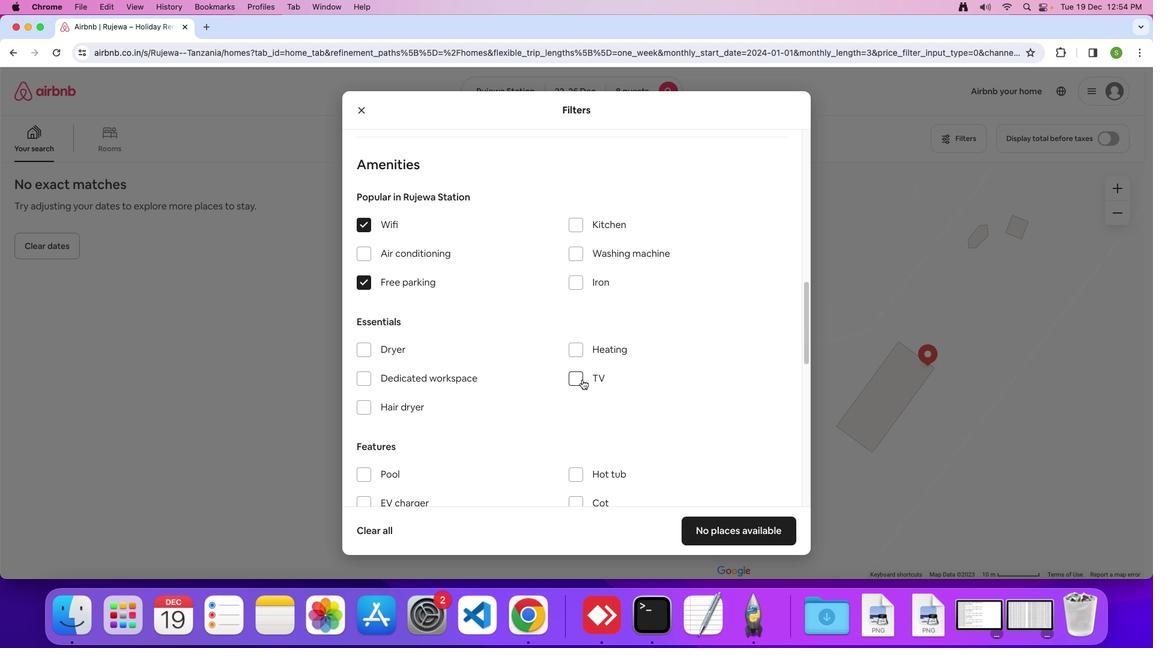 
Action: Mouse pressed left at (582, 380)
Screenshot: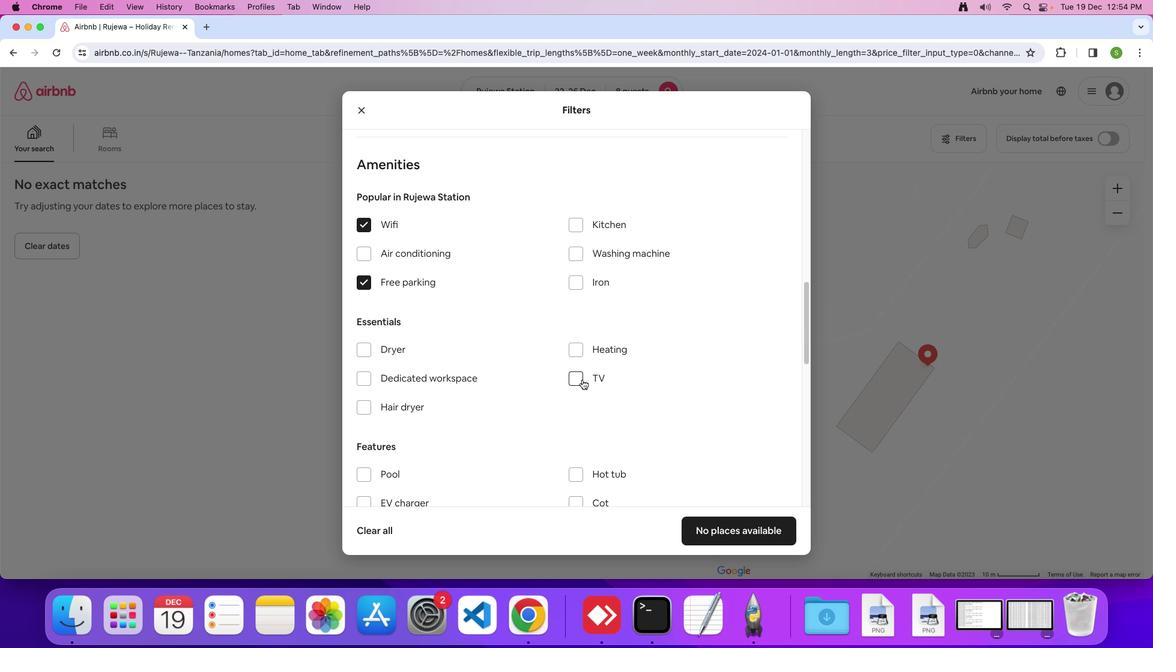 
Action: Mouse moved to (504, 380)
Screenshot: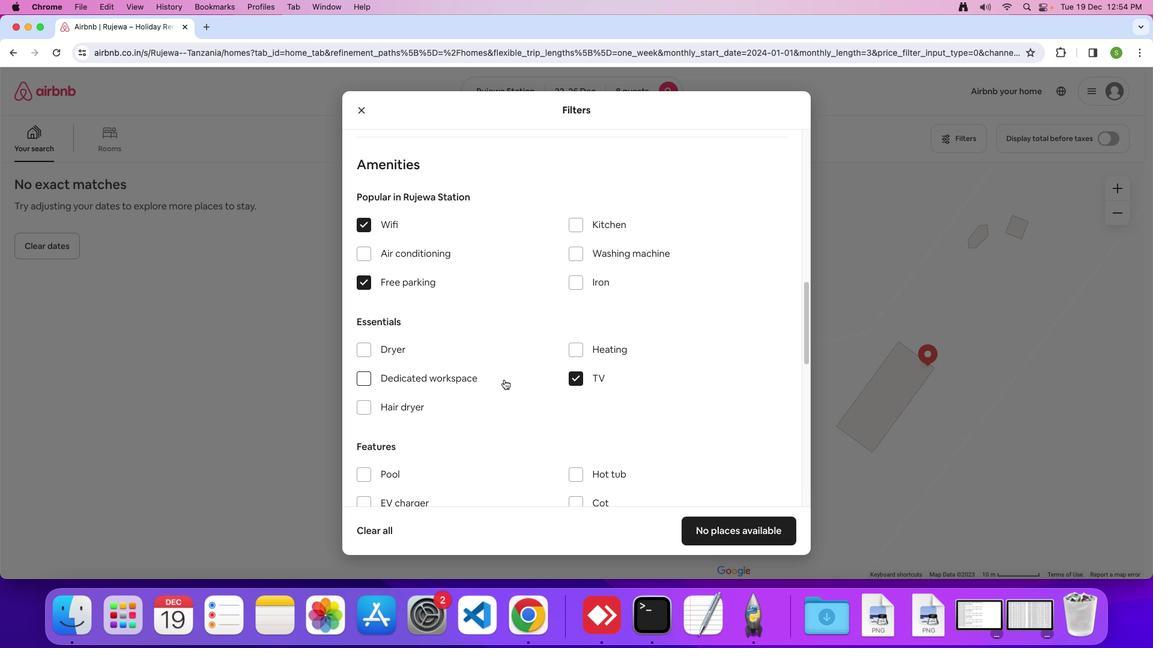 
Action: Mouse scrolled (504, 380) with delta (0, 0)
Screenshot: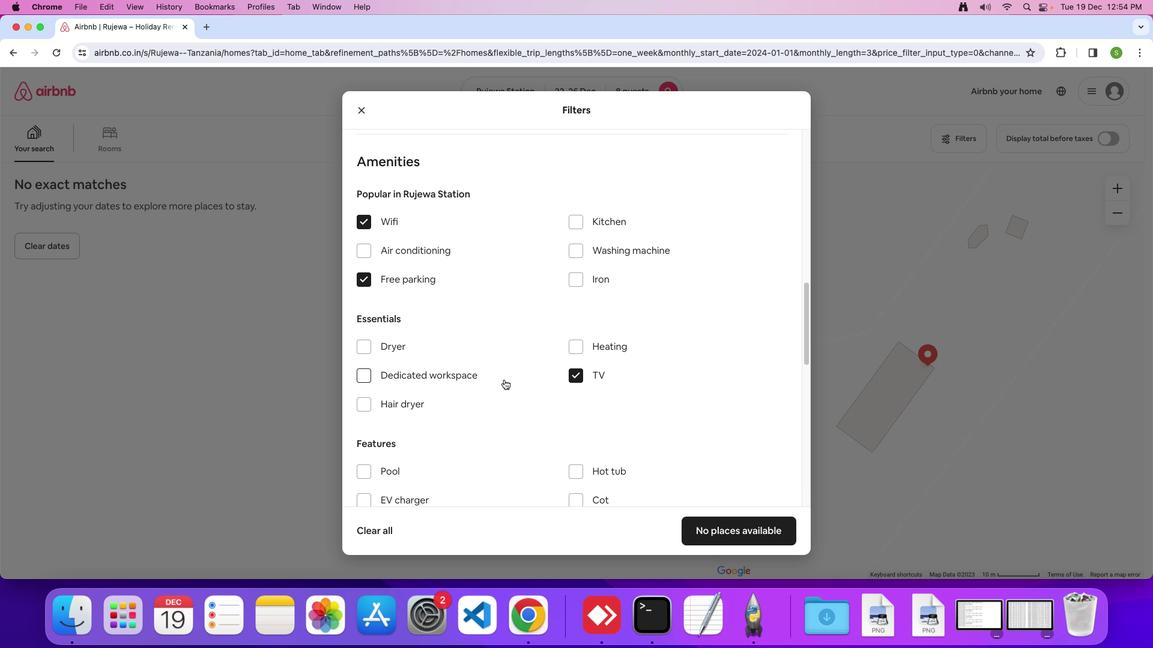 
Action: Mouse scrolled (504, 380) with delta (0, 0)
Screenshot: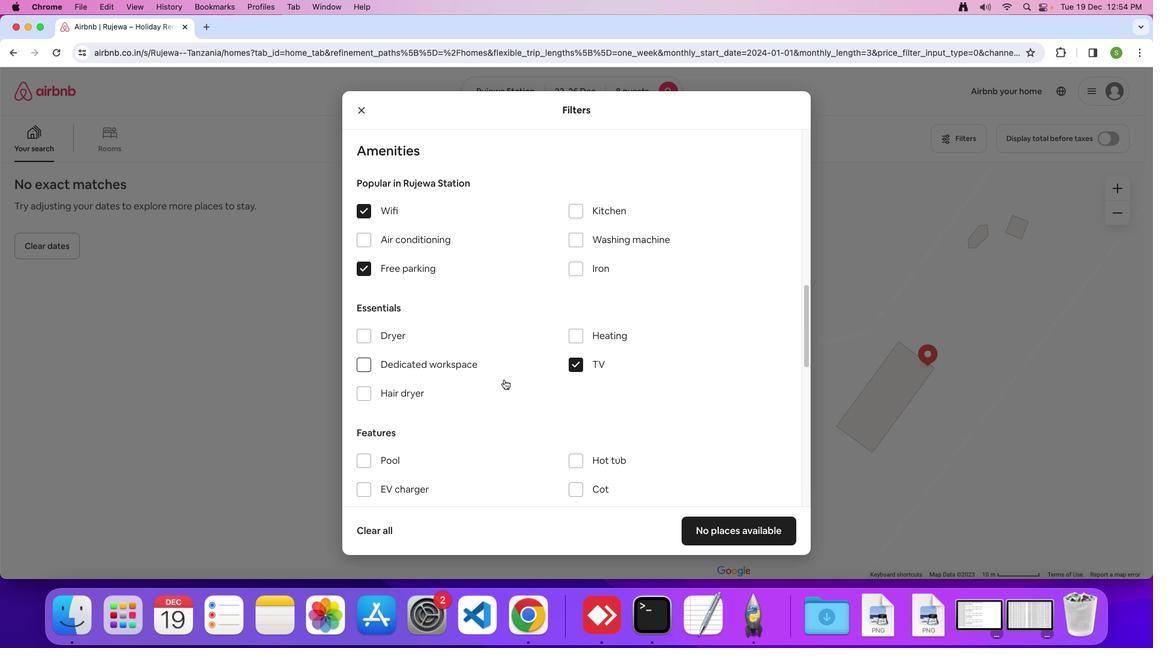 
Action: Mouse scrolled (504, 380) with delta (0, 0)
Screenshot: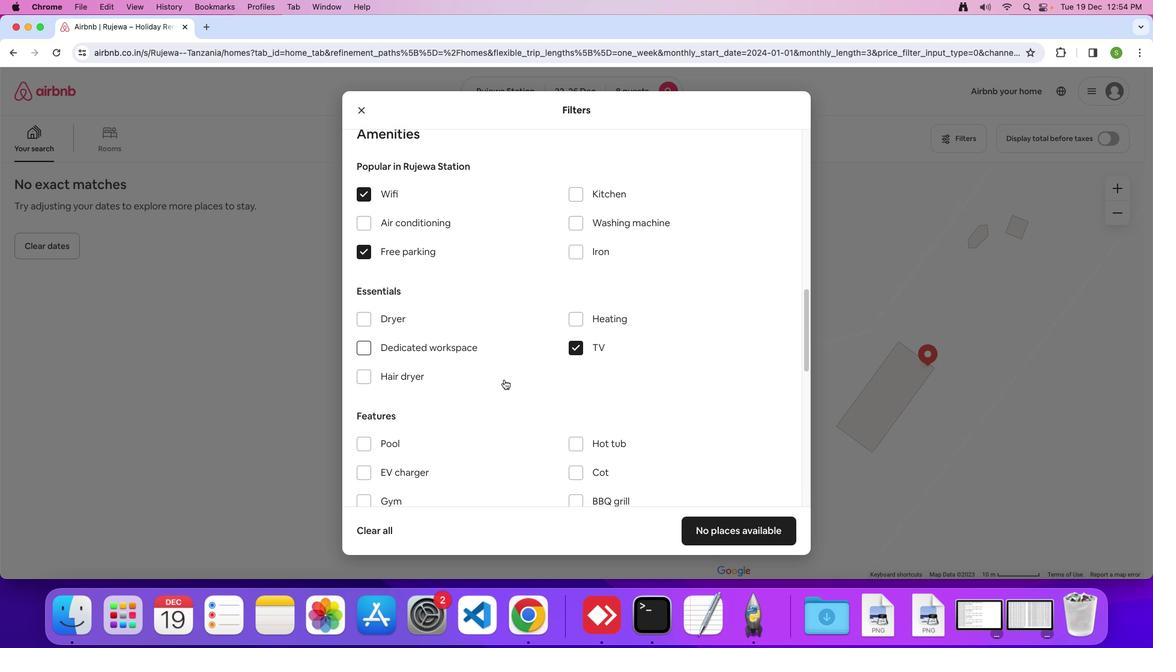 
Action: Mouse scrolled (504, 380) with delta (0, 0)
Screenshot: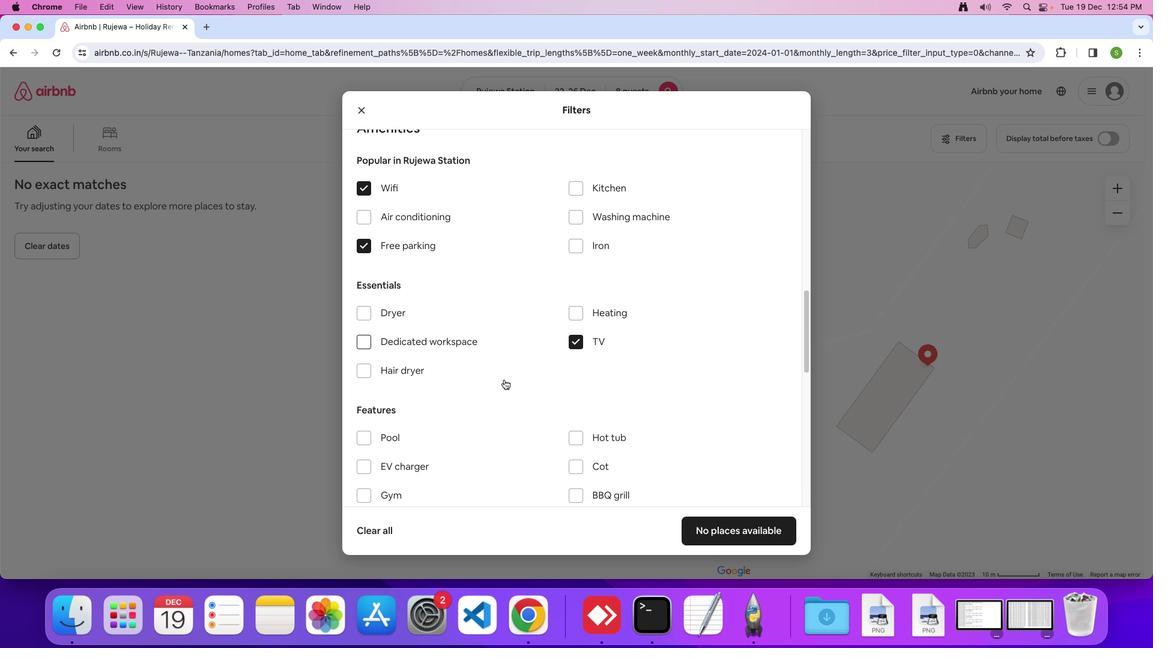 
Action: Mouse scrolled (504, 380) with delta (0, 0)
Screenshot: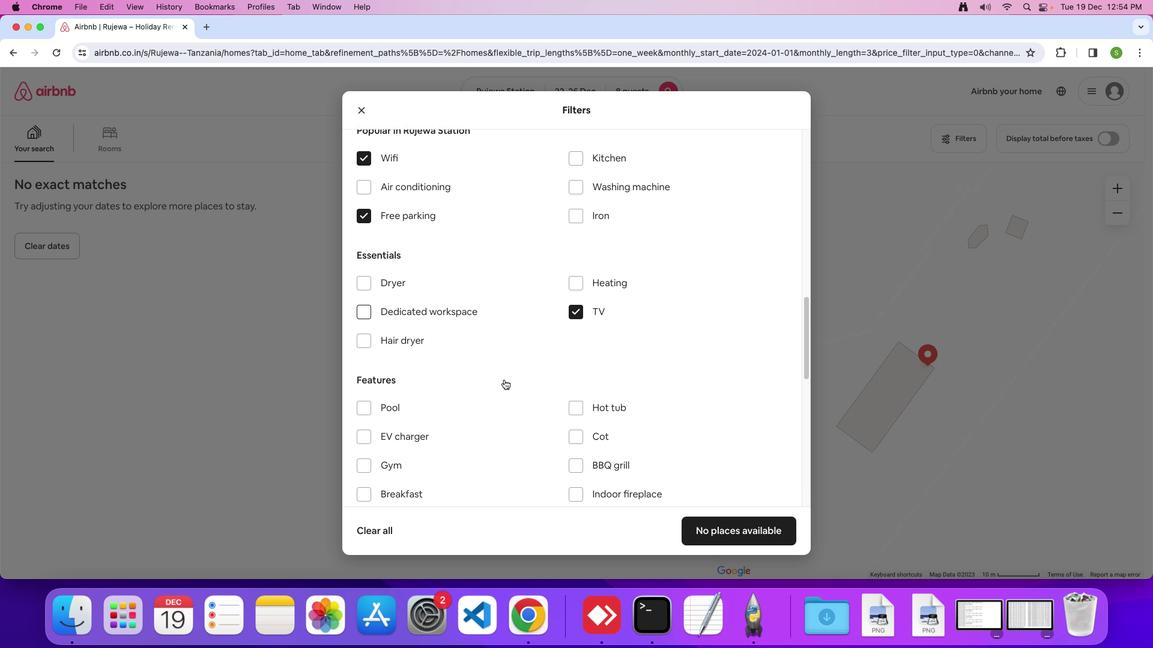 
Action: Mouse moved to (504, 379)
Screenshot: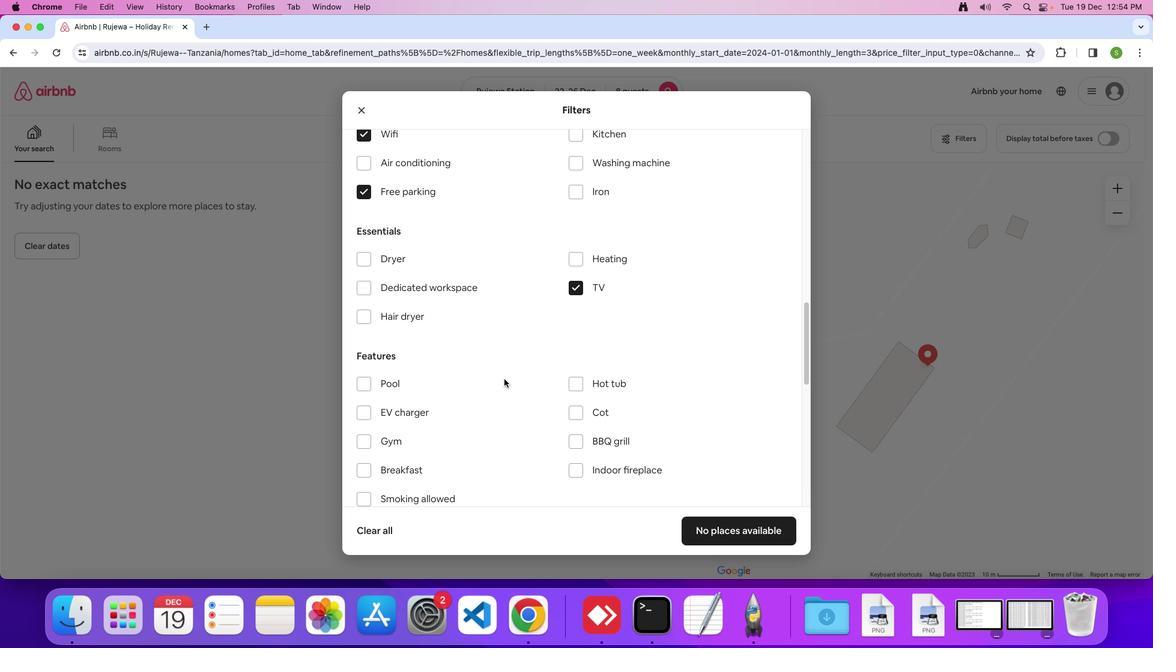 
Action: Mouse scrolled (504, 379) with delta (0, 0)
Screenshot: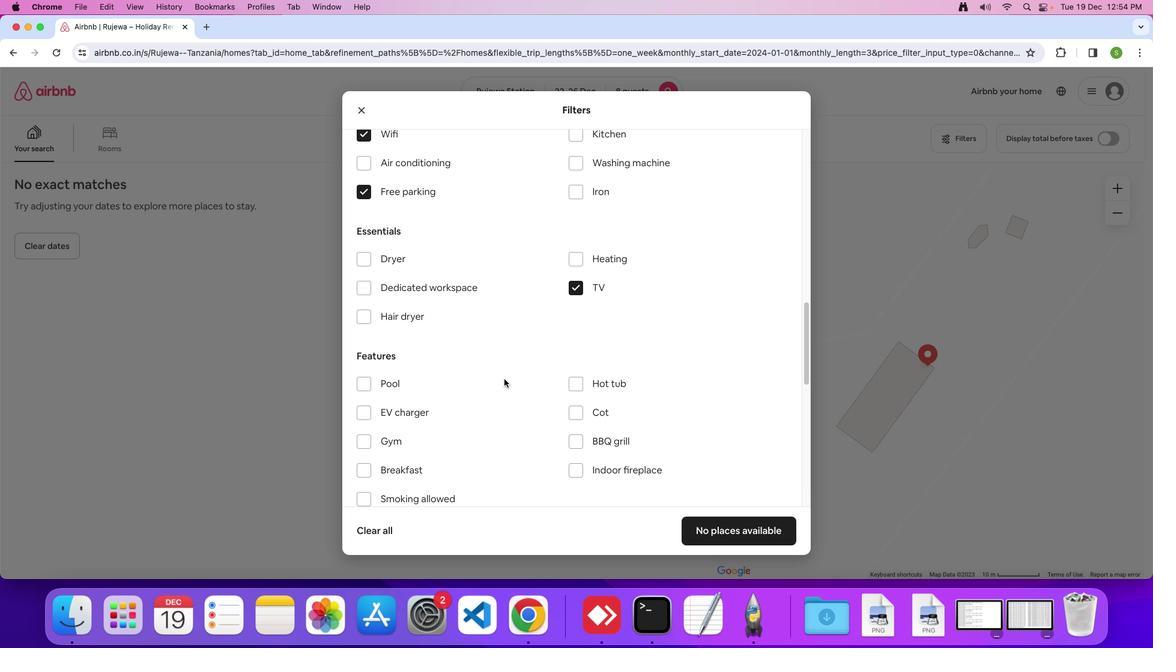 
Action: Mouse scrolled (504, 379) with delta (0, 0)
Screenshot: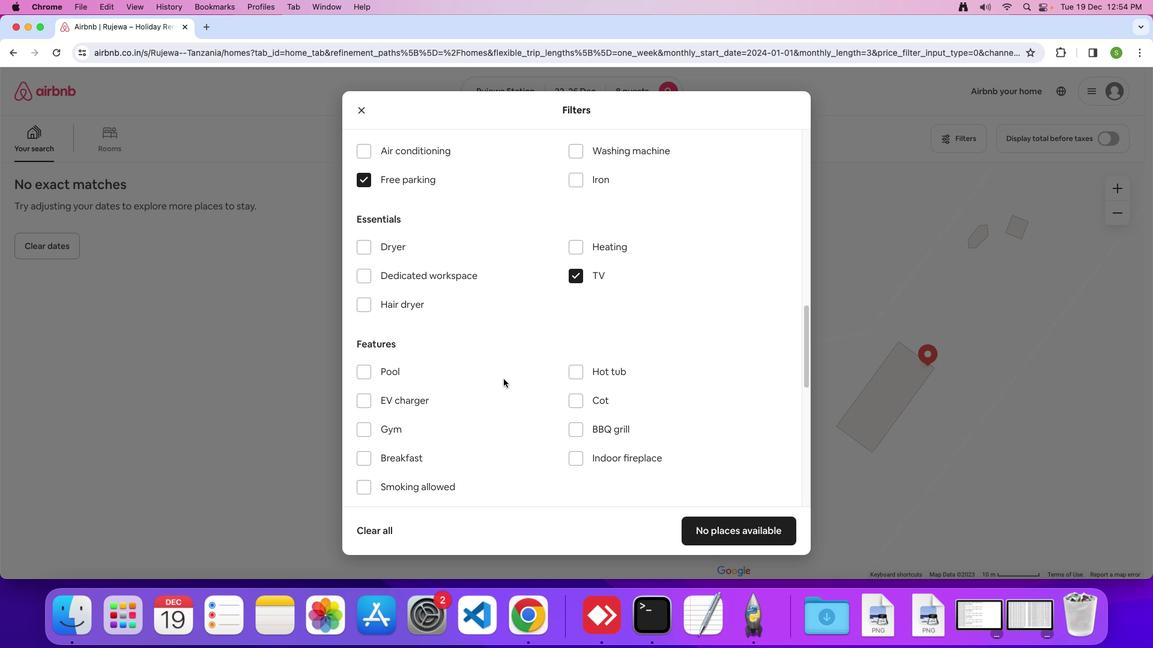 
Action: Mouse moved to (368, 421)
Screenshot: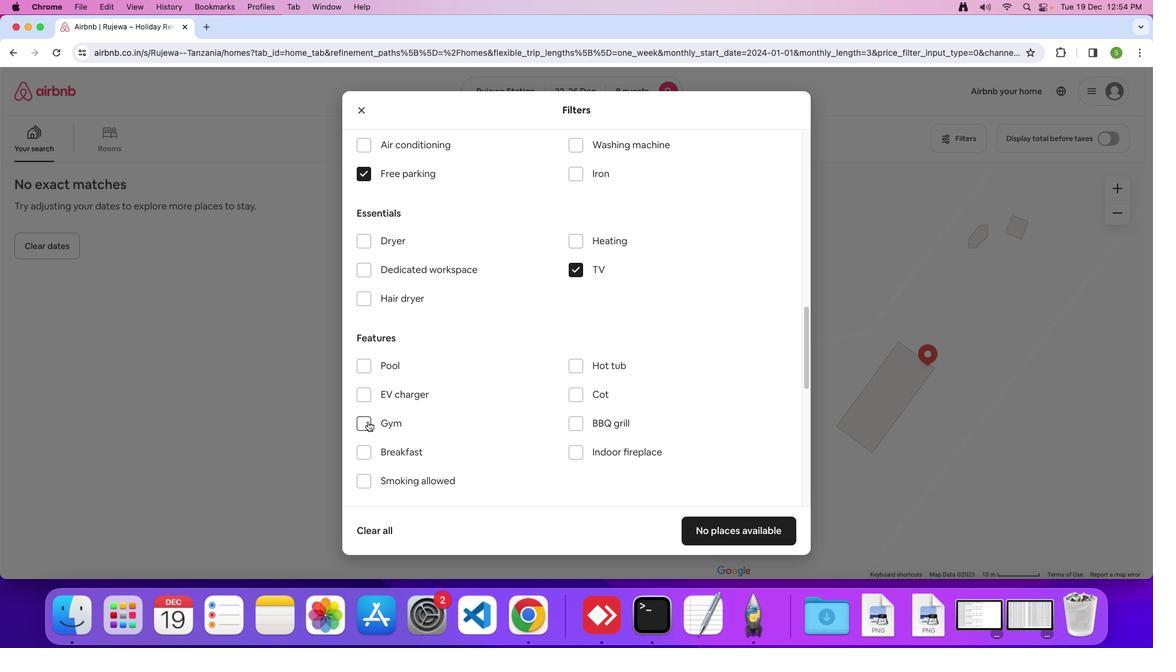 
Action: Mouse pressed left at (368, 421)
Screenshot: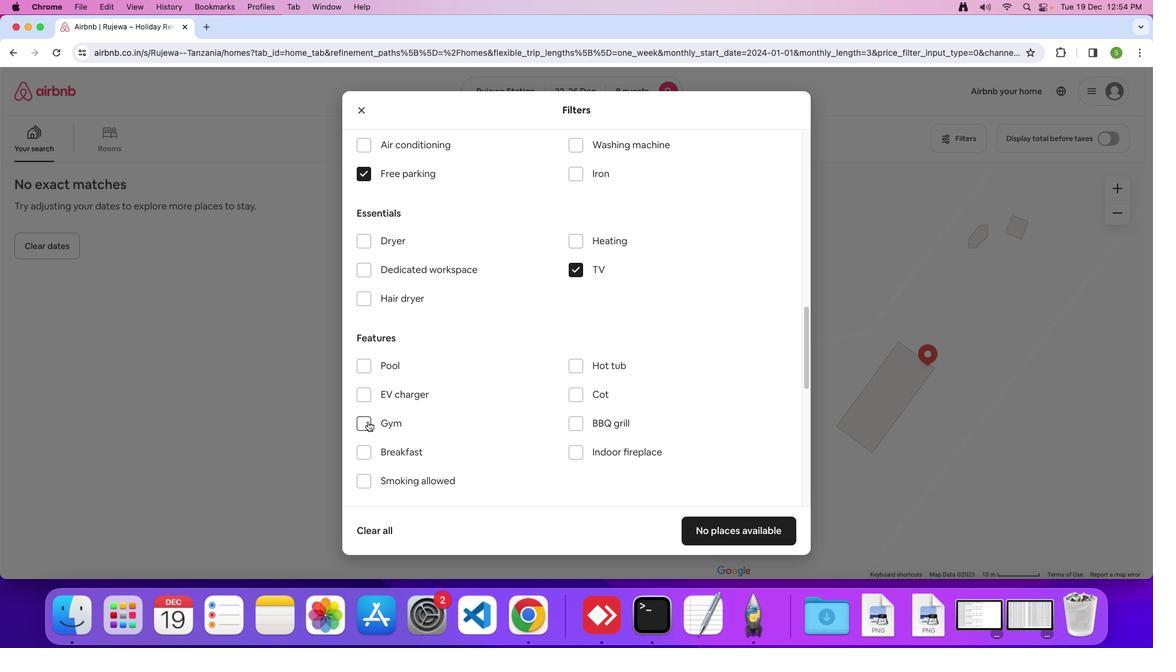 
Action: Mouse moved to (366, 448)
Screenshot: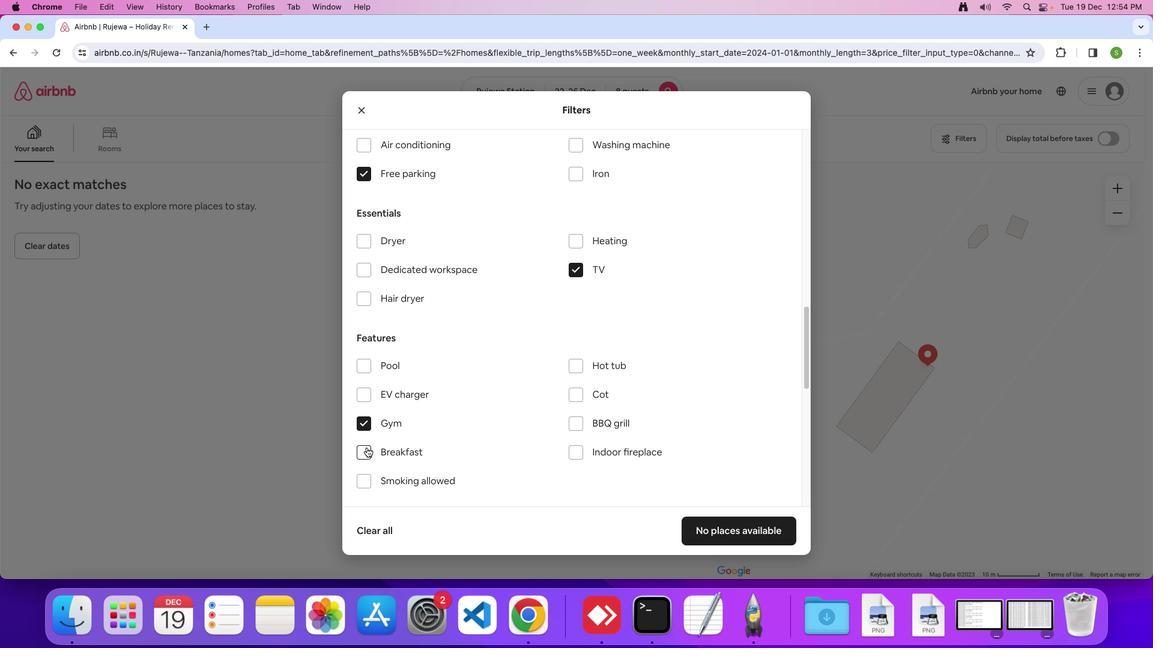 
Action: Mouse pressed left at (366, 448)
Screenshot: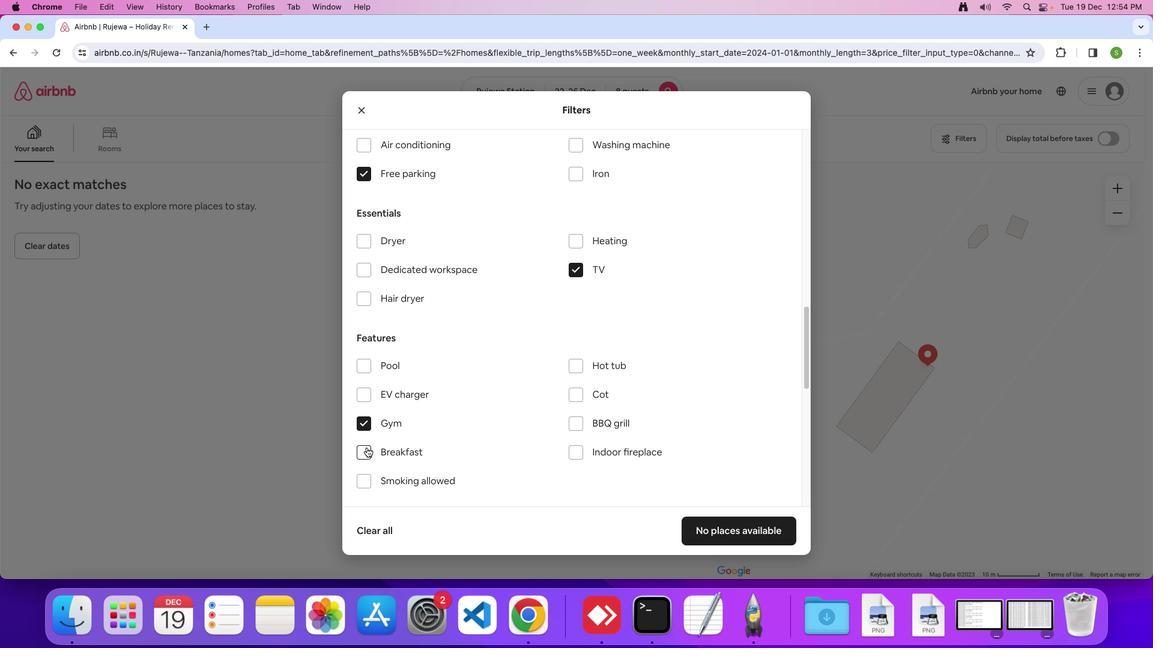 
Action: Mouse moved to (484, 395)
Screenshot: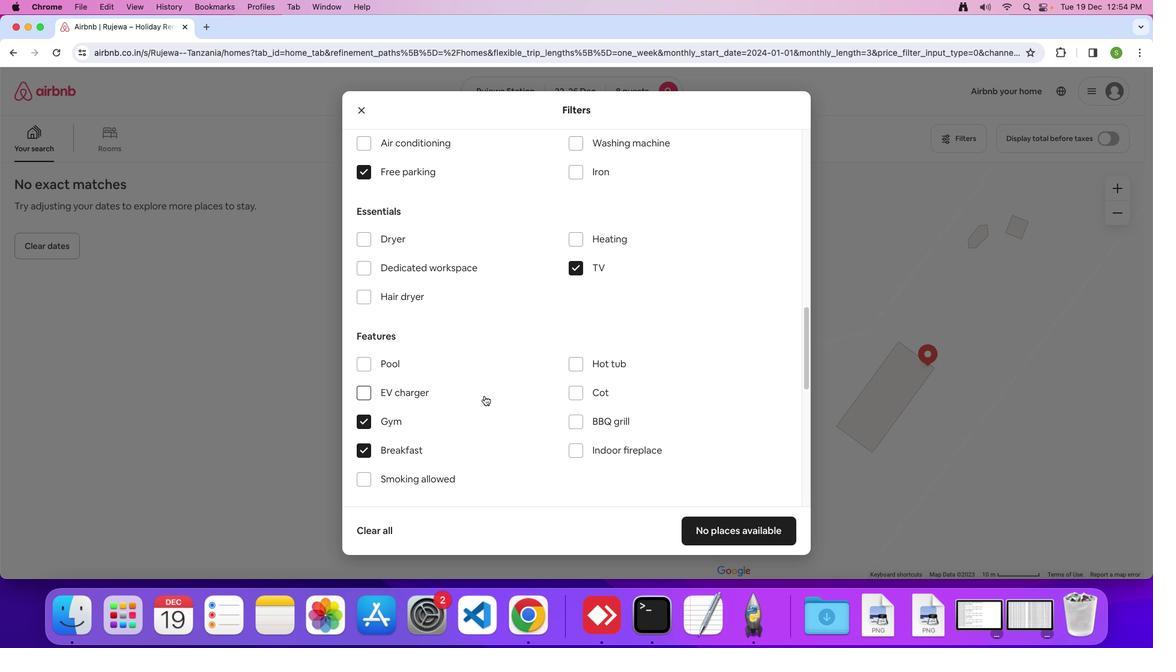 
Action: Mouse scrolled (484, 395) with delta (0, 0)
Screenshot: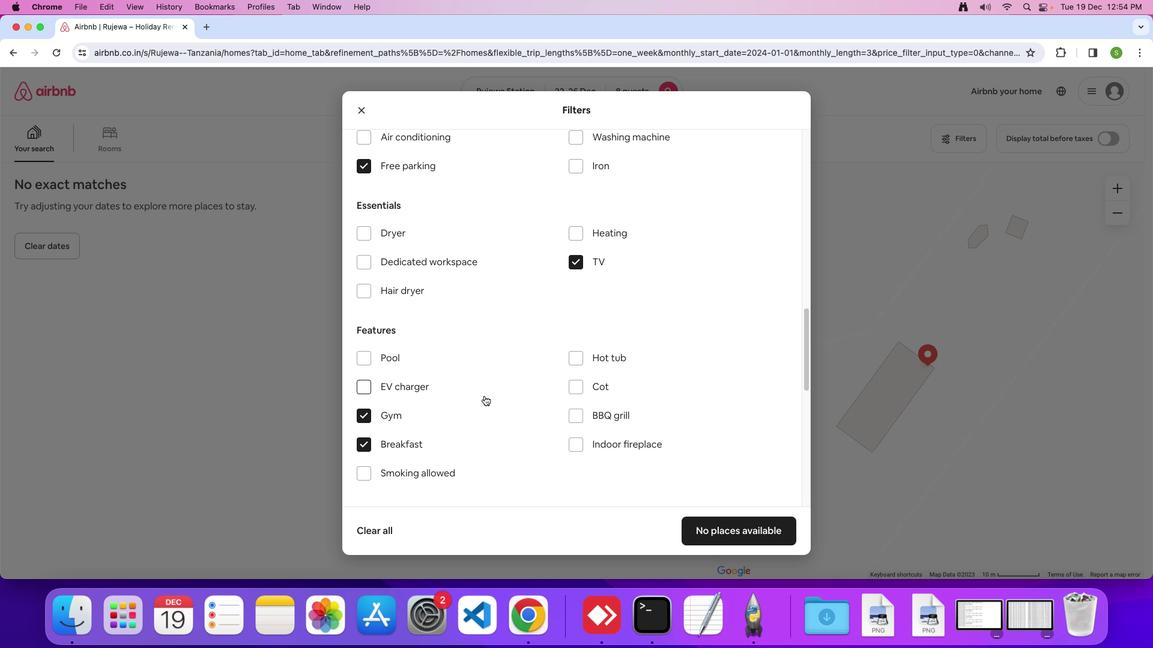 
Action: Mouse scrolled (484, 395) with delta (0, 0)
Screenshot: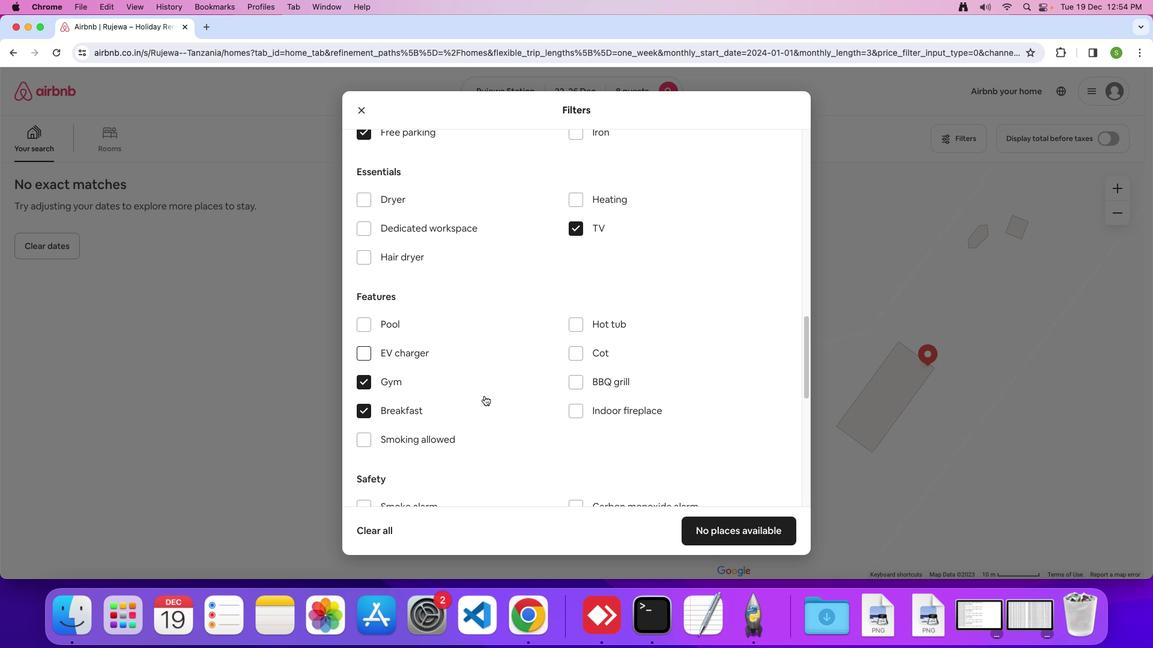 
Action: Mouse scrolled (484, 395) with delta (0, -1)
Screenshot: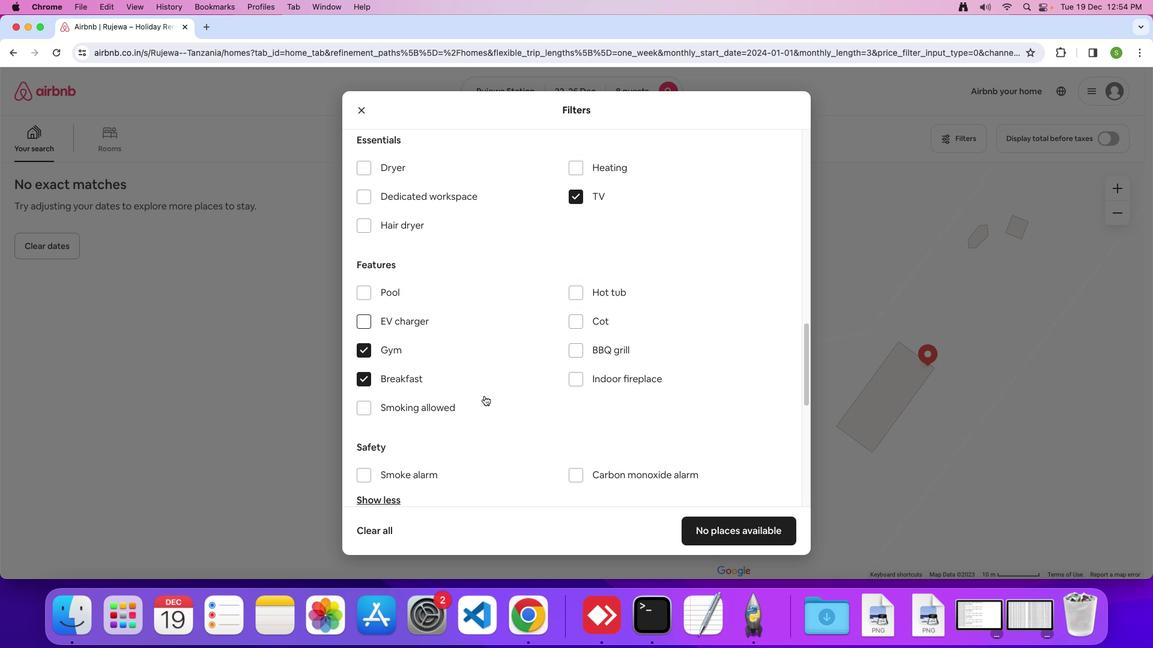 
Action: Mouse scrolled (484, 395) with delta (0, 0)
Screenshot: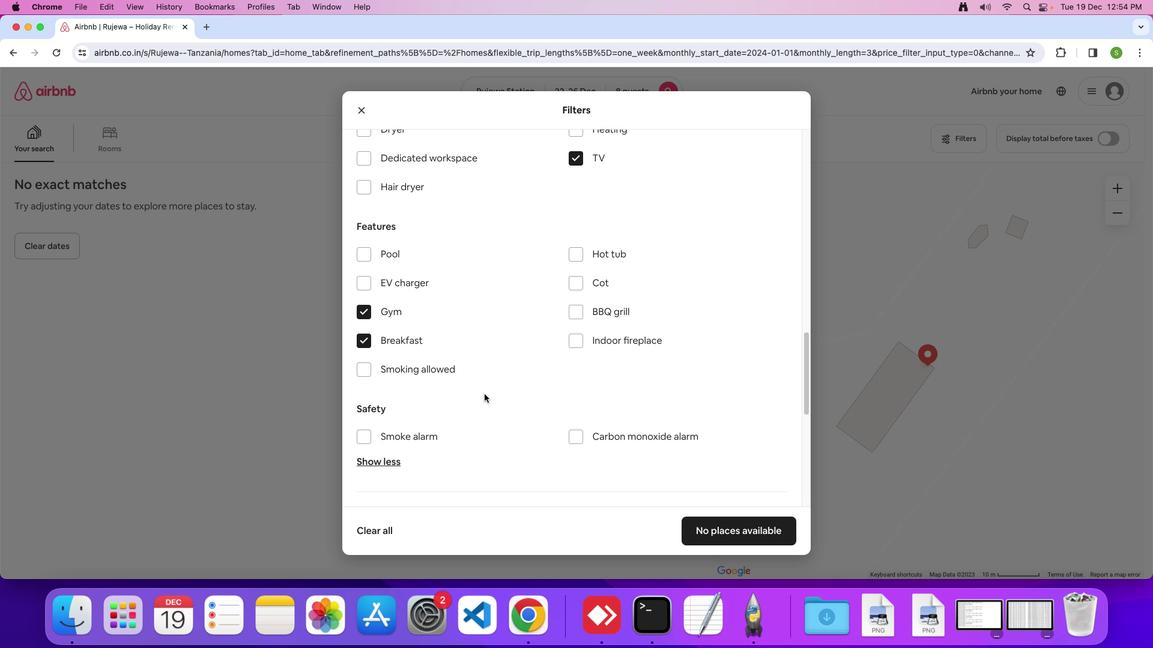 
Action: Mouse moved to (484, 395)
Screenshot: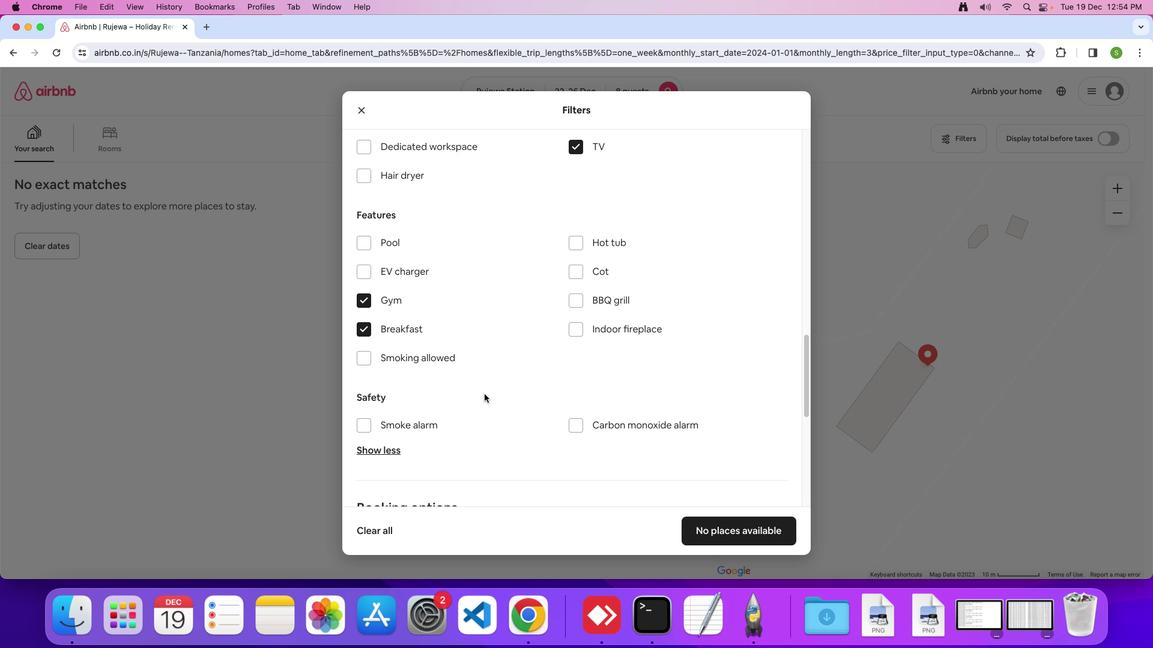 
Action: Mouse scrolled (484, 395) with delta (0, 0)
Screenshot: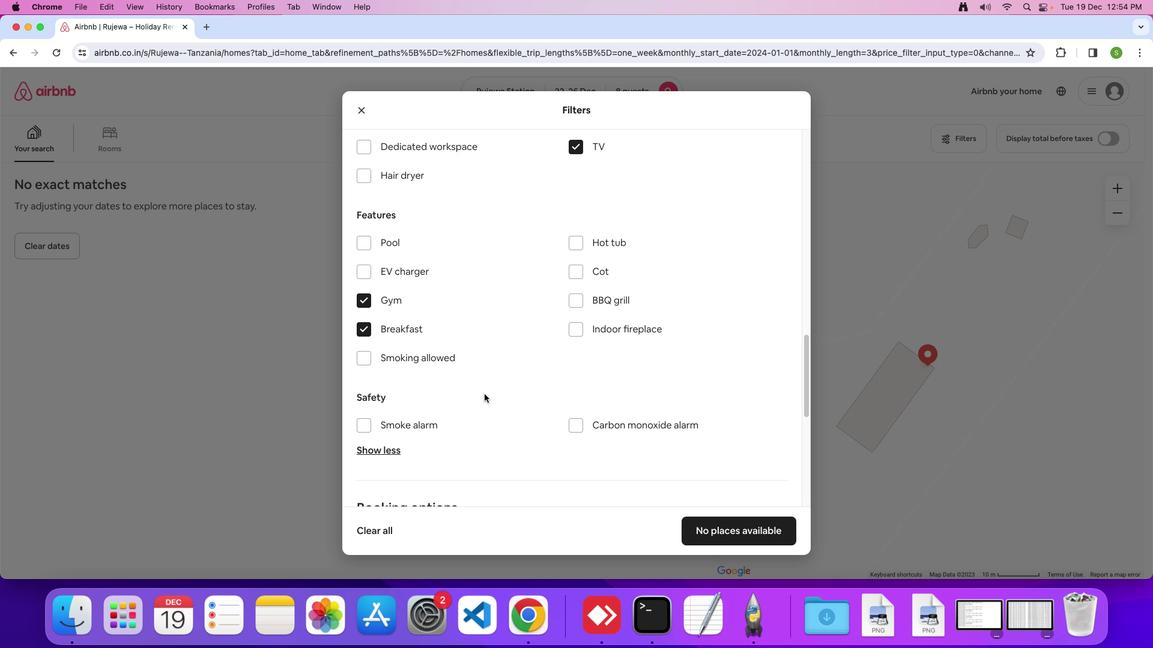 
Action: Mouse moved to (484, 394)
Screenshot: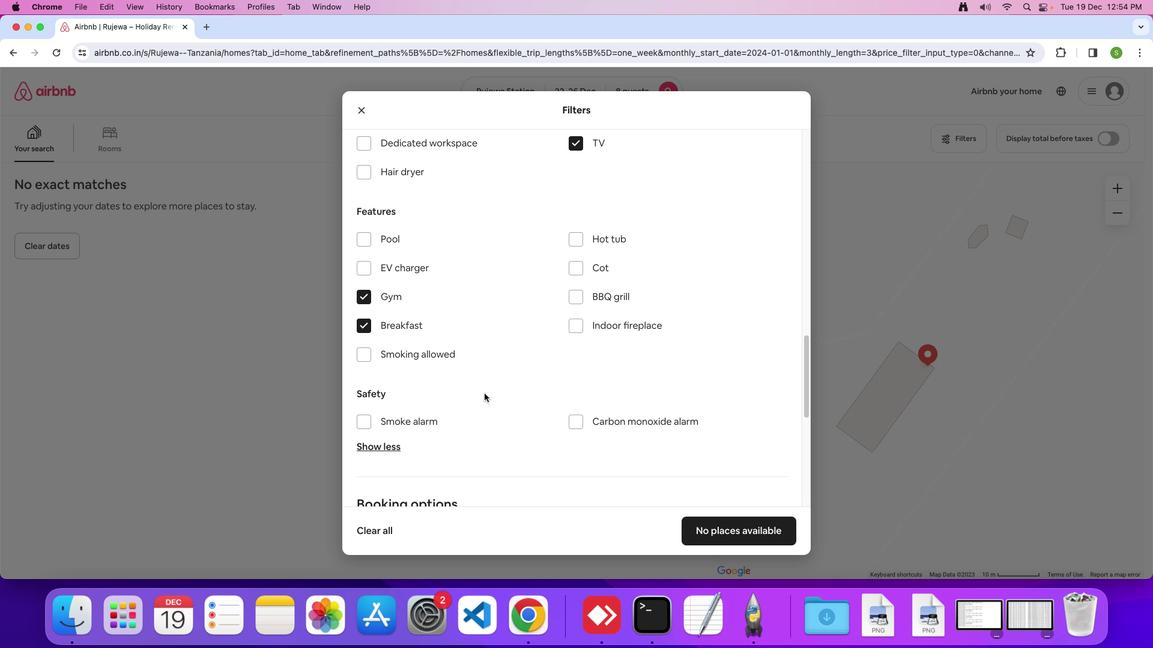 
Action: Mouse scrolled (484, 394) with delta (0, 0)
Screenshot: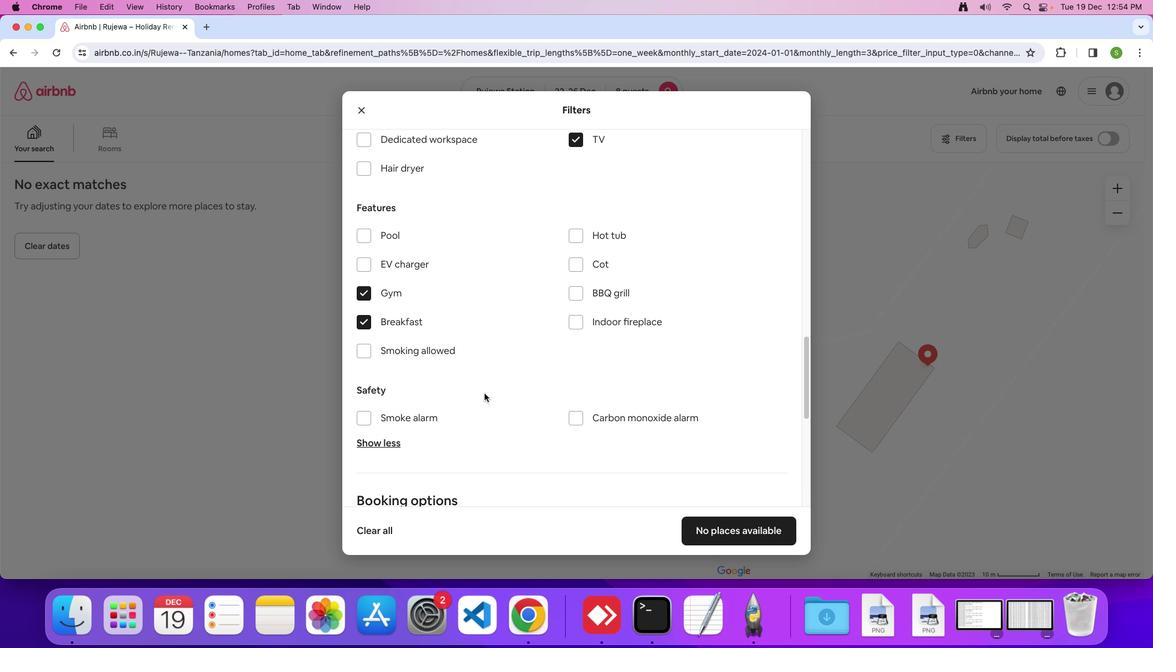 
Action: Mouse scrolled (484, 394) with delta (0, 0)
Screenshot: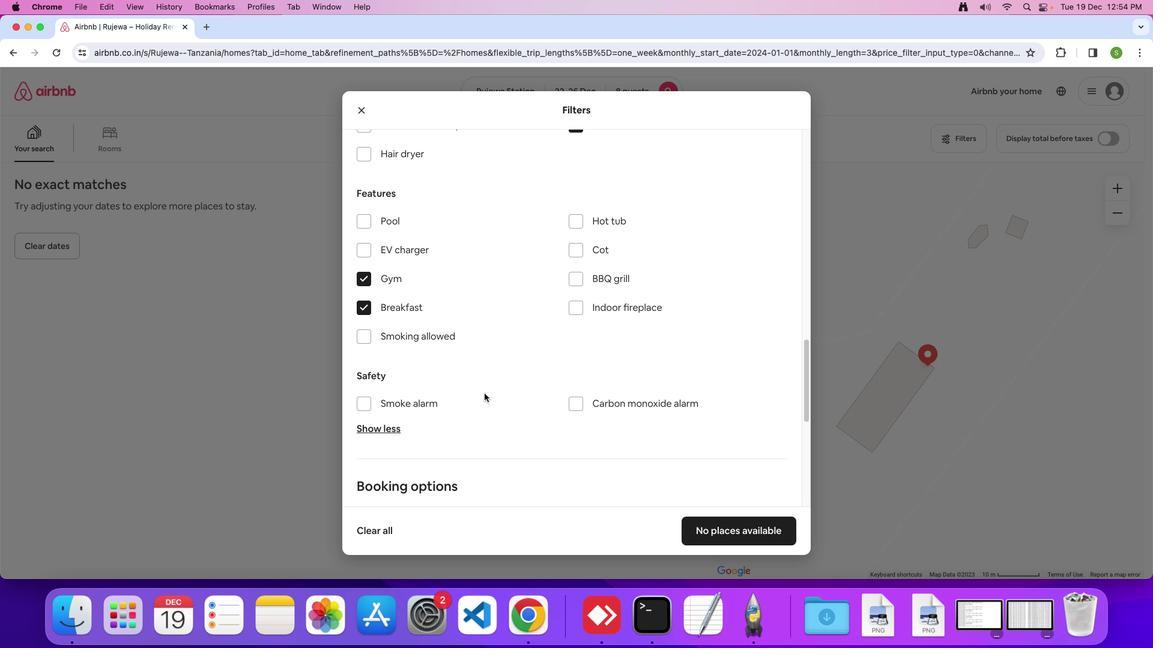 
Action: Mouse scrolled (484, 394) with delta (0, -1)
Screenshot: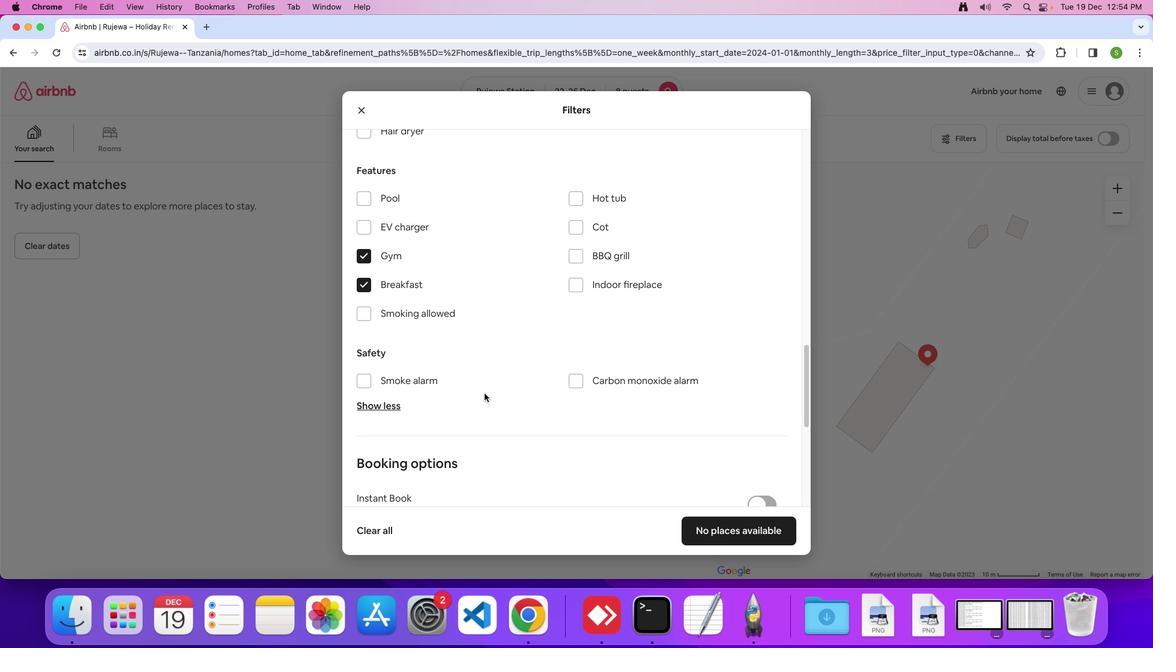 
Action: Mouse scrolled (484, 394) with delta (0, 0)
Screenshot: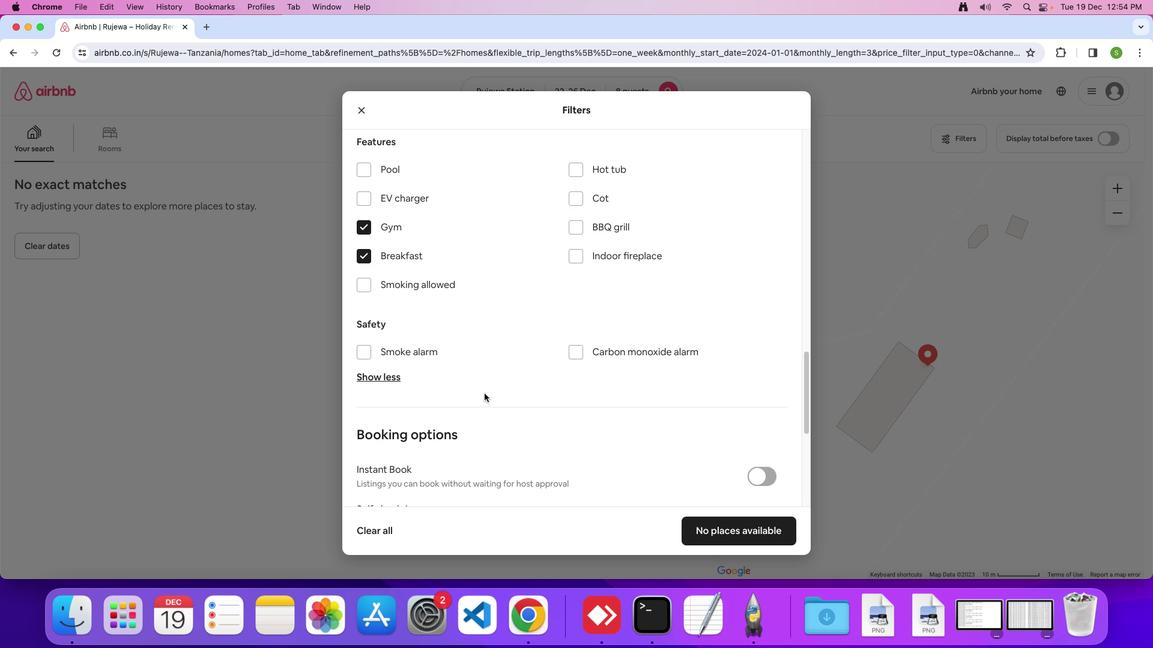 
Action: Mouse scrolled (484, 394) with delta (0, 0)
Screenshot: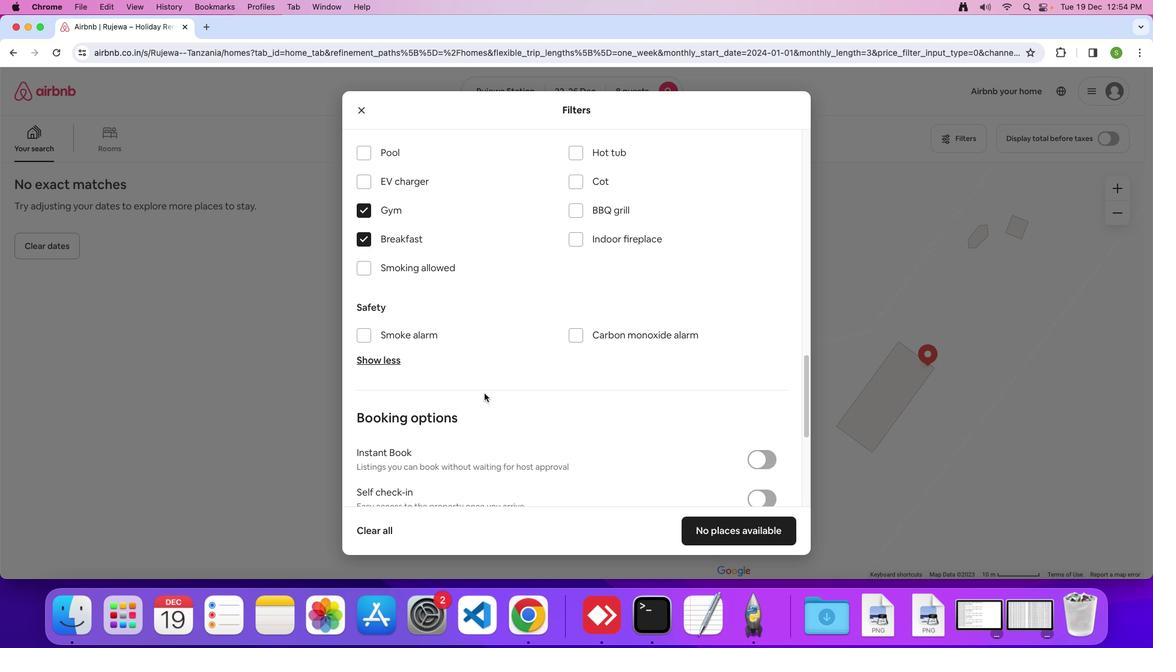 
Action: Mouse scrolled (484, 394) with delta (0, -1)
Screenshot: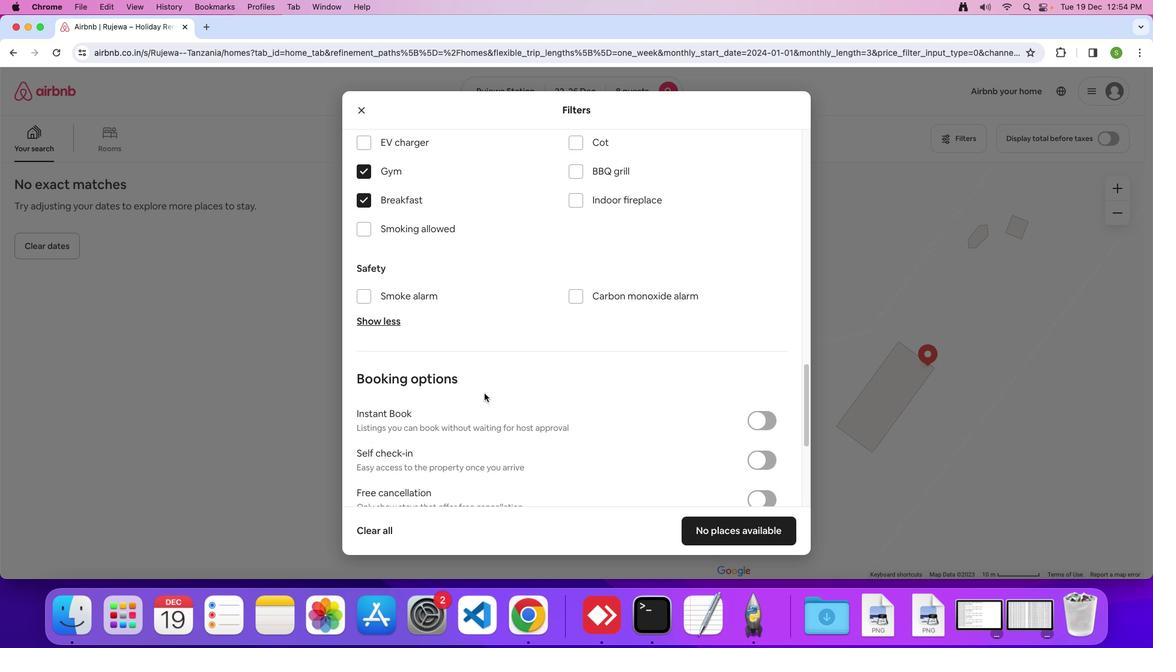 
Action: Mouse scrolled (484, 394) with delta (0, 0)
Screenshot: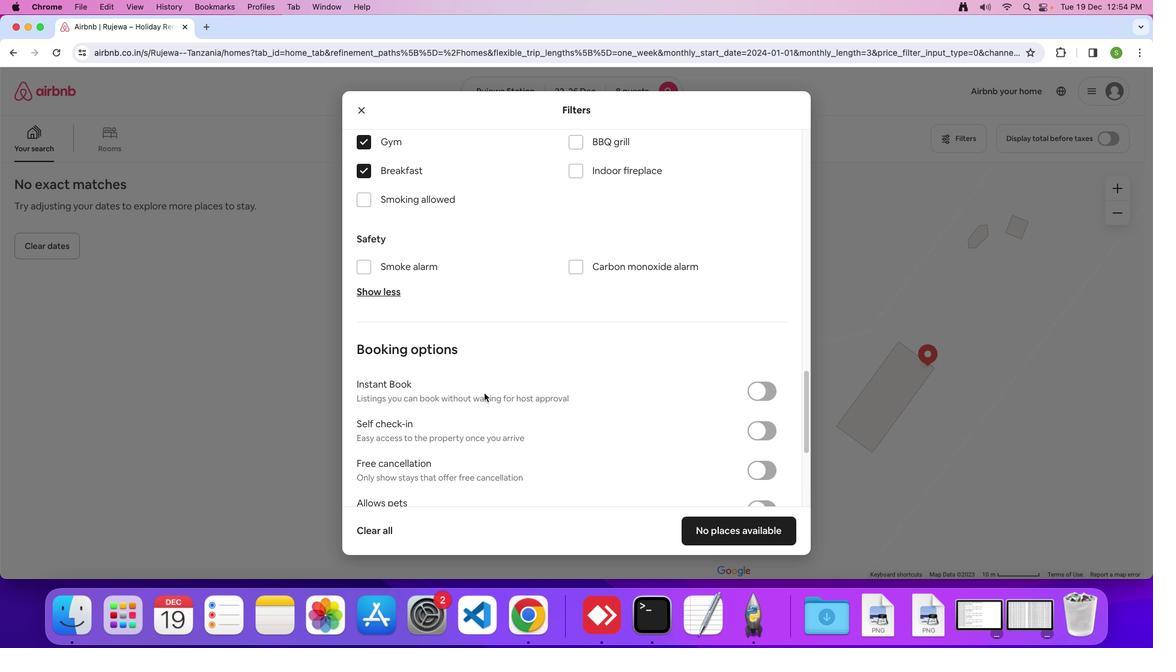
Action: Mouse scrolled (484, 394) with delta (0, 0)
Screenshot: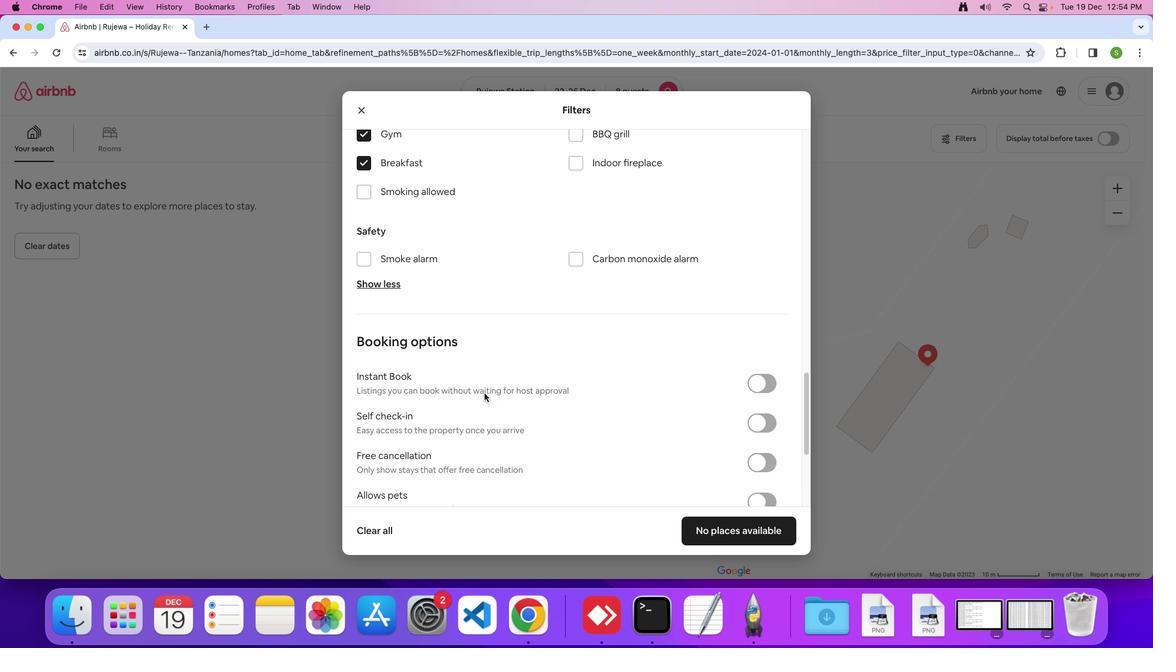 
Action: Mouse scrolled (484, 394) with delta (0, -1)
Screenshot: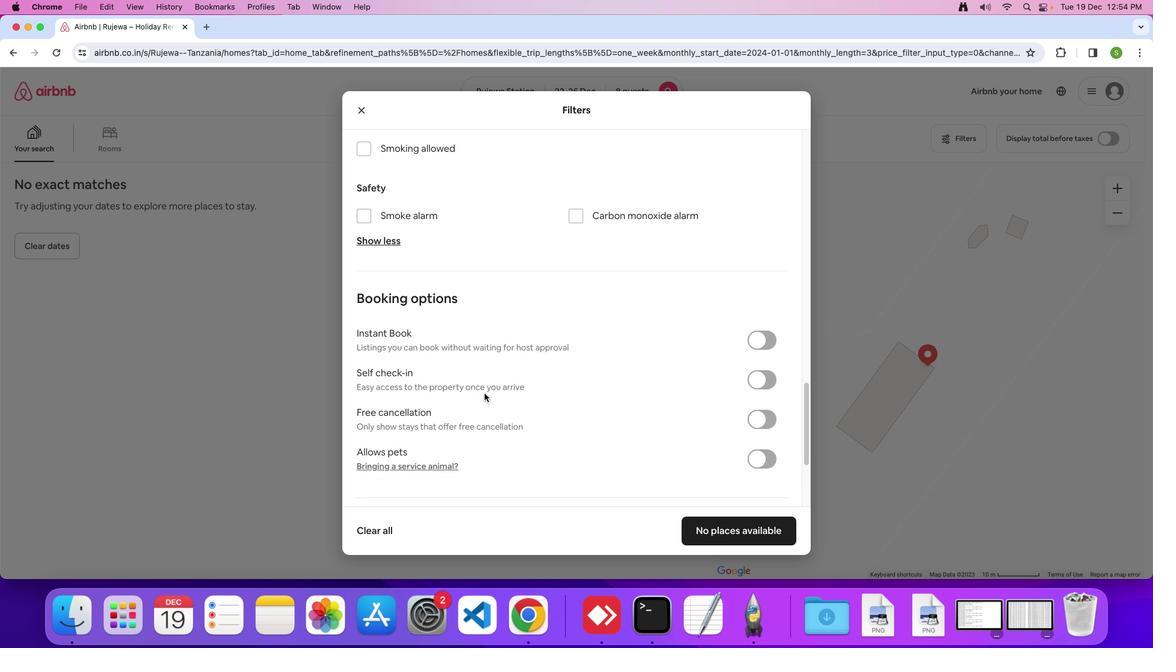 
Action: Mouse scrolled (484, 394) with delta (0, 0)
Screenshot: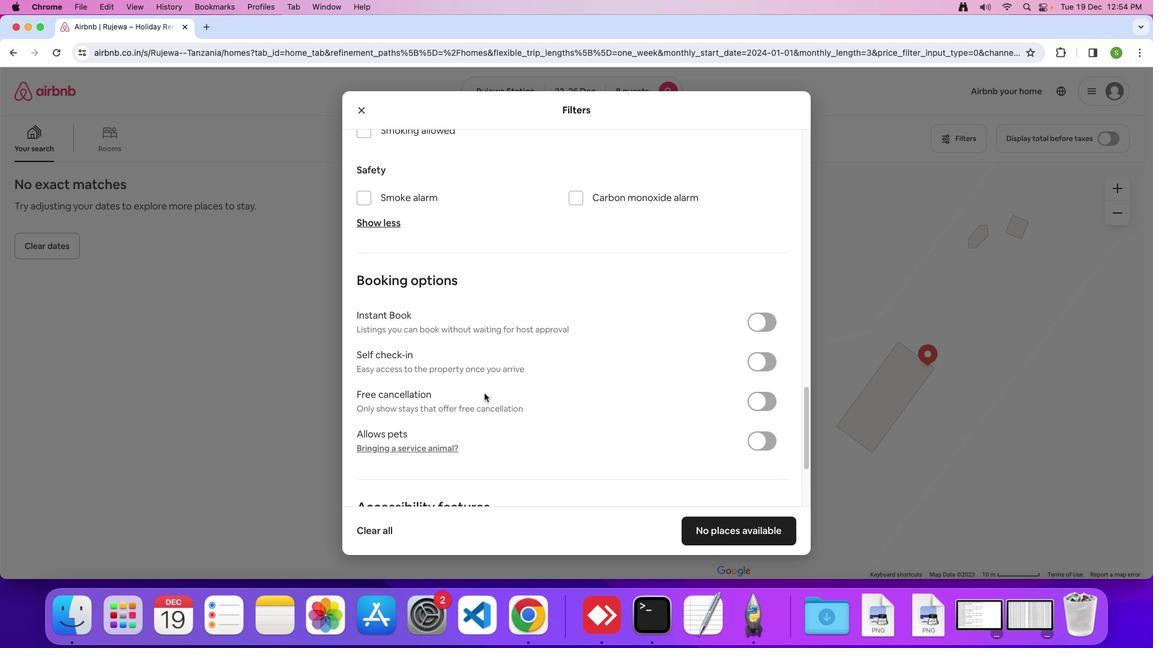 
Action: Mouse scrolled (484, 394) with delta (0, 0)
Screenshot: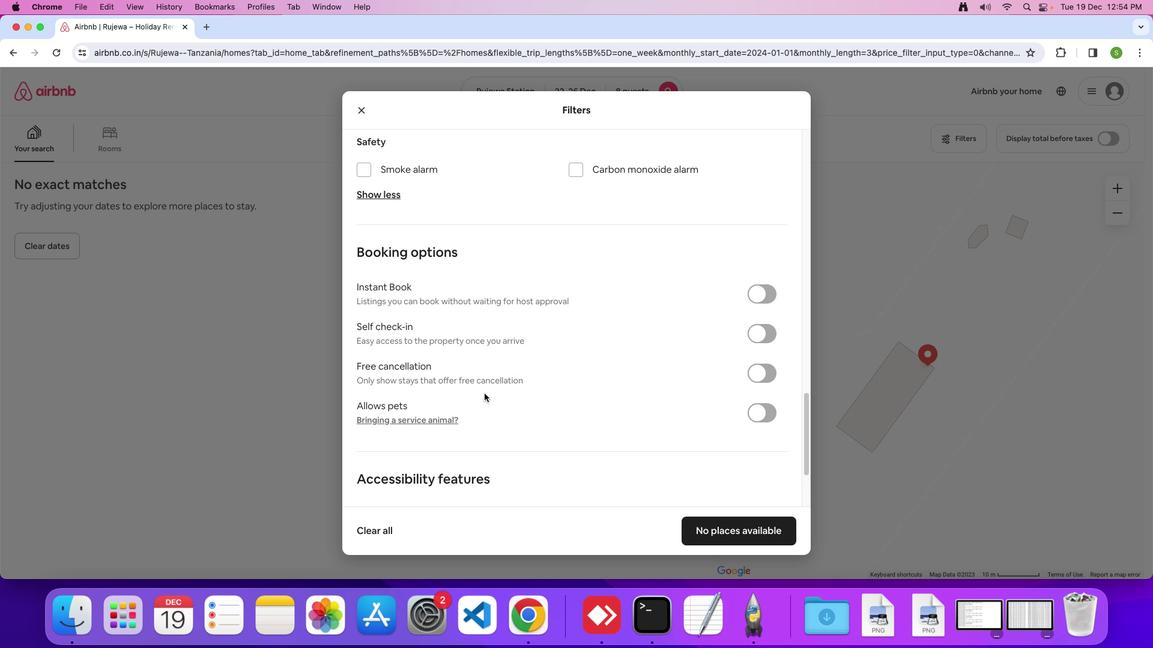 
Action: Mouse scrolled (484, 394) with delta (0, -1)
Screenshot: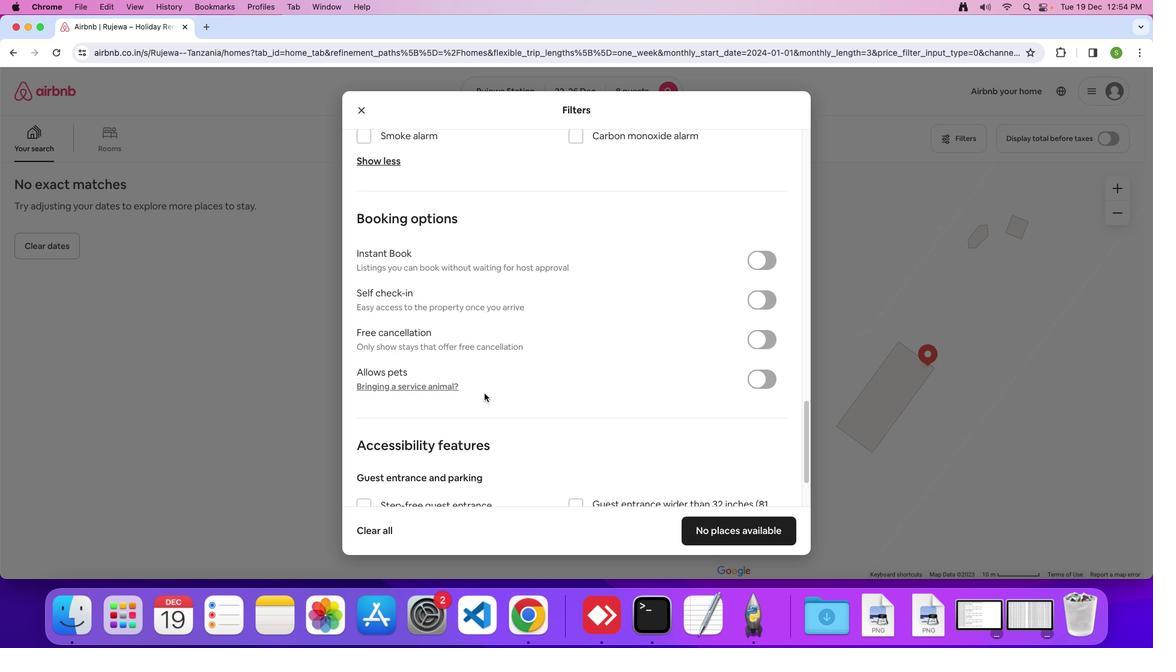 
Action: Mouse scrolled (484, 394) with delta (0, 0)
Screenshot: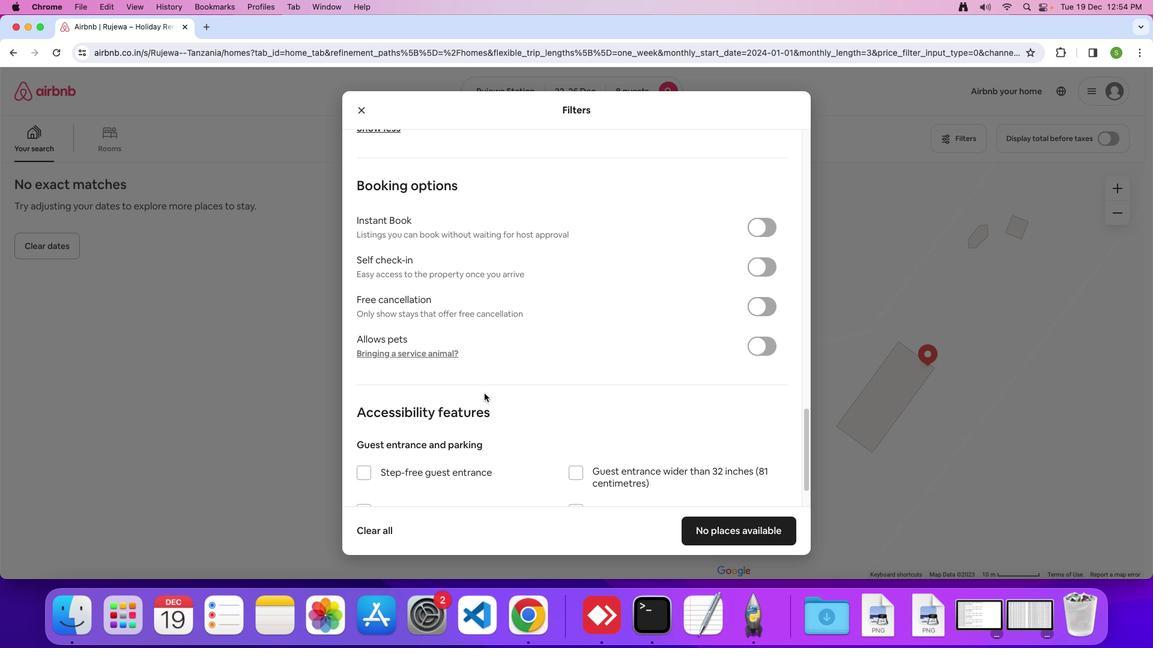 
Action: Mouse scrolled (484, 394) with delta (0, 0)
Screenshot: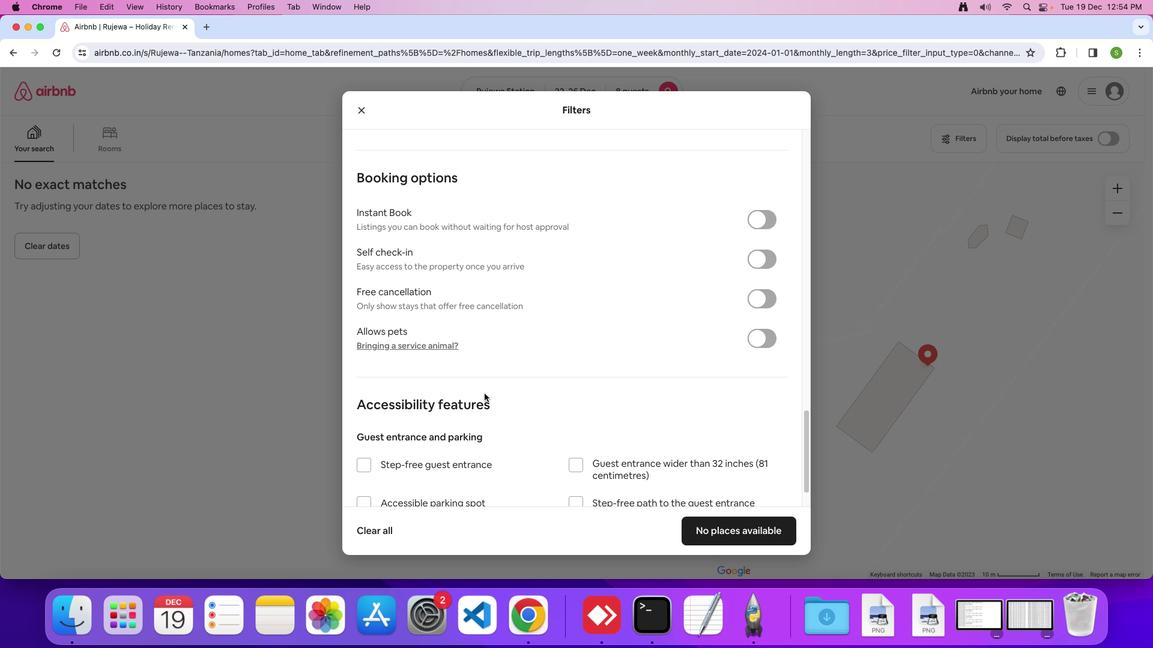 
Action: Mouse scrolled (484, 394) with delta (0, 0)
Screenshot: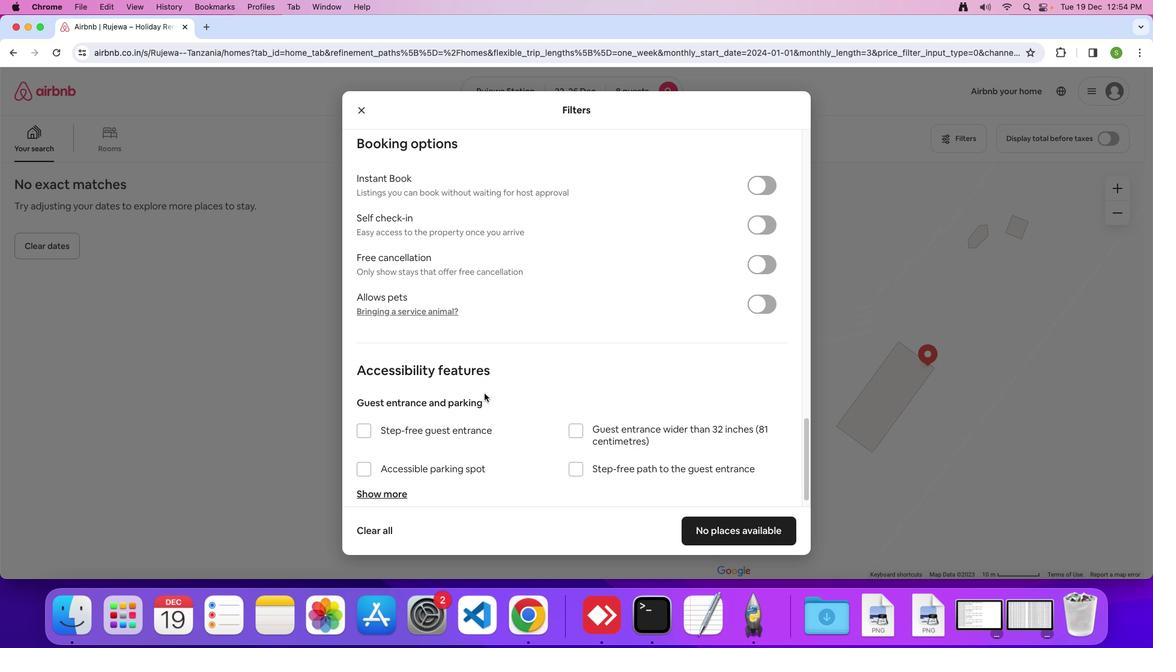 
Action: Mouse scrolled (484, 394) with delta (0, 0)
Screenshot: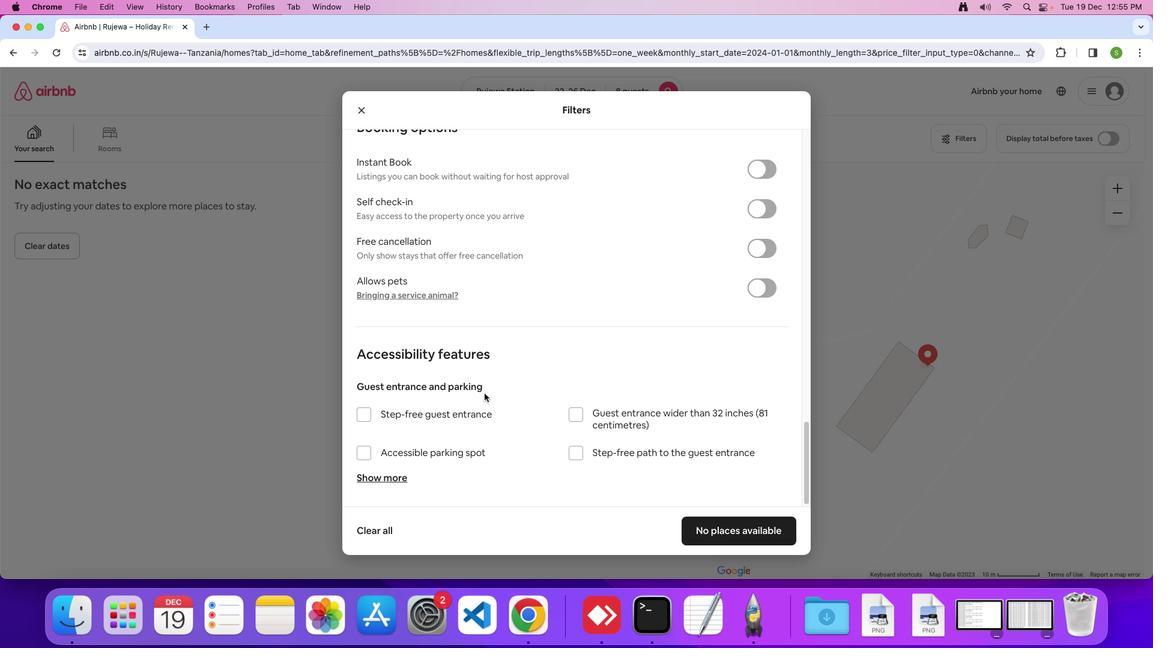 
Action: Mouse scrolled (484, 394) with delta (0, 0)
Screenshot: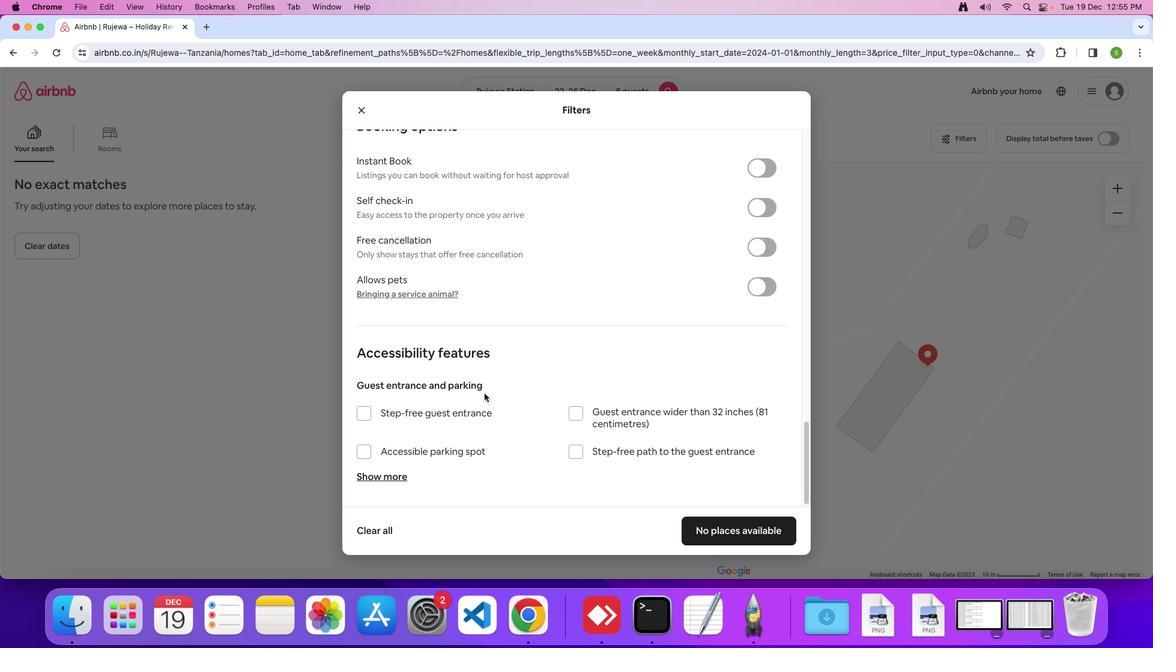 
Action: Mouse scrolled (484, 394) with delta (0, -1)
Screenshot: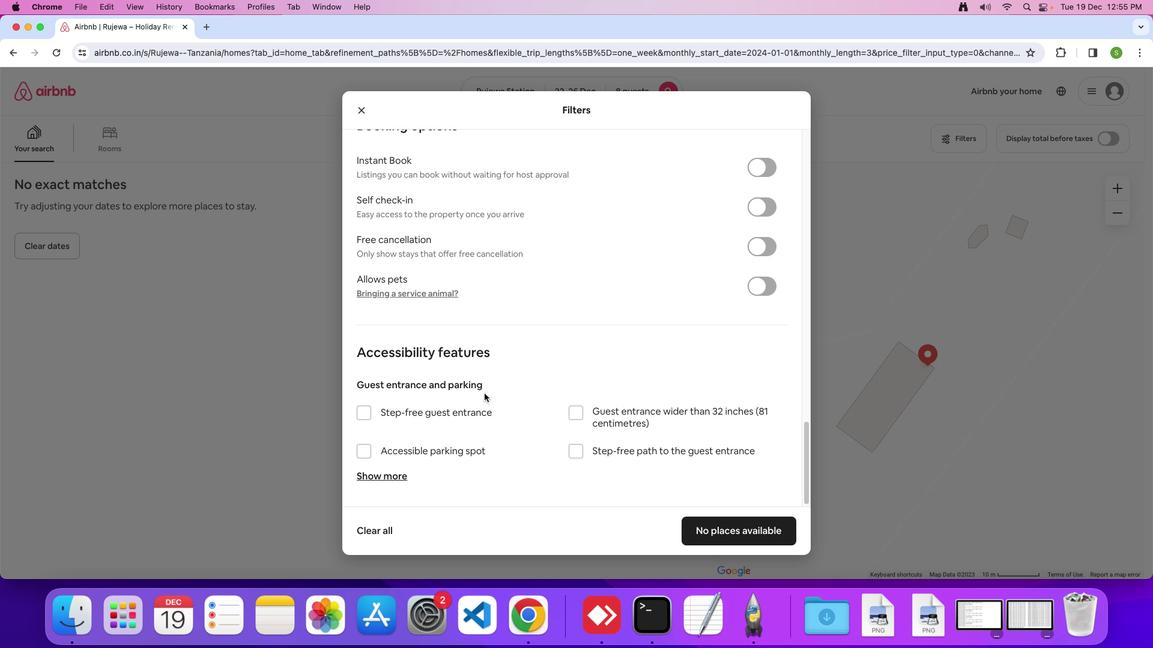 
Action: Mouse scrolled (484, 394) with delta (0, 0)
Screenshot: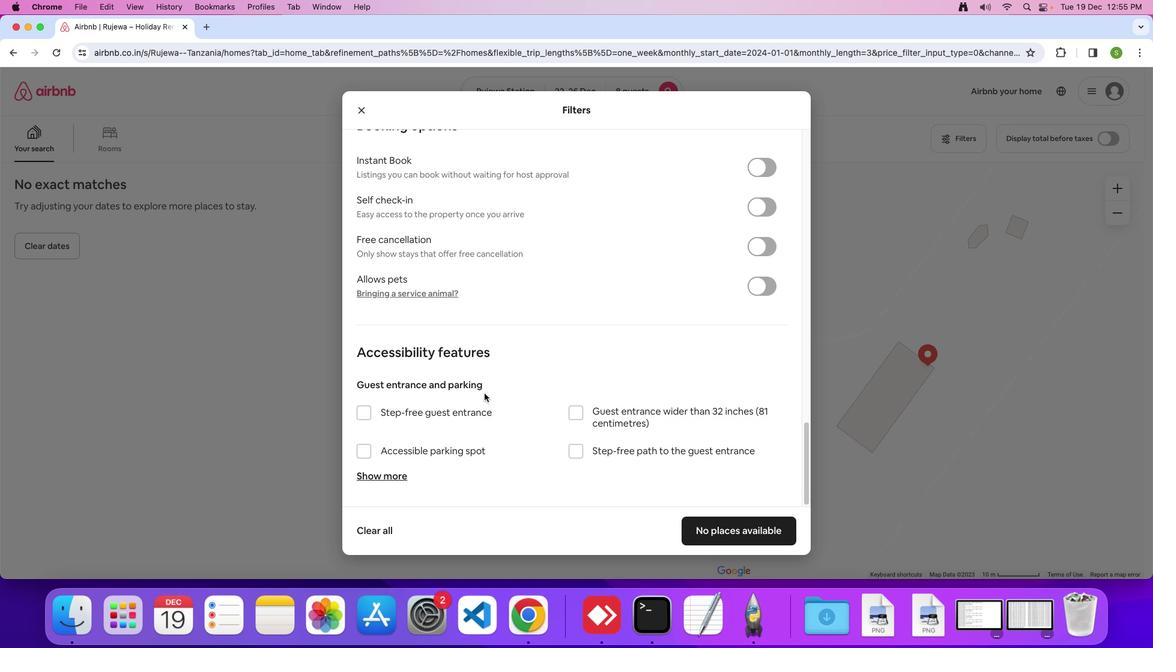 
Action: Mouse scrolled (484, 394) with delta (0, 0)
Screenshot: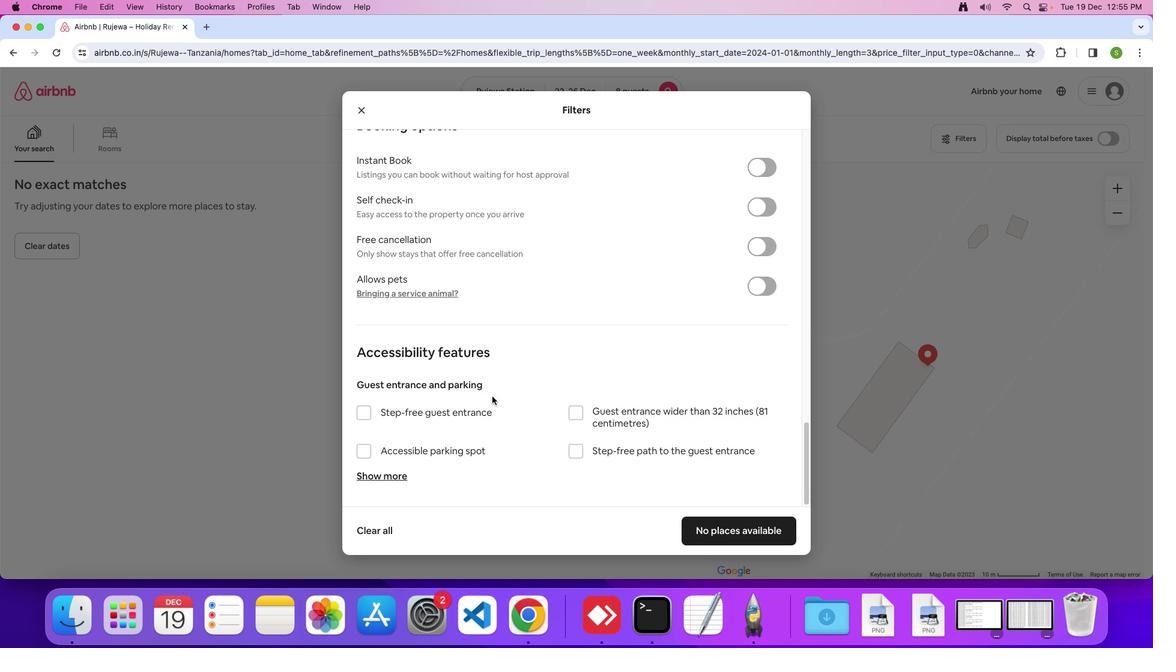 
Action: Mouse moved to (710, 527)
Screenshot: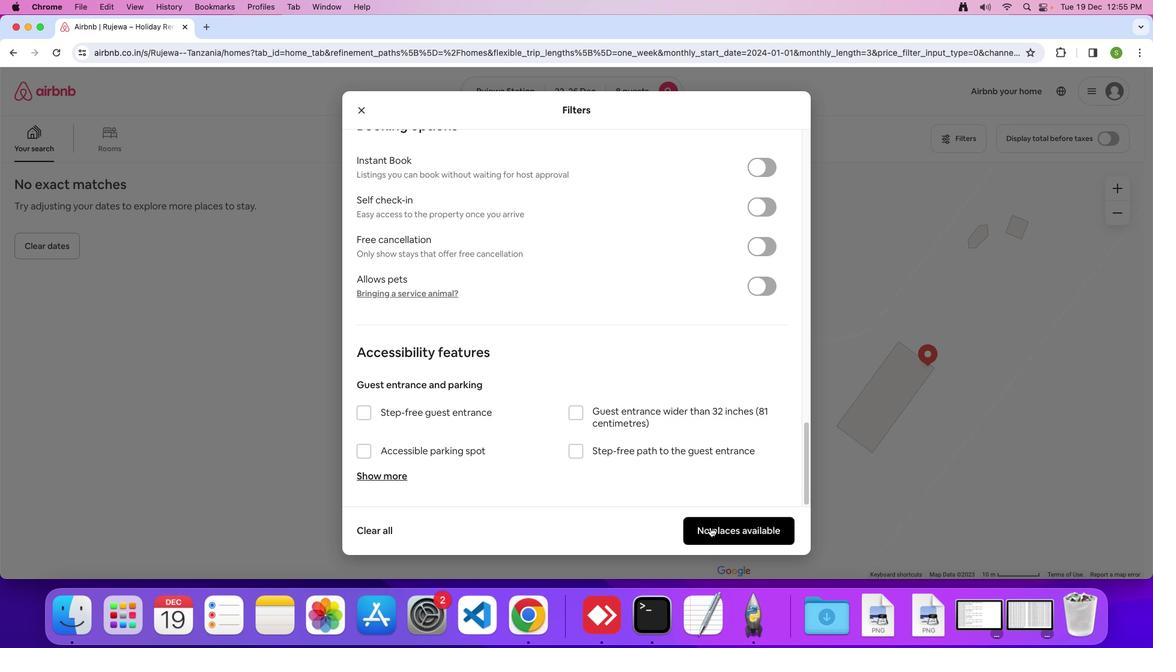 
Action: Mouse pressed left at (710, 527)
Screenshot: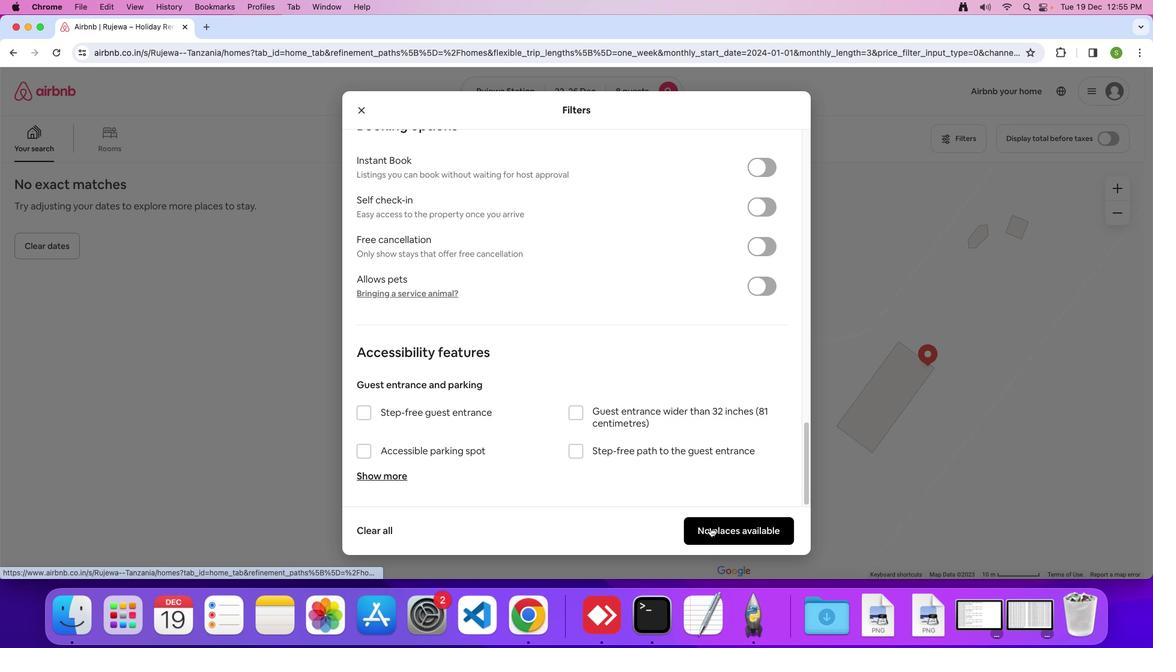 
Action: Mouse moved to (489, 344)
Screenshot: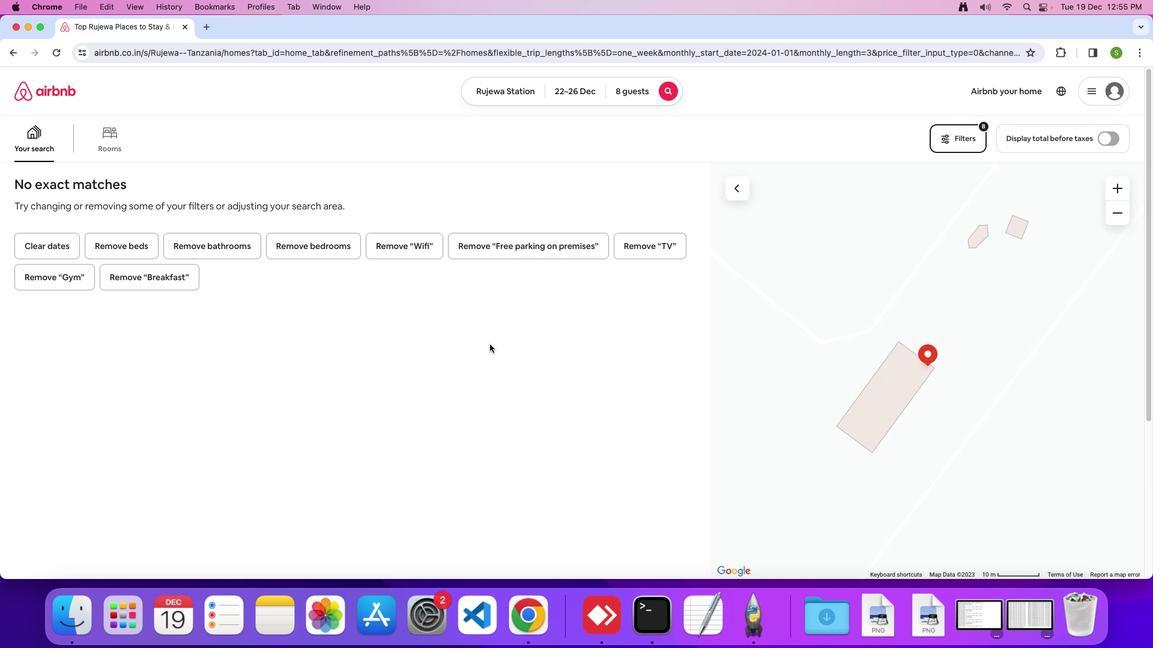 
